 Task: Look for properties house in Lake Tahoe with waterfront access.
Action: Mouse moved to (76, 258)
Screenshot: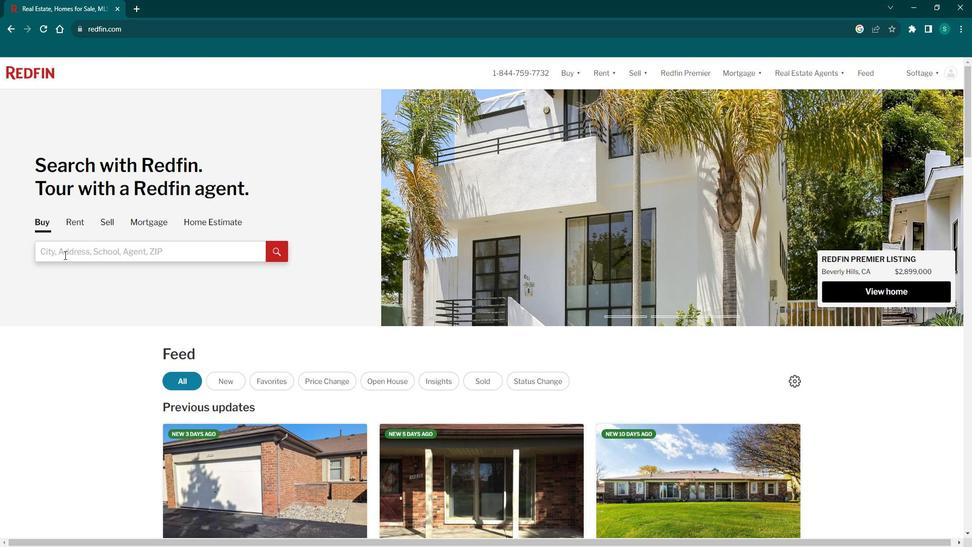 
Action: Mouse pressed left at (76, 258)
Screenshot: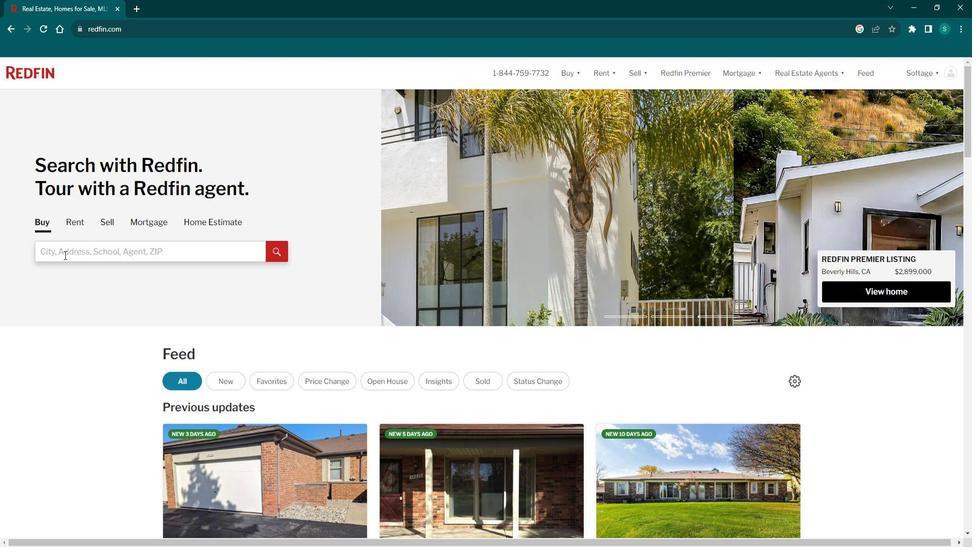 
Action: Key pressed <Key.caps_lock>L<Key.caps_lock>ake<Key.space><Key.caps_lock>T<Key.caps_lock>ahoe
Screenshot: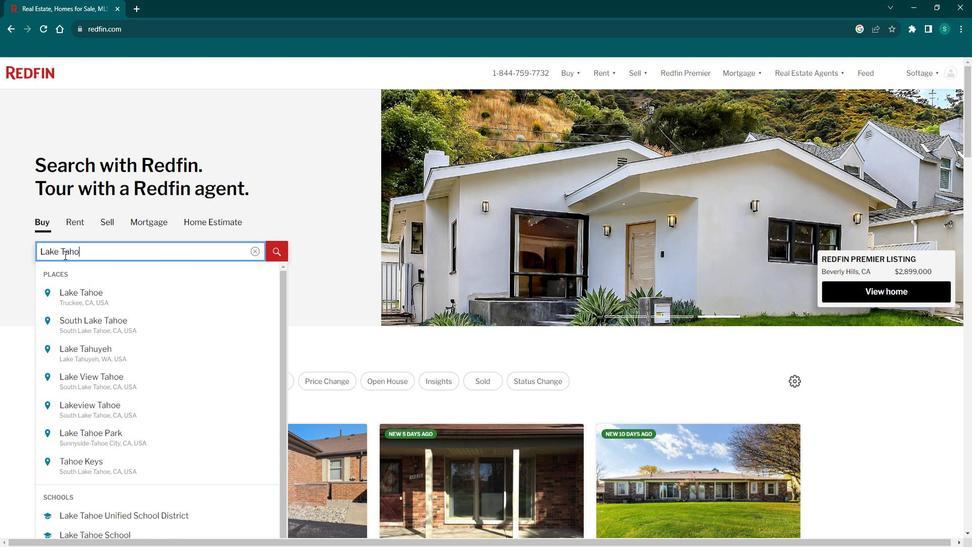 
Action: Mouse moved to (77, 300)
Screenshot: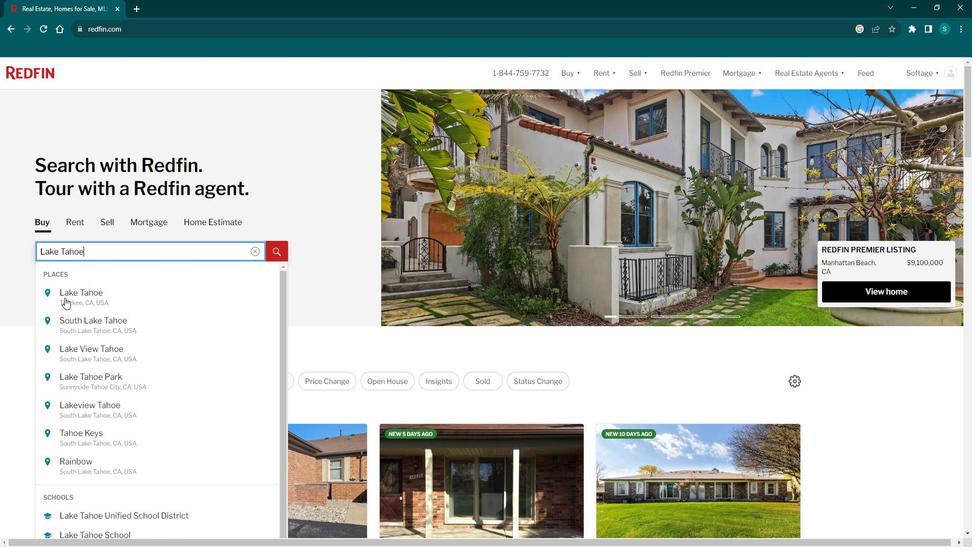 
Action: Mouse pressed left at (77, 300)
Screenshot: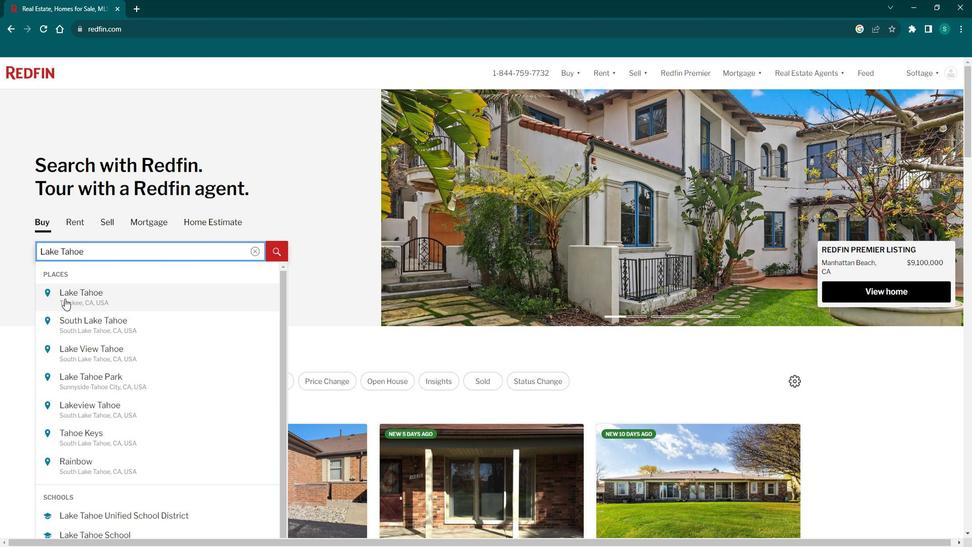 
Action: Mouse moved to (865, 151)
Screenshot: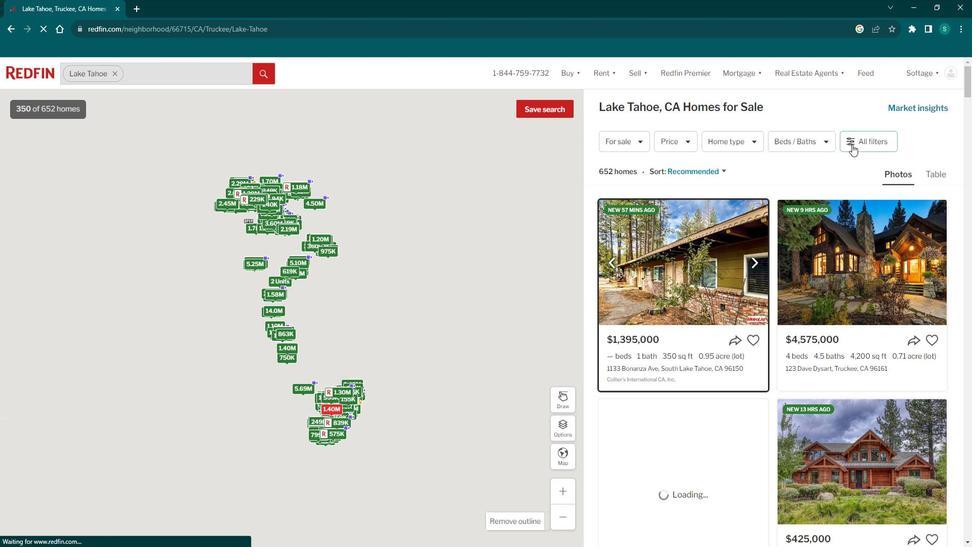 
Action: Mouse pressed left at (865, 151)
Screenshot: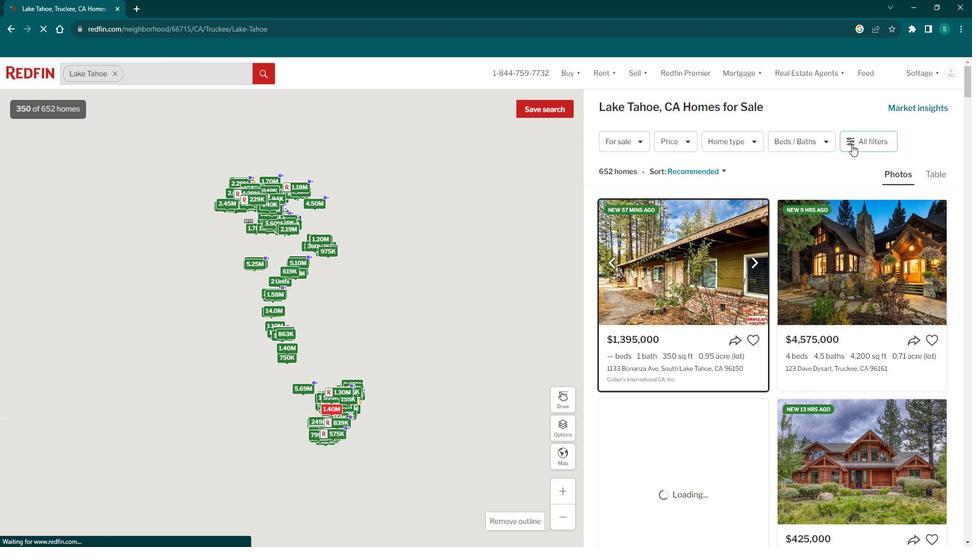 
Action: Mouse pressed left at (865, 151)
Screenshot: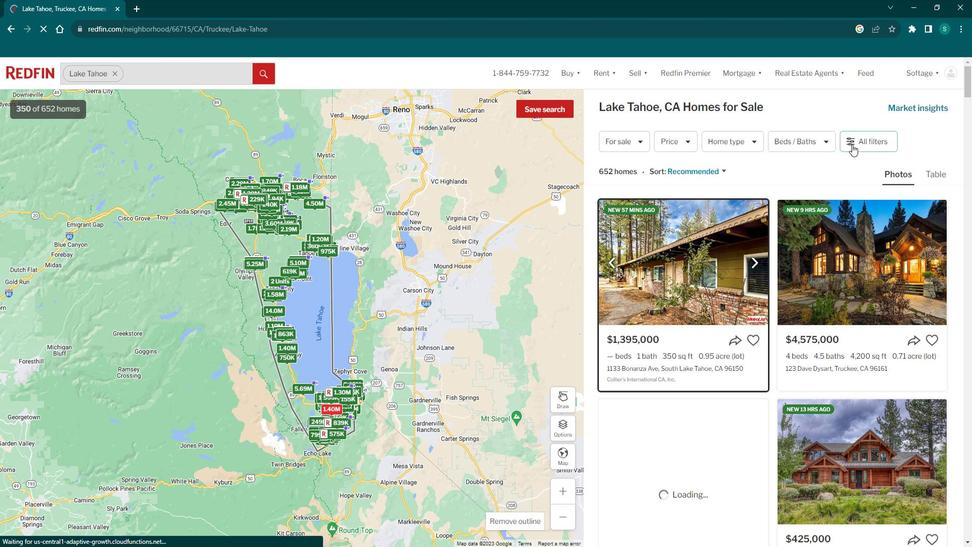 
Action: Mouse pressed left at (865, 151)
Screenshot: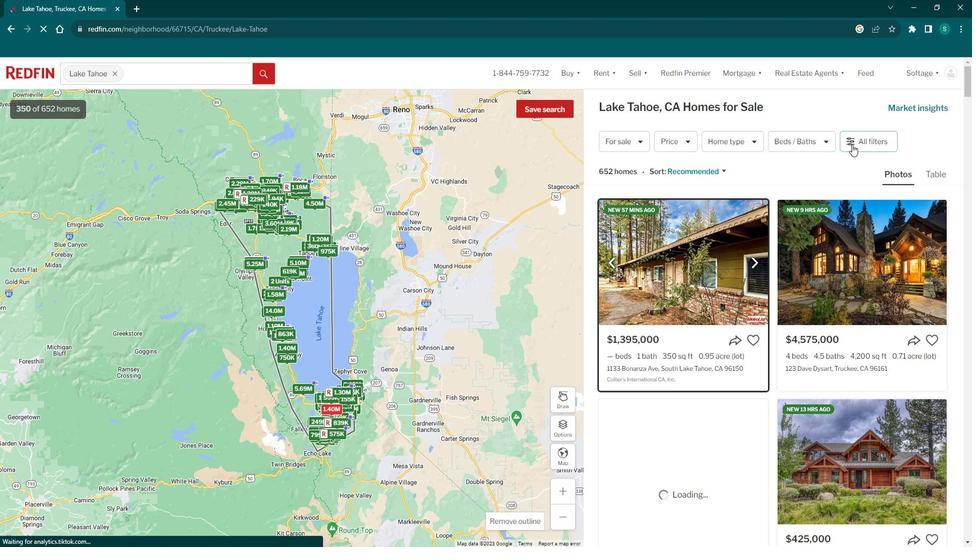 
Action: Mouse moved to (874, 148)
Screenshot: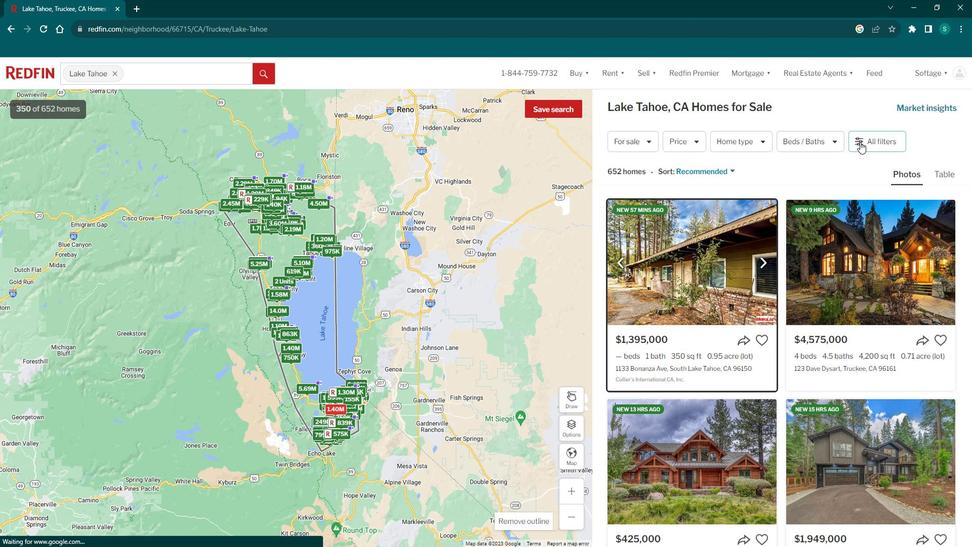
Action: Mouse pressed left at (874, 148)
Screenshot: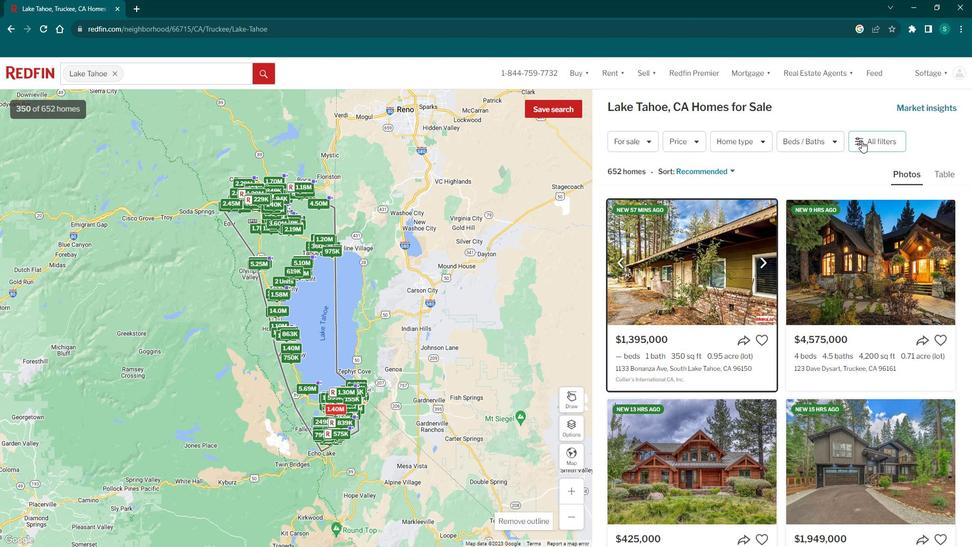 
Action: Mouse moved to (741, 348)
Screenshot: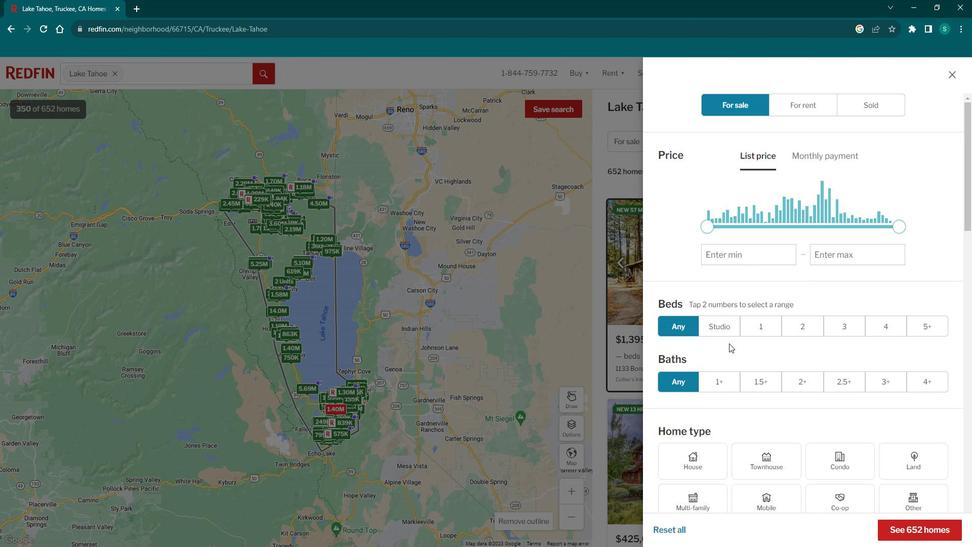 
Action: Mouse scrolled (741, 348) with delta (0, 0)
Screenshot: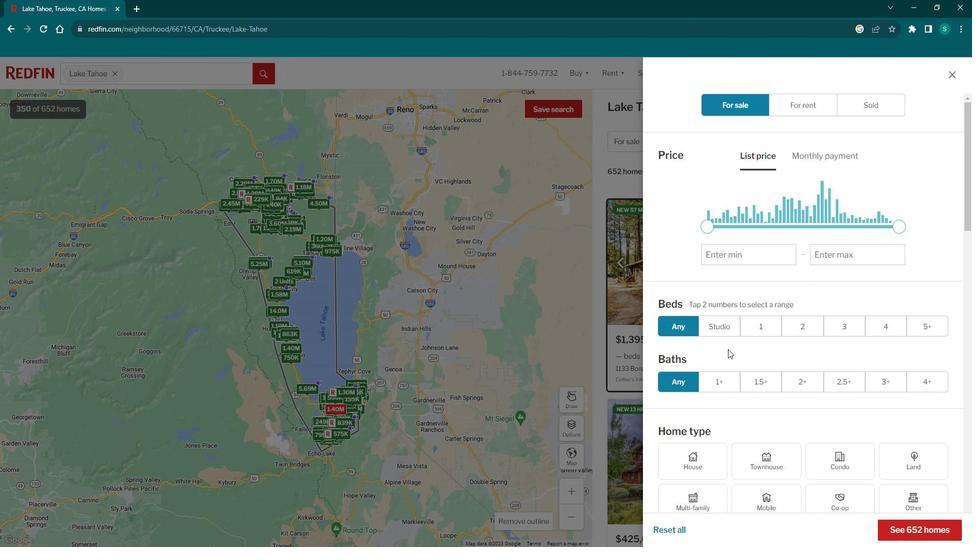 
Action: Mouse scrolled (741, 348) with delta (0, 0)
Screenshot: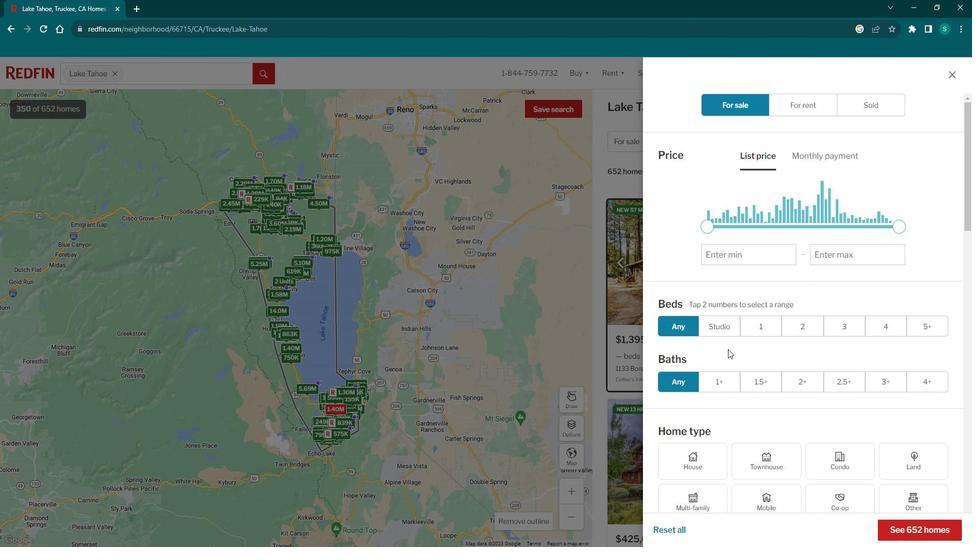 
Action: Mouse moved to (692, 355)
Screenshot: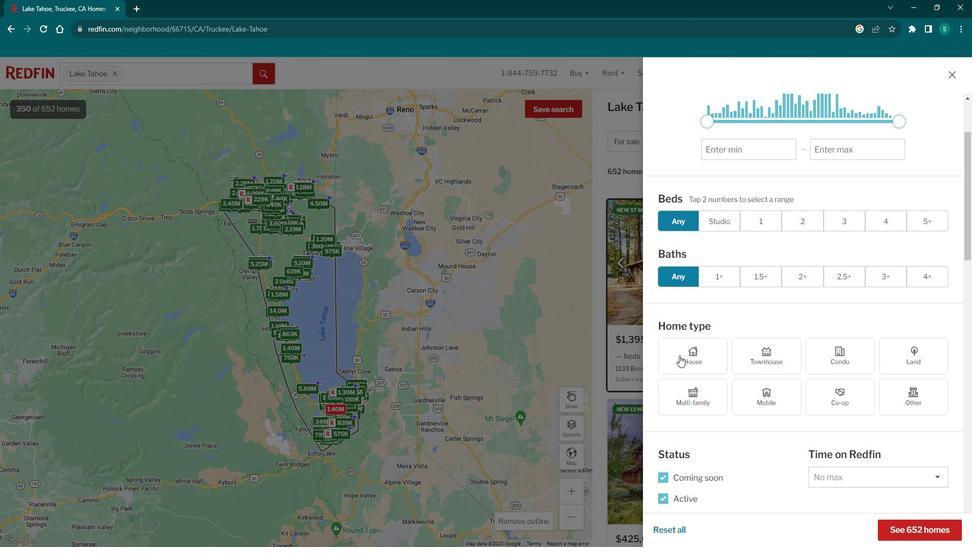 
Action: Mouse pressed left at (692, 355)
Screenshot: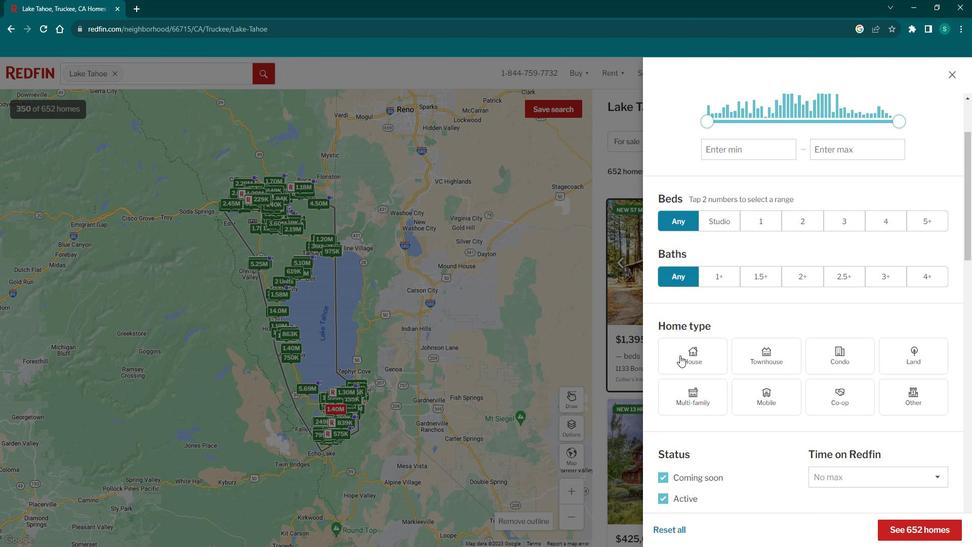 
Action: Mouse scrolled (692, 354) with delta (0, 0)
Screenshot: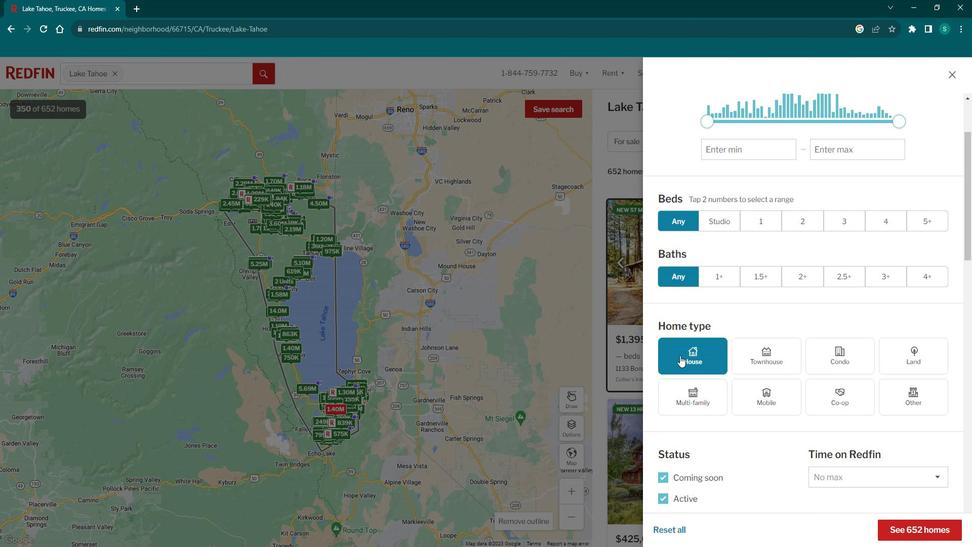 
Action: Mouse scrolled (692, 354) with delta (0, 0)
Screenshot: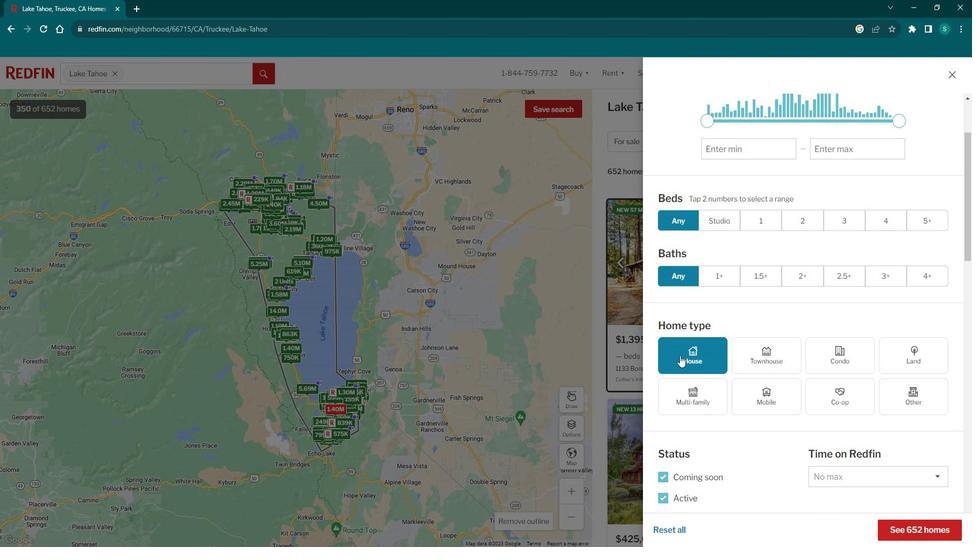 
Action: Mouse scrolled (692, 354) with delta (0, 0)
Screenshot: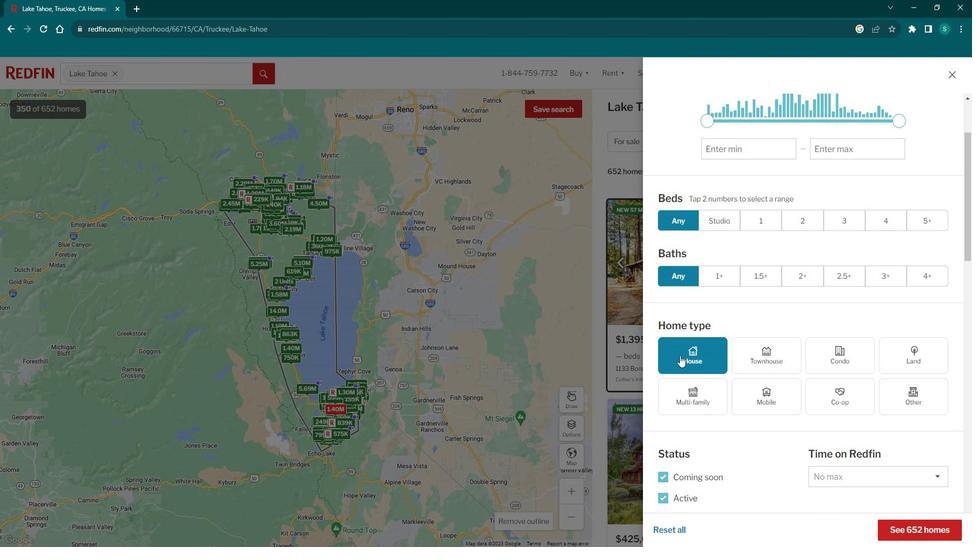 
Action: Mouse scrolled (692, 354) with delta (0, 0)
Screenshot: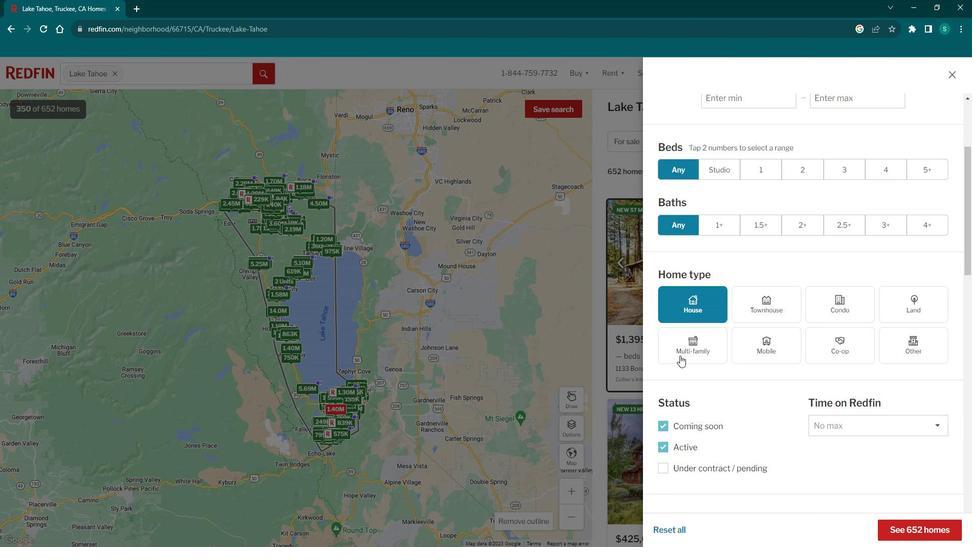 
Action: Mouse scrolled (692, 354) with delta (0, 0)
Screenshot: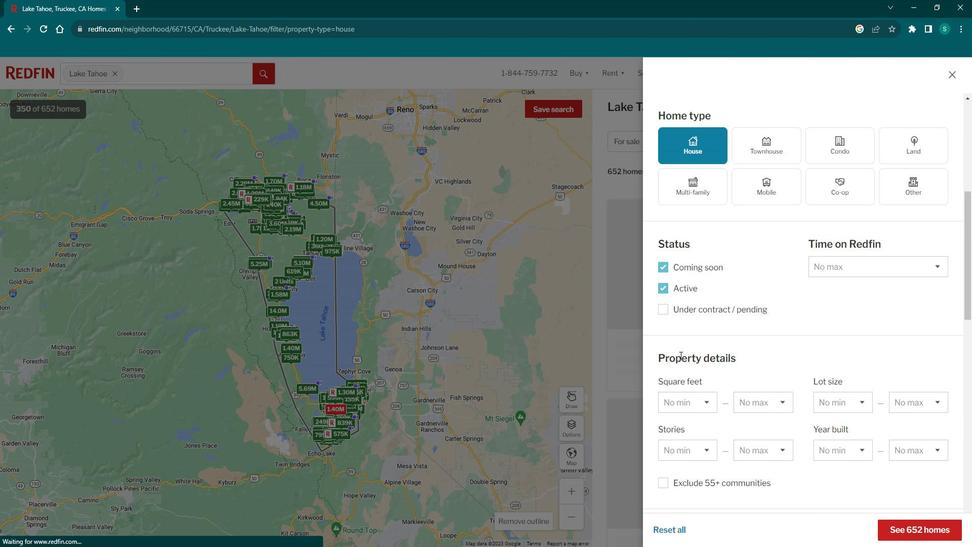 
Action: Mouse scrolled (692, 354) with delta (0, 0)
Screenshot: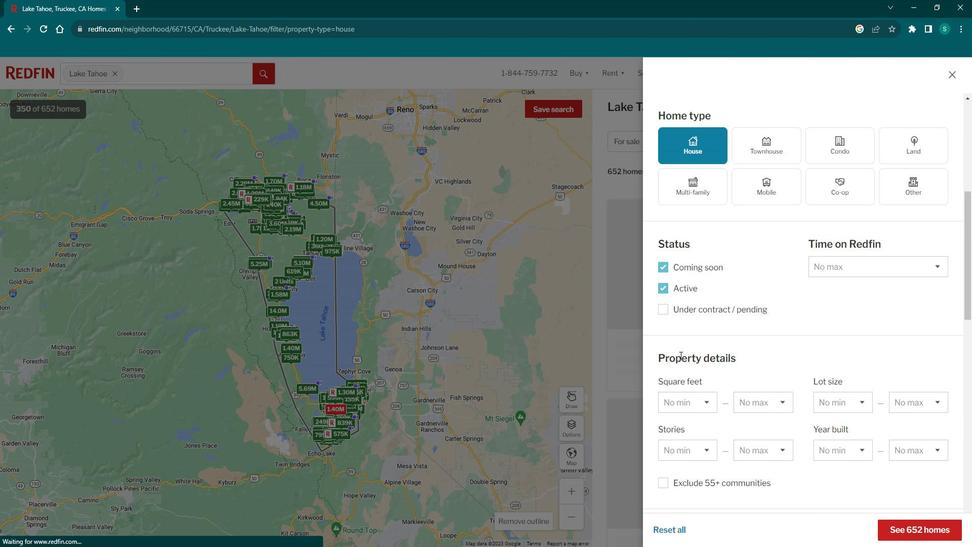 
Action: Mouse scrolled (692, 354) with delta (0, 0)
Screenshot: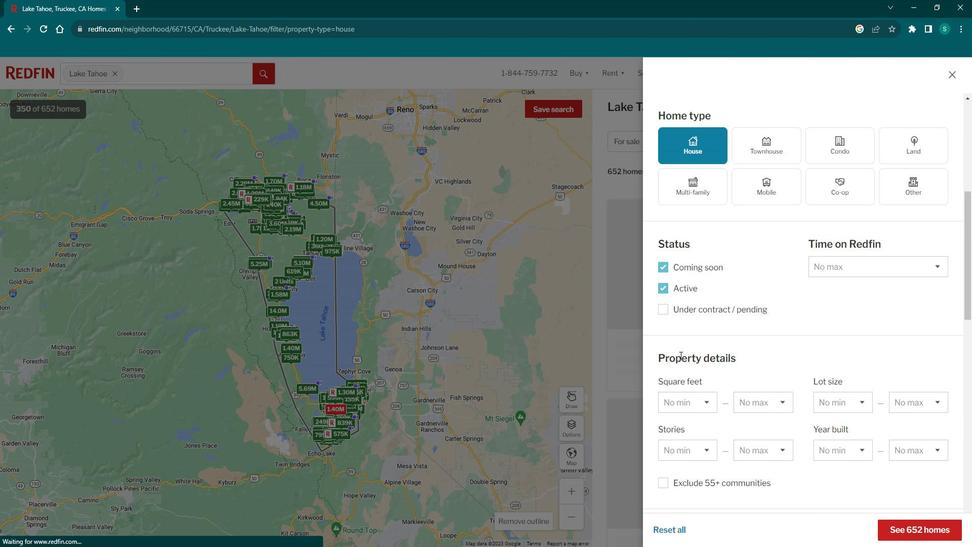 
Action: Mouse scrolled (692, 354) with delta (0, 0)
Screenshot: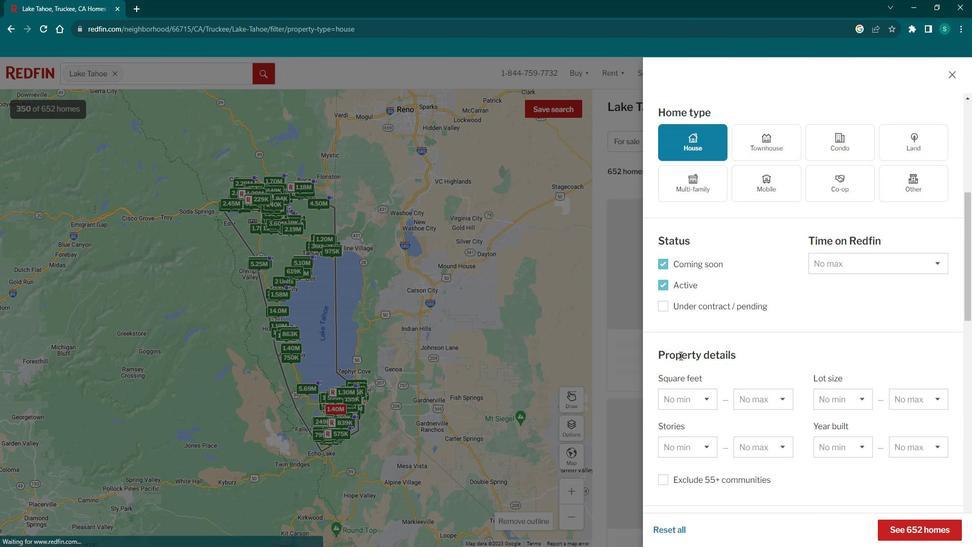 
Action: Mouse scrolled (692, 354) with delta (0, 0)
Screenshot: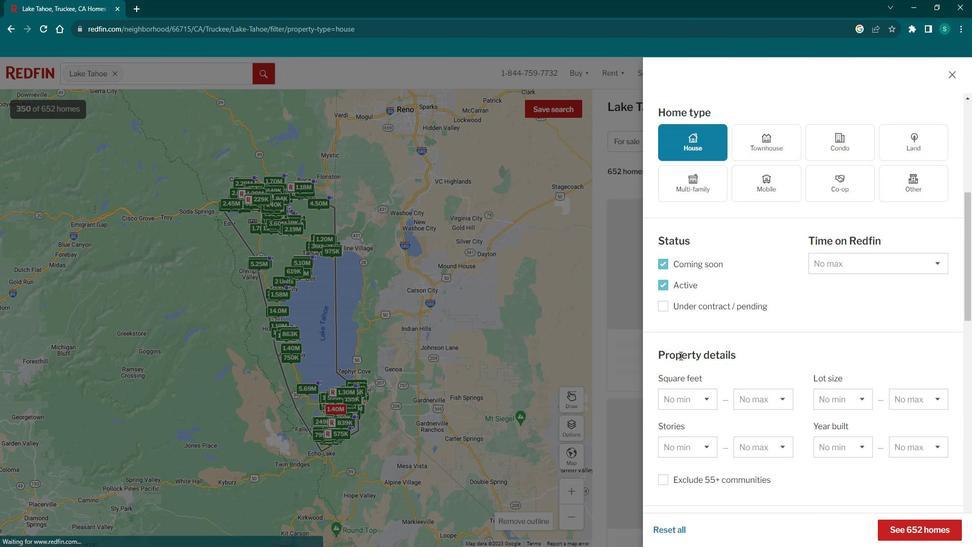
Action: Mouse scrolled (692, 354) with delta (0, 0)
Screenshot: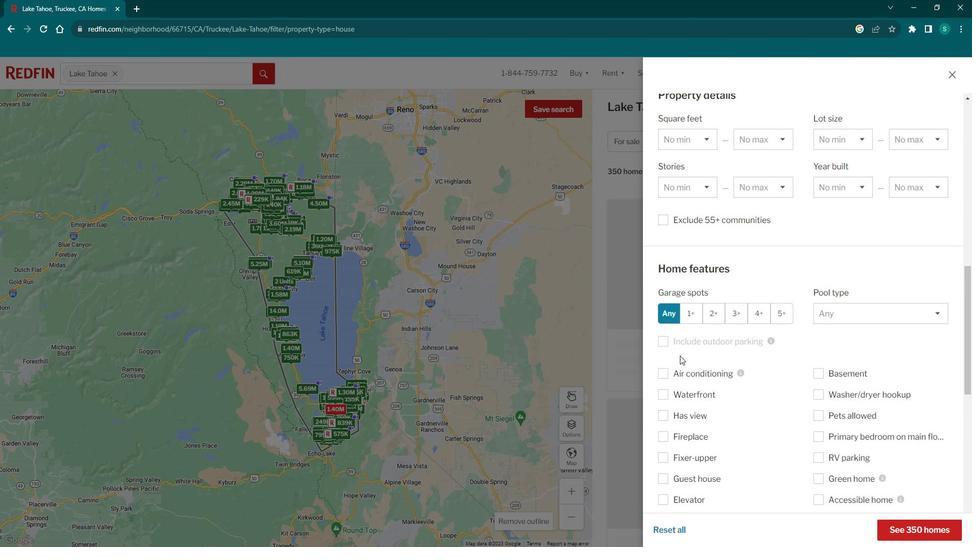 
Action: Mouse moved to (696, 342)
Screenshot: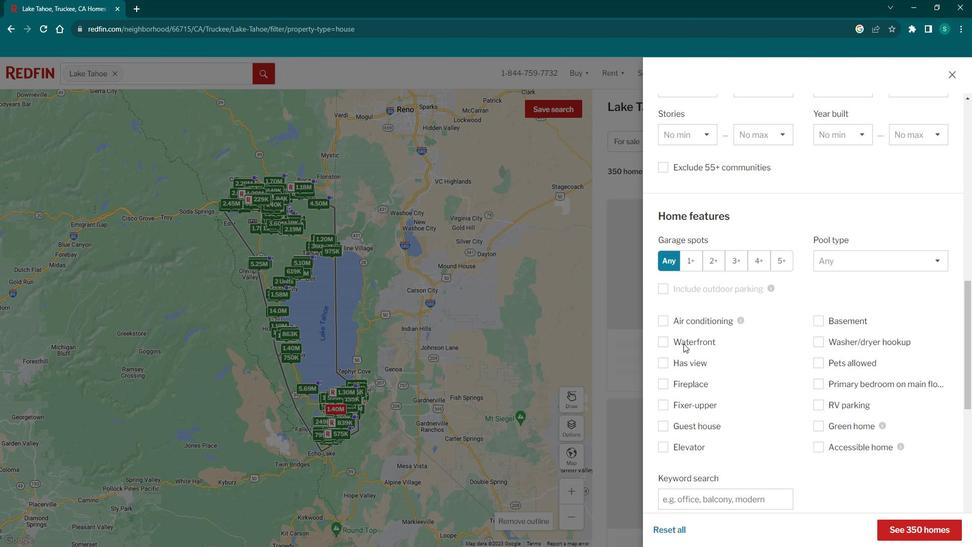 
Action: Mouse pressed left at (696, 342)
Screenshot: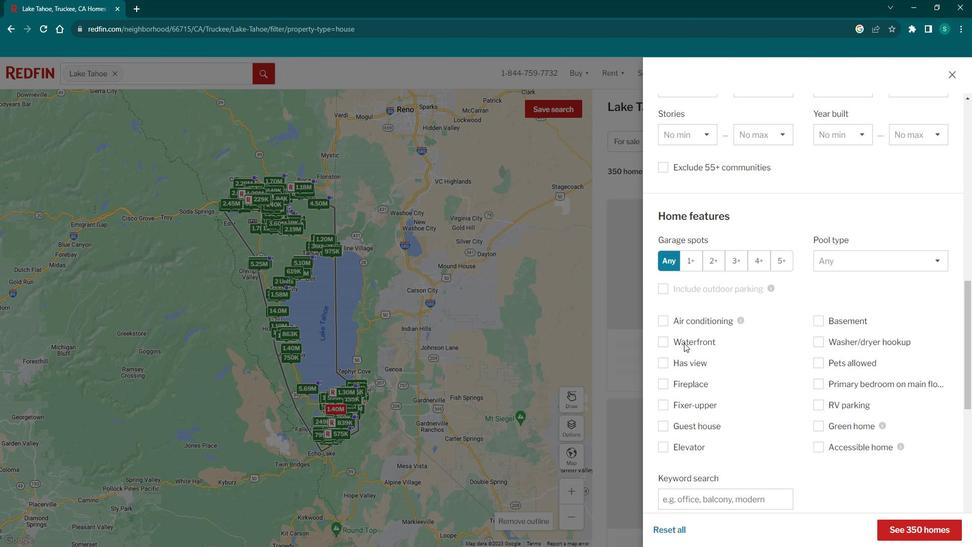 
Action: Mouse scrolled (696, 342) with delta (0, 0)
Screenshot: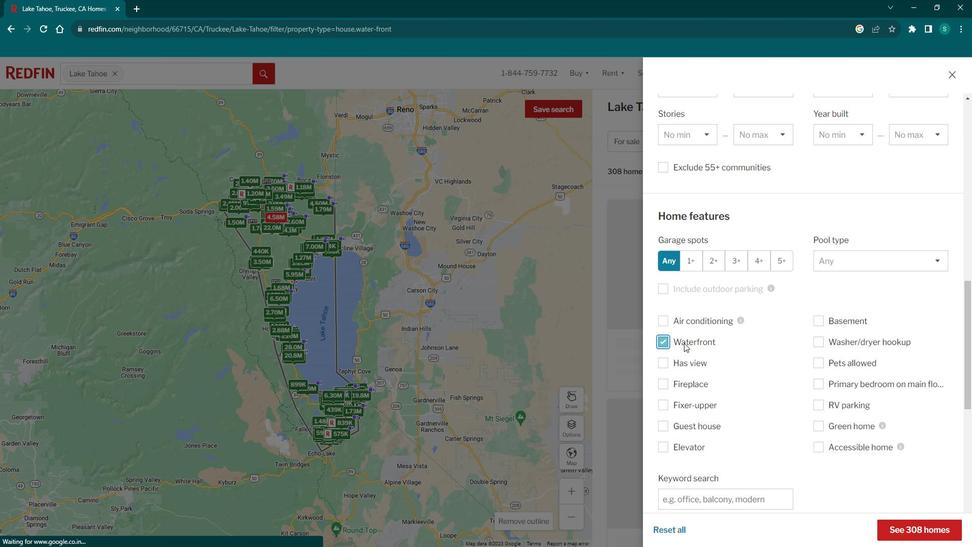 
Action: Mouse scrolled (696, 342) with delta (0, 0)
Screenshot: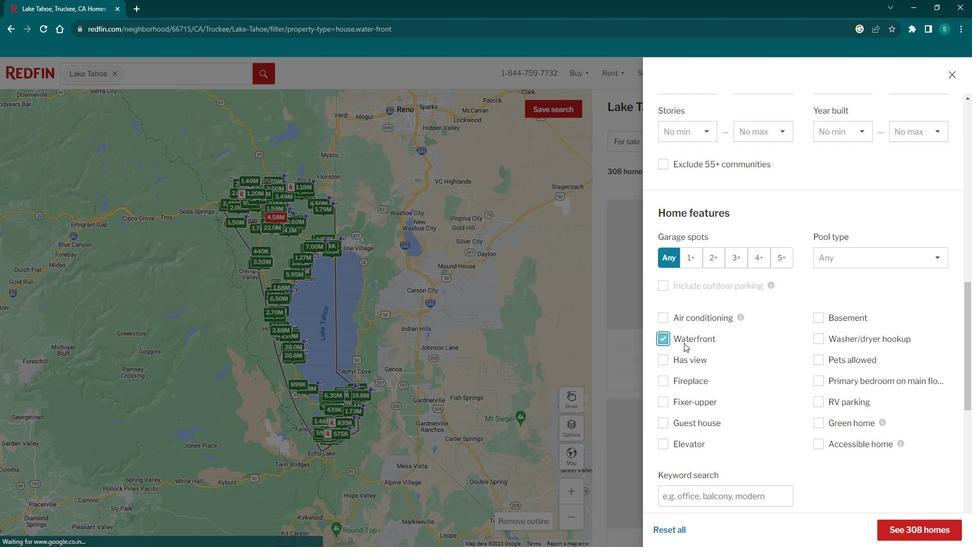 
Action: Mouse scrolled (696, 342) with delta (0, 0)
Screenshot: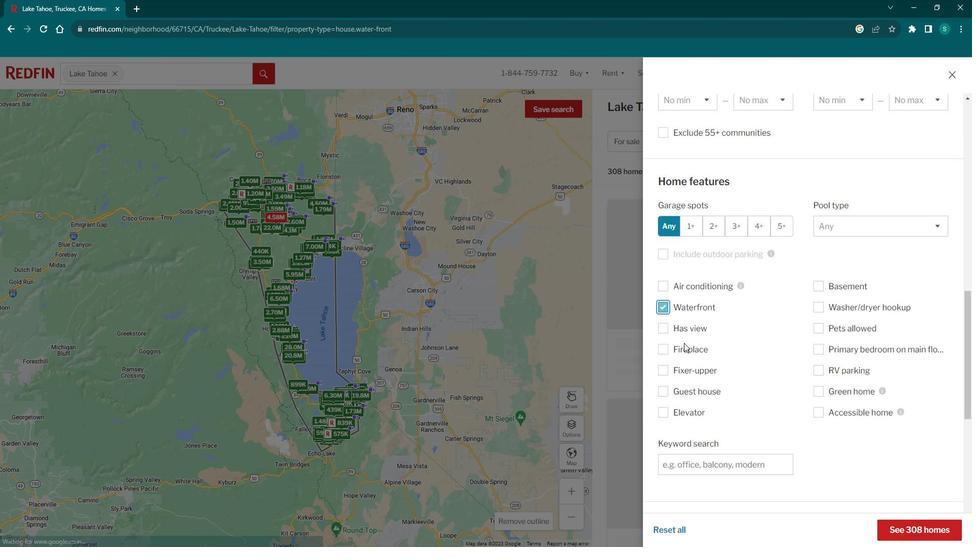 
Action: Mouse scrolled (696, 342) with delta (0, 0)
Screenshot: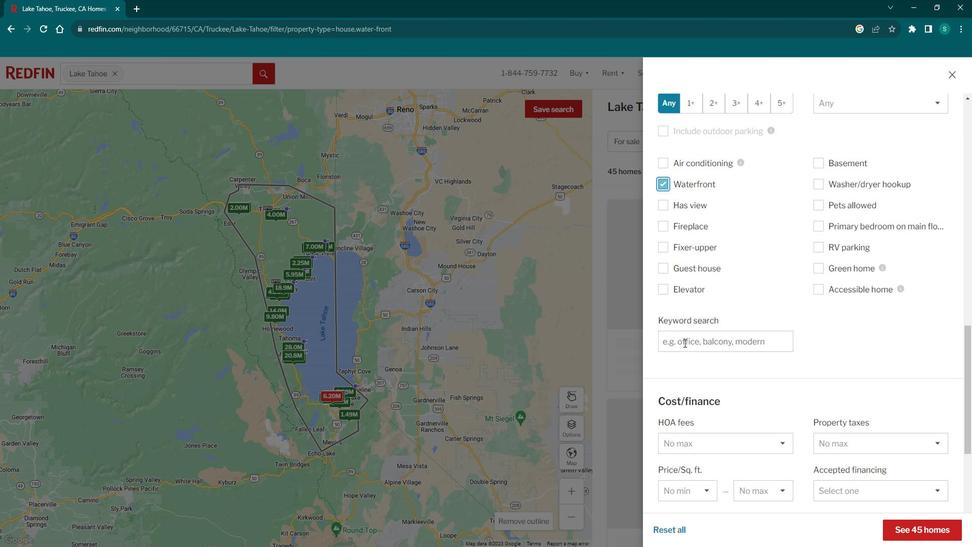 
Action: Mouse scrolled (696, 342) with delta (0, 0)
Screenshot: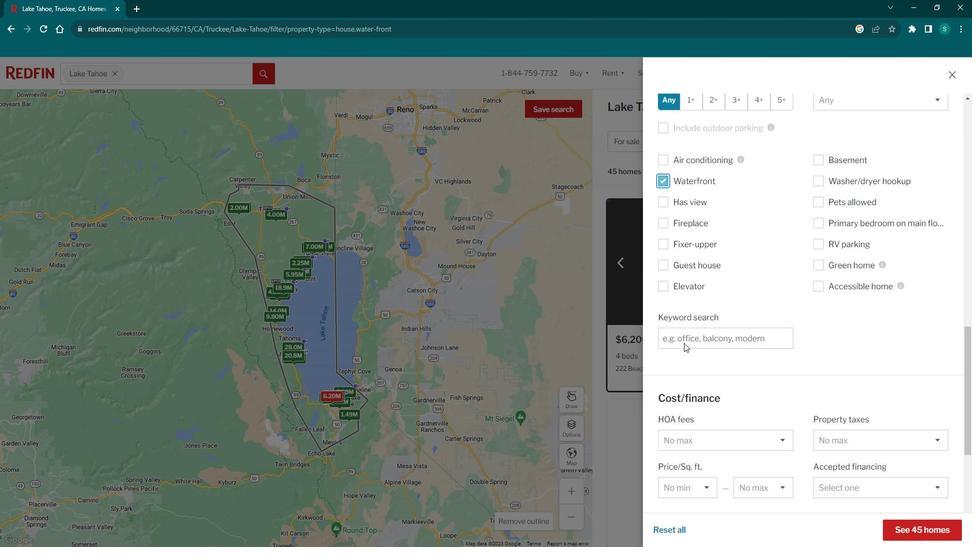 
Action: Mouse moved to (945, 523)
Screenshot: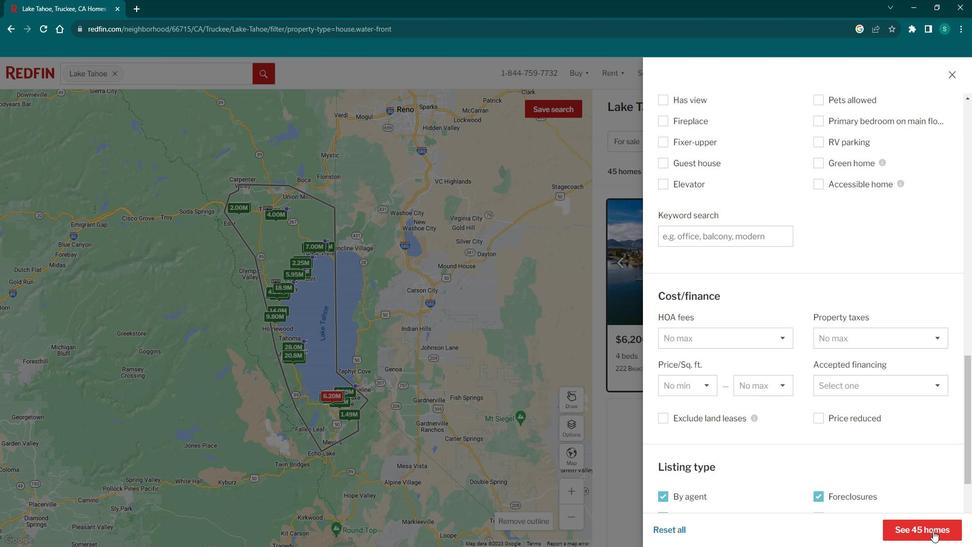 
Action: Mouse pressed left at (945, 523)
Screenshot: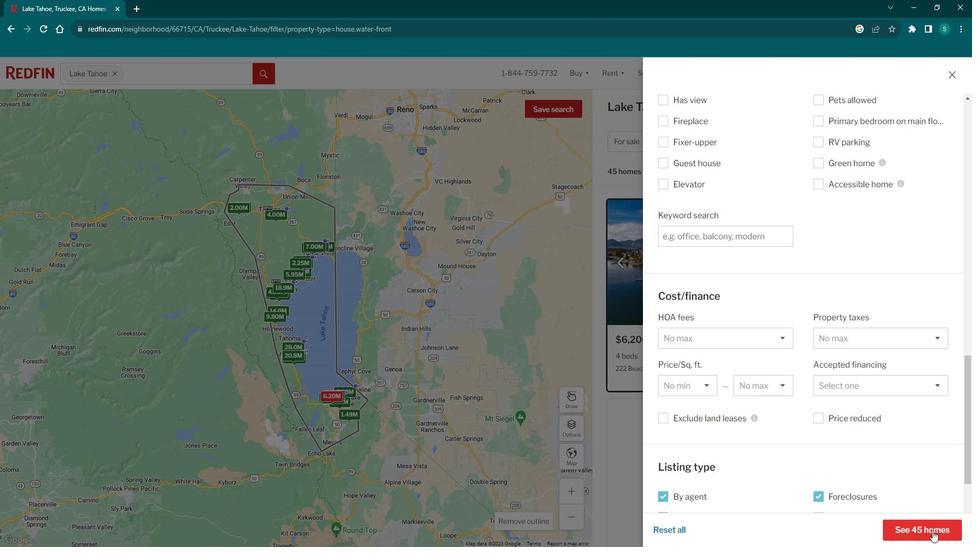 
Action: Mouse moved to (674, 321)
Screenshot: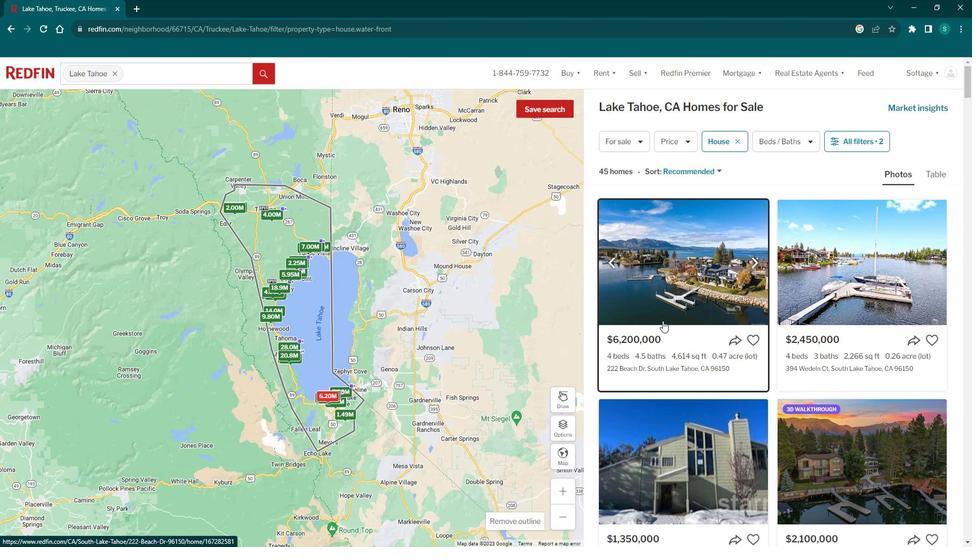
Action: Mouse pressed left at (674, 321)
Screenshot: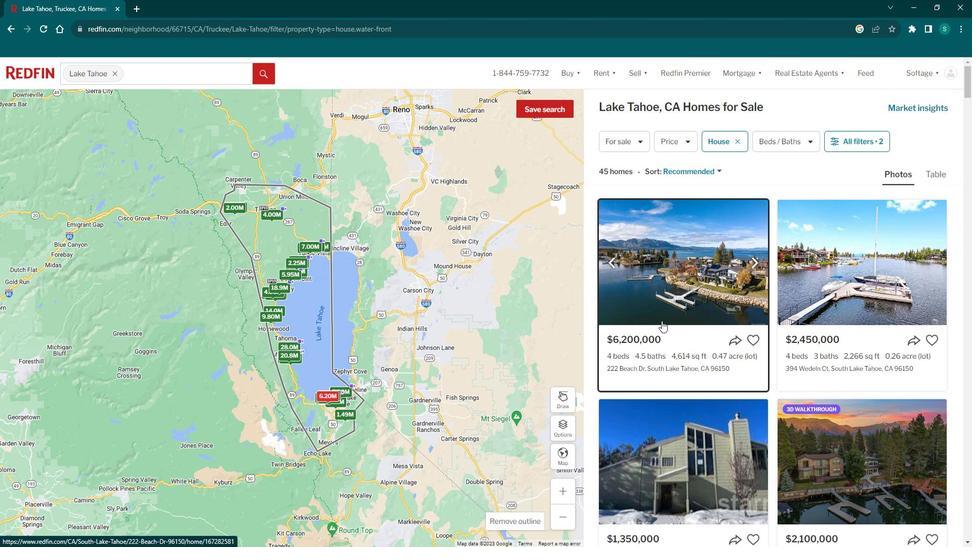 
Action: Mouse moved to (344, 396)
Screenshot: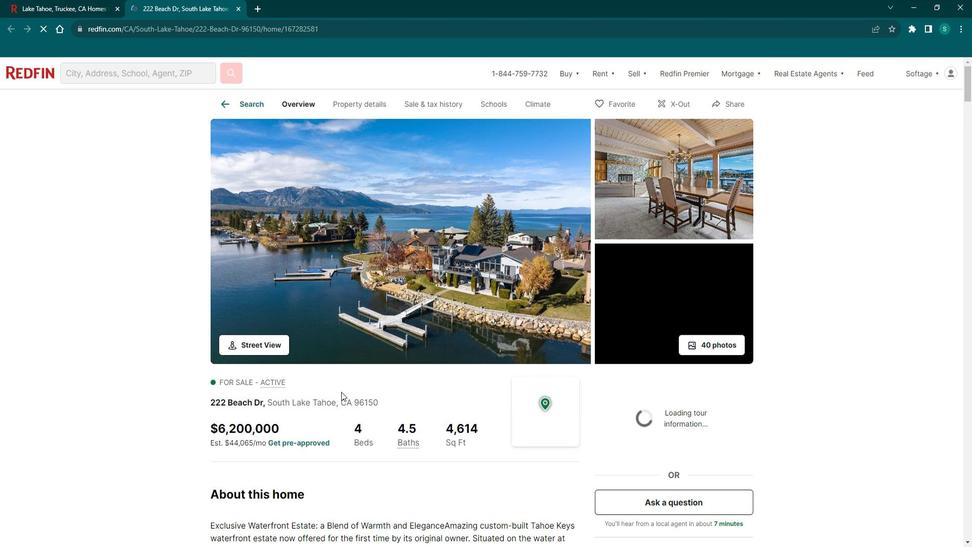 
Action: Mouse scrolled (344, 396) with delta (0, 0)
Screenshot: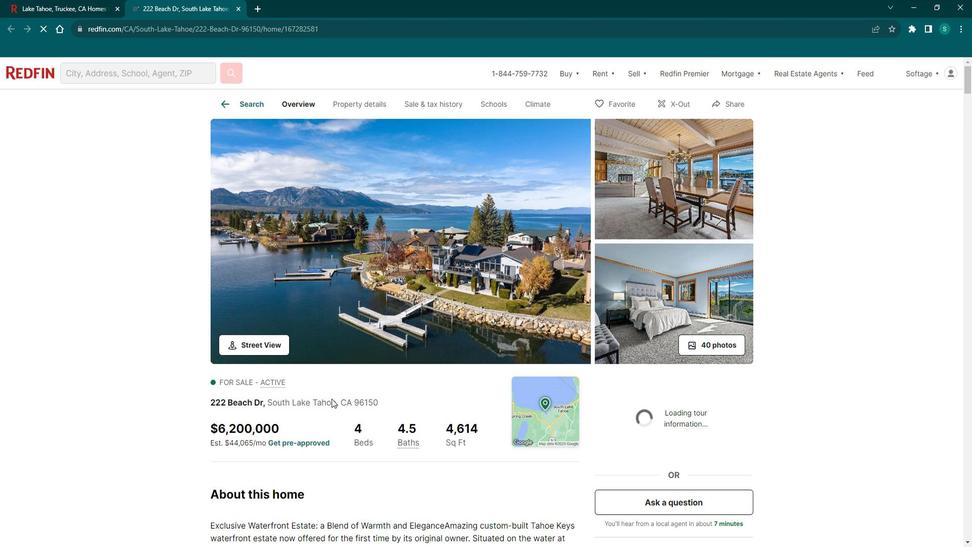 
Action: Mouse scrolled (344, 396) with delta (0, 0)
Screenshot: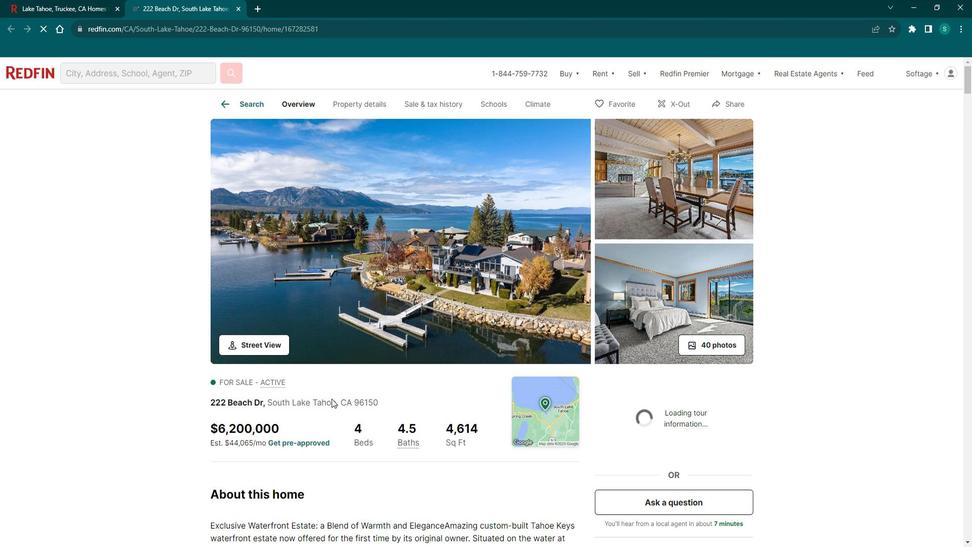 
Action: Mouse scrolled (344, 396) with delta (0, 0)
Screenshot: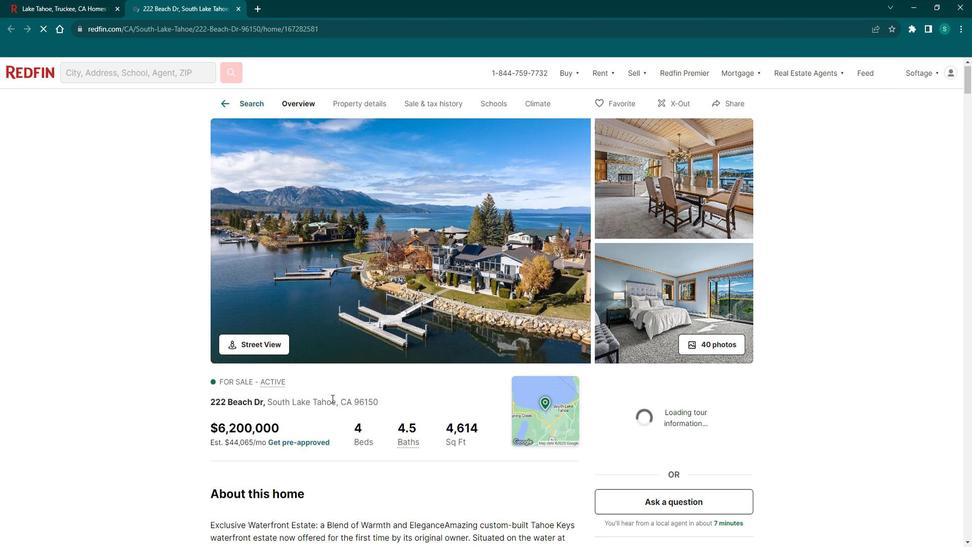 
Action: Mouse scrolled (344, 396) with delta (0, 0)
Screenshot: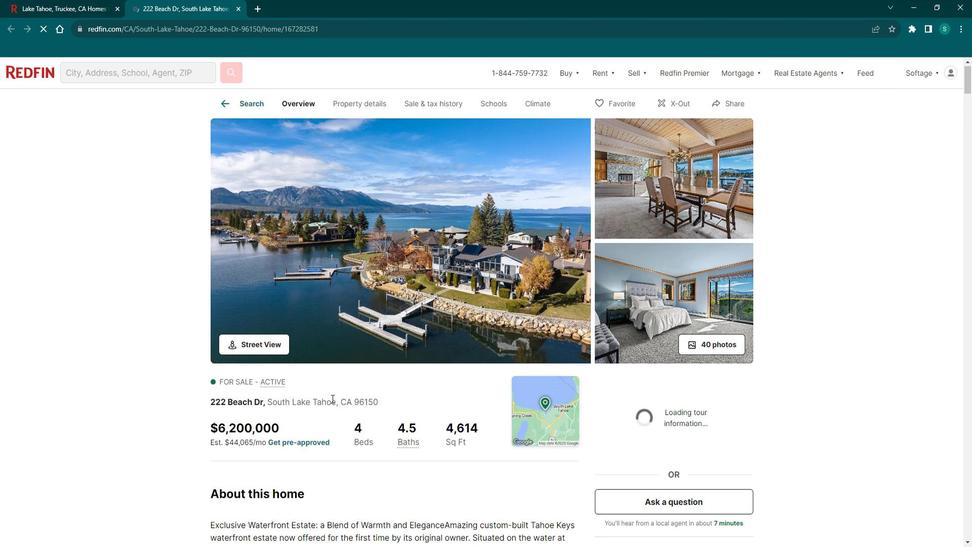 
Action: Mouse scrolled (344, 396) with delta (0, 0)
Screenshot: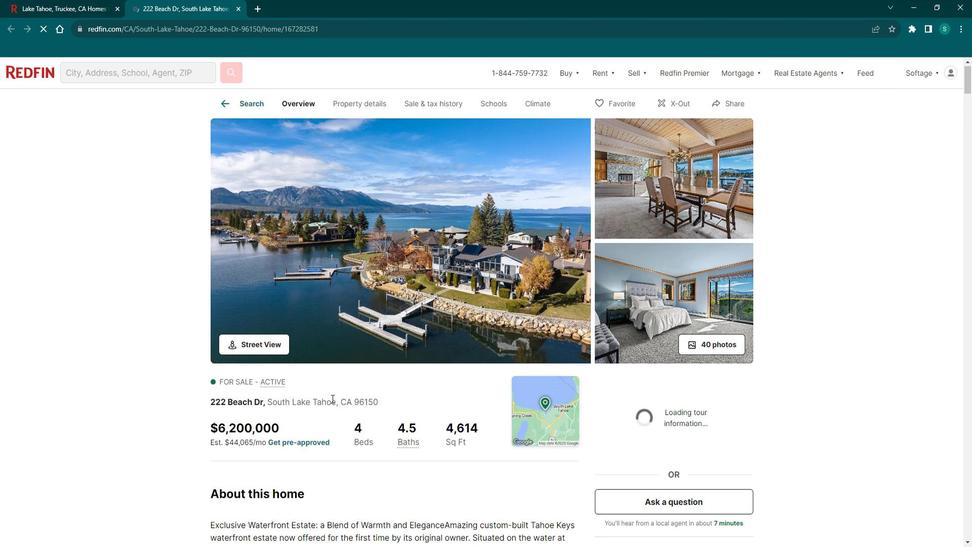 
Action: Mouse moved to (268, 307)
Screenshot: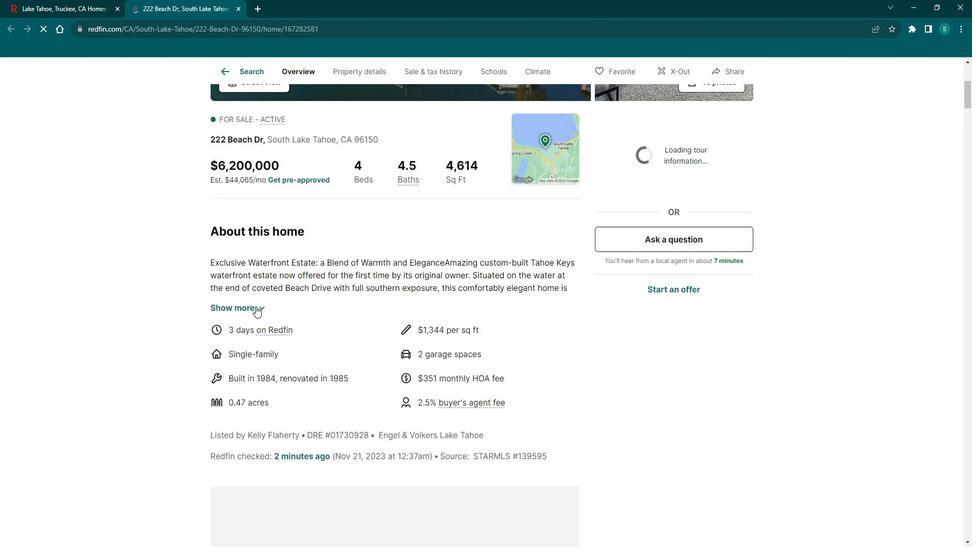 
Action: Mouse pressed left at (268, 307)
Screenshot: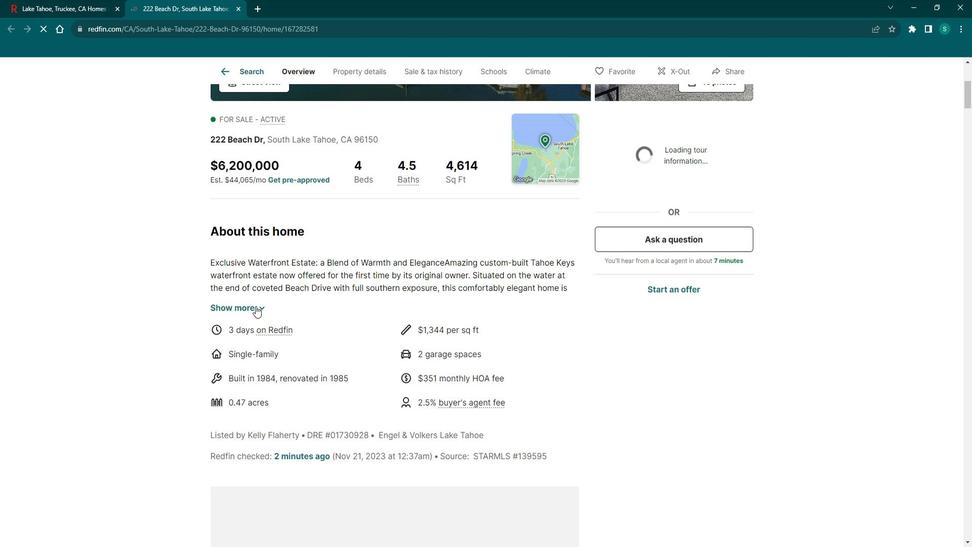 
Action: Mouse moved to (222, 348)
Screenshot: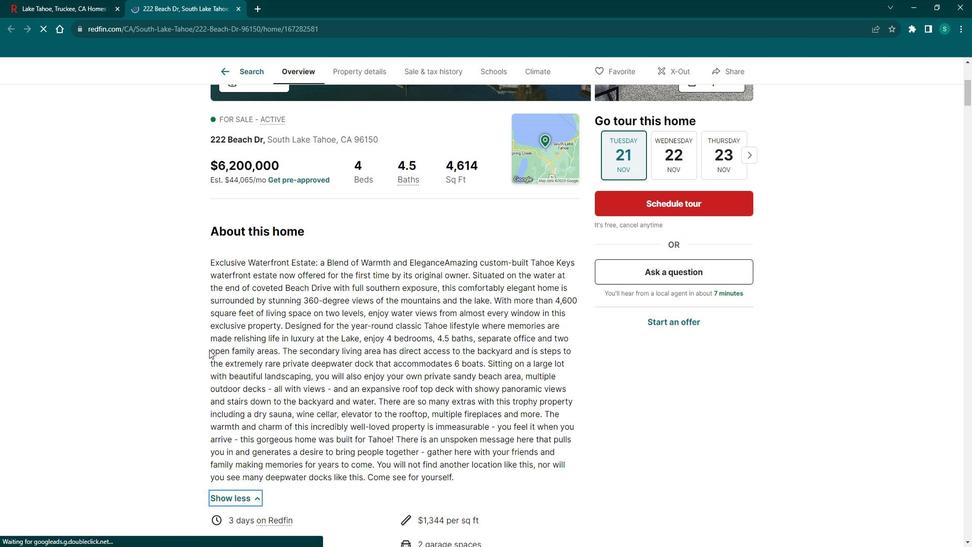 
Action: Mouse scrolled (222, 348) with delta (0, 0)
Screenshot: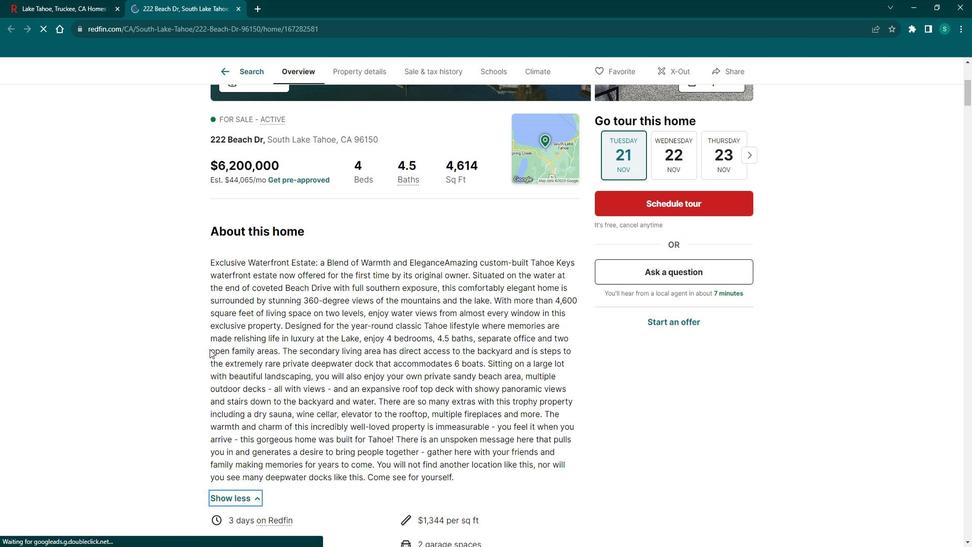 
Action: Mouse scrolled (222, 348) with delta (0, 0)
Screenshot: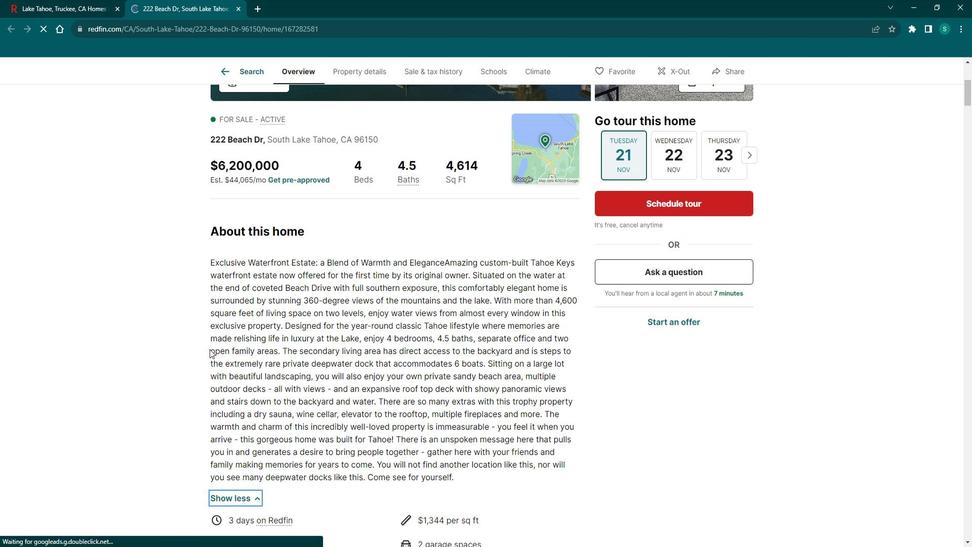 
Action: Mouse scrolled (222, 348) with delta (0, 0)
Screenshot: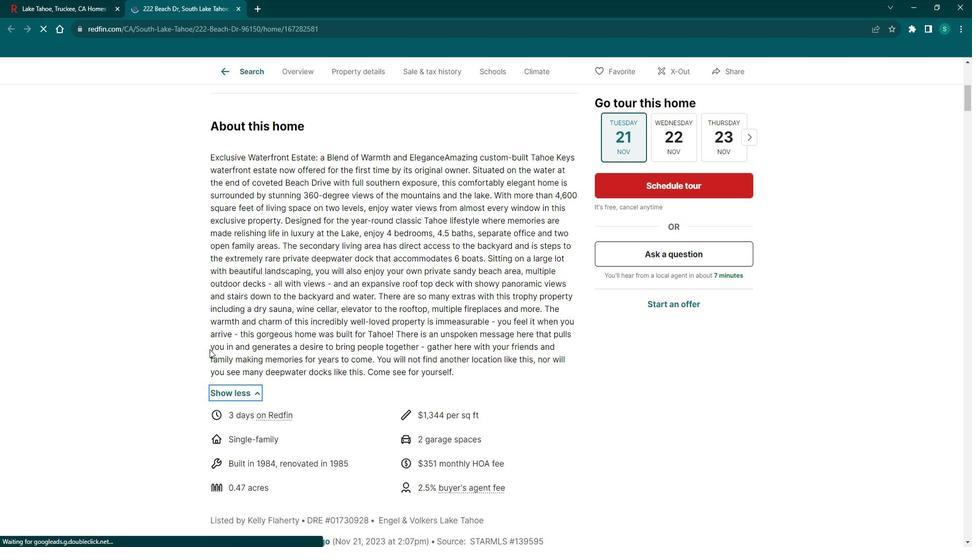 
Action: Mouse scrolled (222, 348) with delta (0, 0)
Screenshot: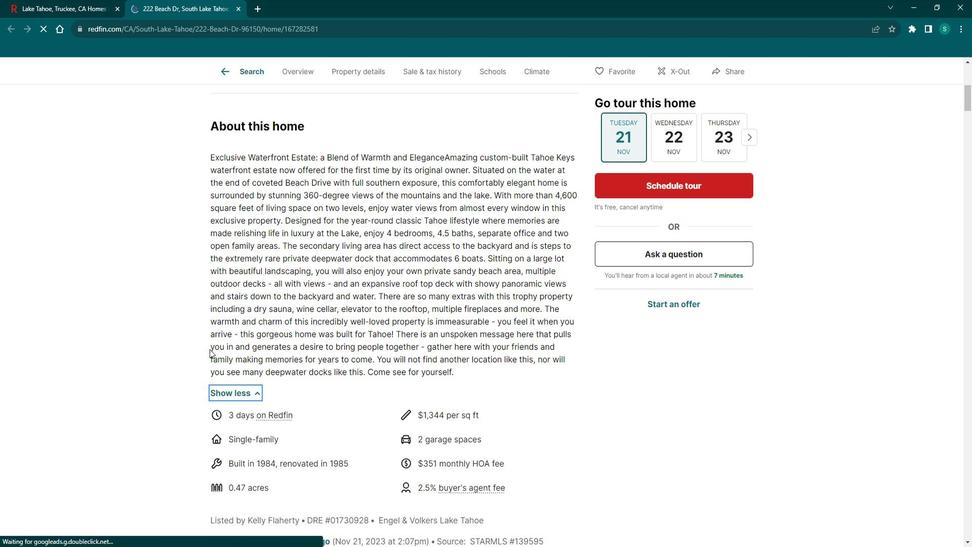 
Action: Mouse scrolled (222, 348) with delta (0, 0)
Screenshot: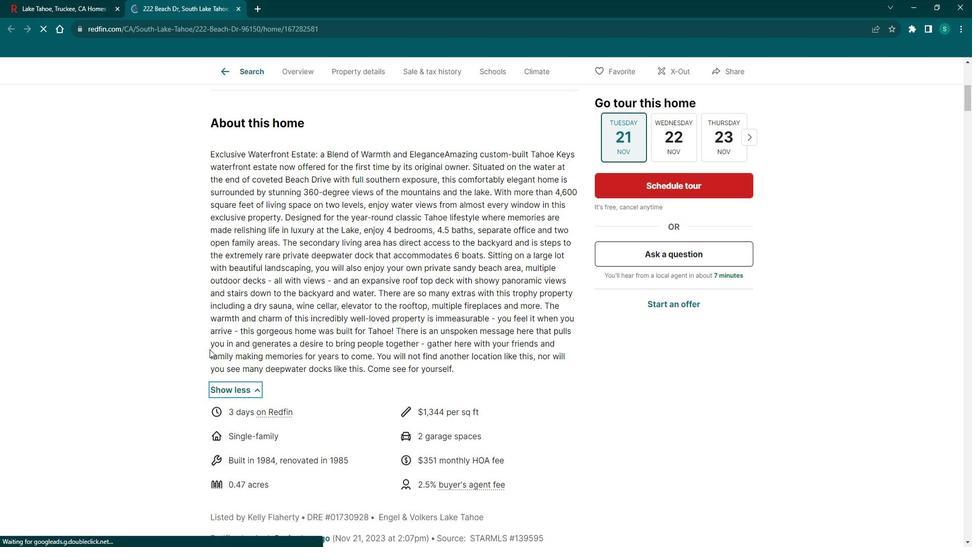 
Action: Mouse scrolled (222, 348) with delta (0, 0)
Screenshot: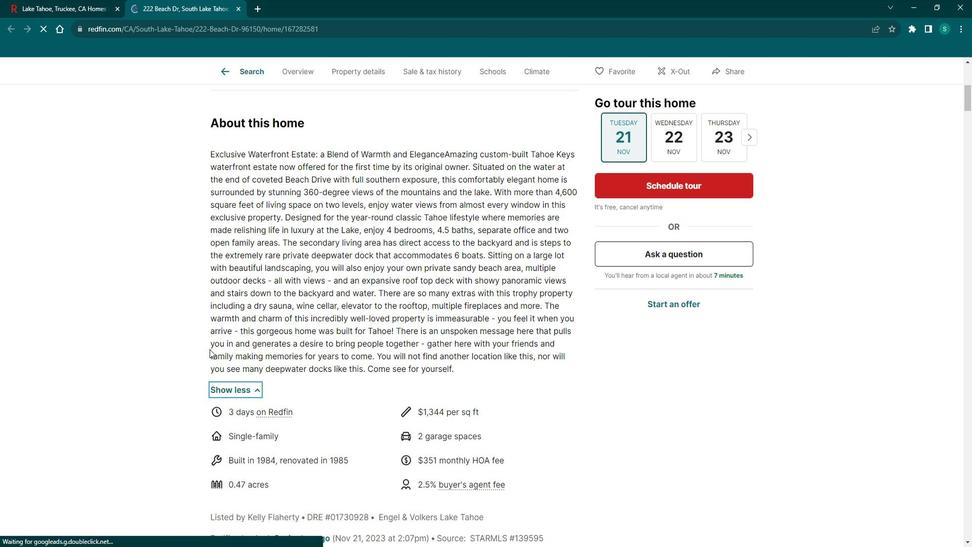 
Action: Mouse scrolled (222, 348) with delta (0, 0)
Screenshot: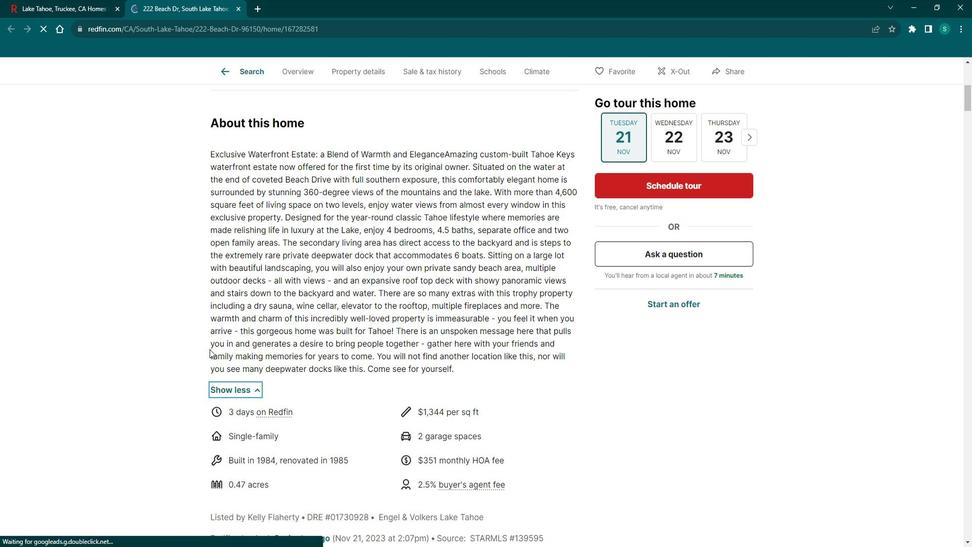 
Action: Mouse scrolled (222, 348) with delta (0, 0)
Screenshot: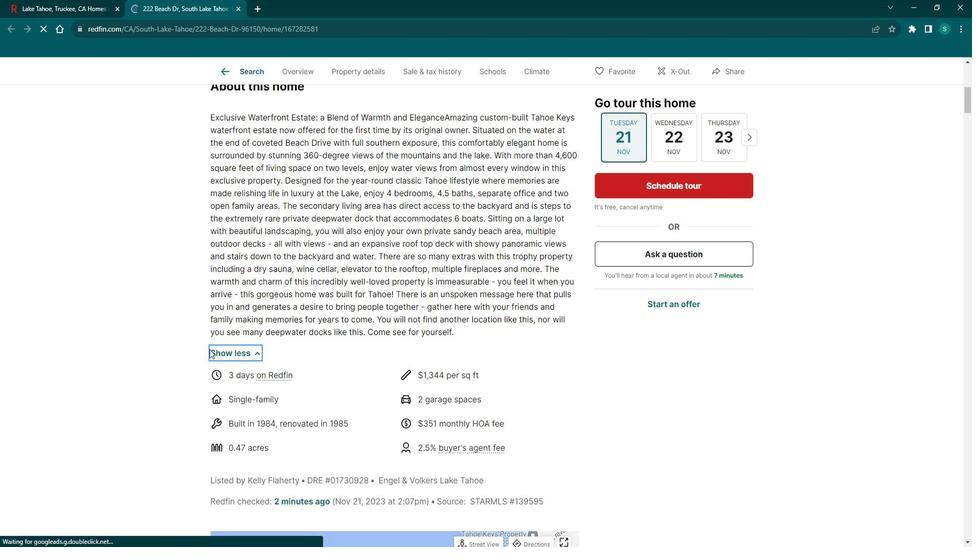 
Action: Mouse scrolled (222, 348) with delta (0, 0)
Screenshot: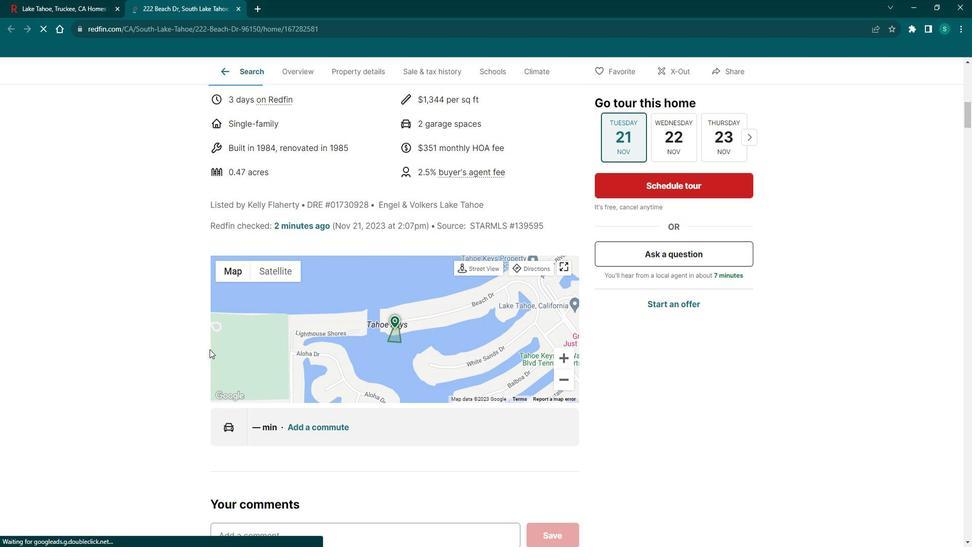 
Action: Mouse scrolled (222, 348) with delta (0, 0)
Screenshot: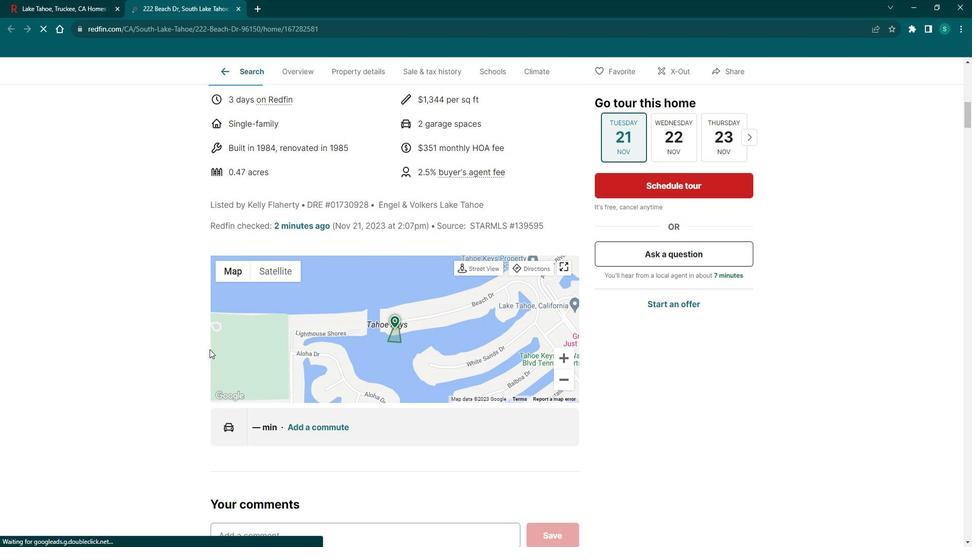 
Action: Mouse scrolled (222, 348) with delta (0, 0)
Screenshot: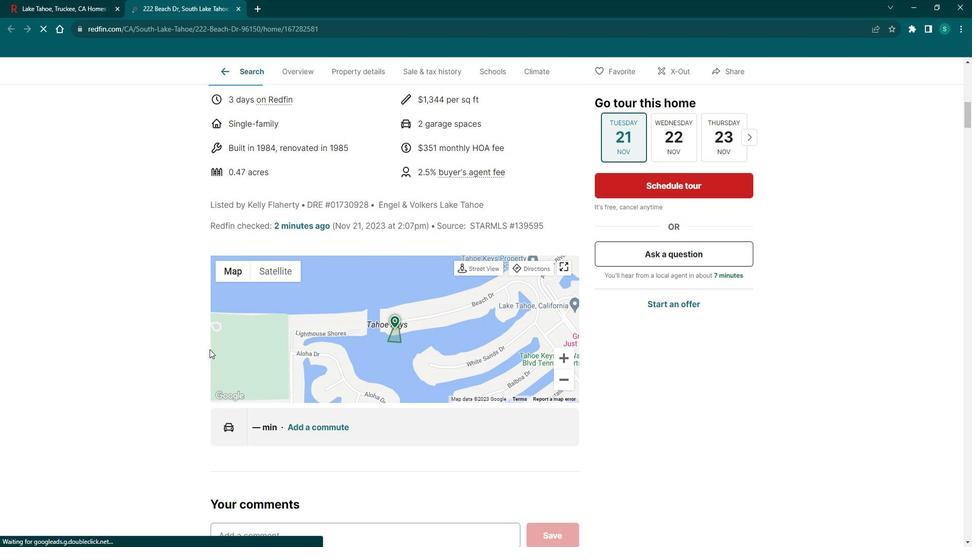 
Action: Mouse scrolled (222, 348) with delta (0, 0)
Screenshot: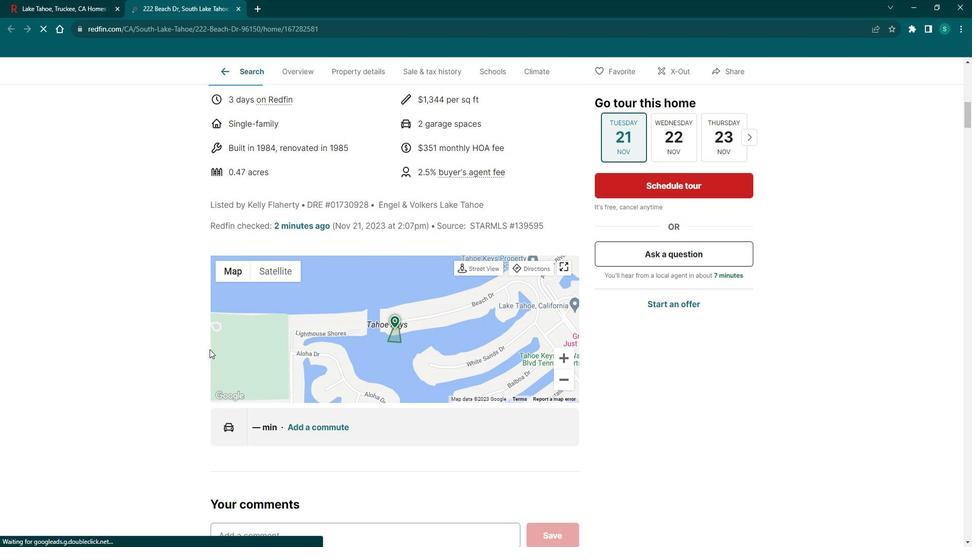 
Action: Mouse scrolled (222, 348) with delta (0, 0)
Screenshot: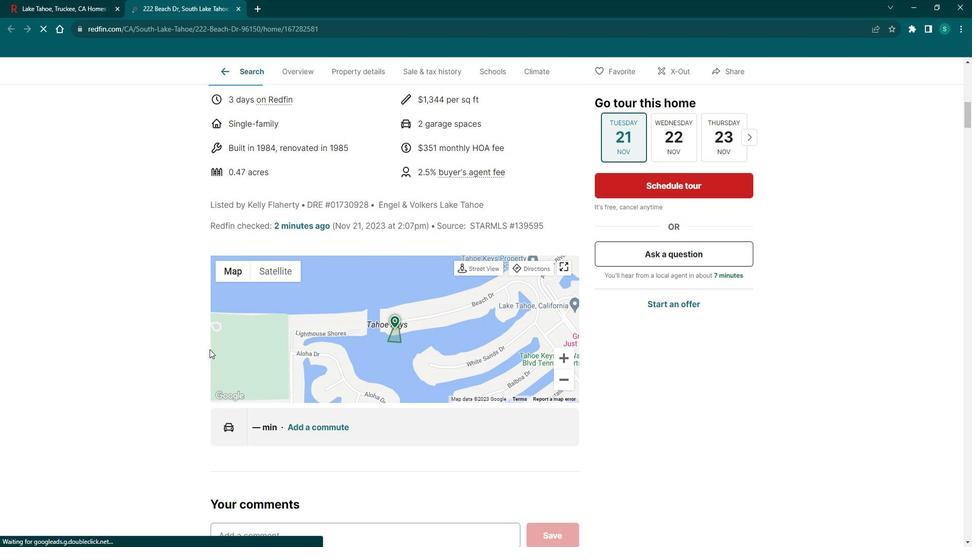 
Action: Mouse scrolled (222, 348) with delta (0, 0)
Screenshot: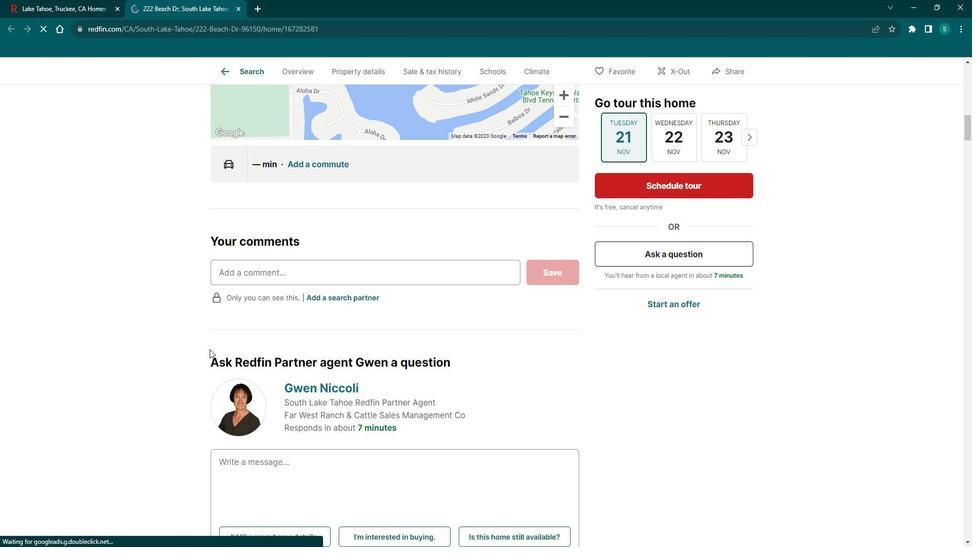 
Action: Mouse scrolled (222, 348) with delta (0, 0)
Screenshot: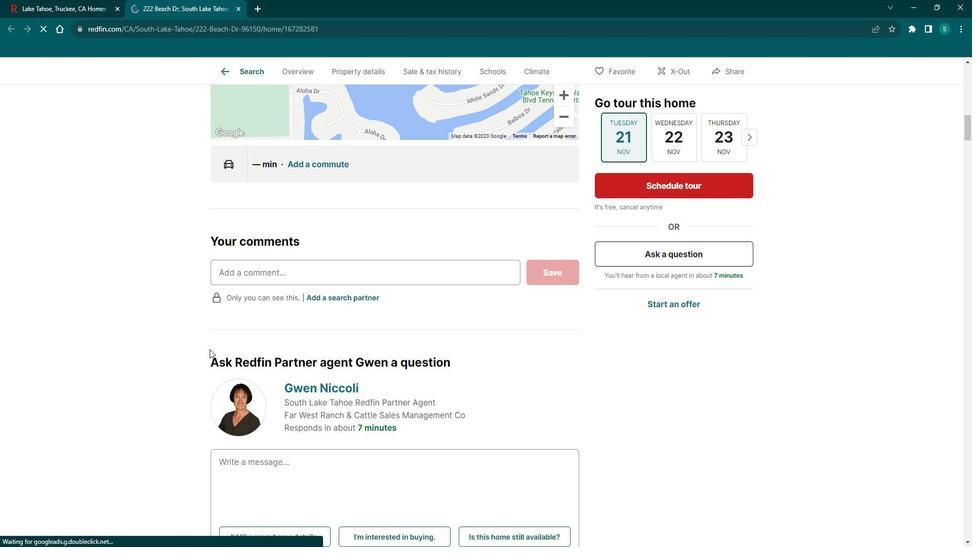 
Action: Mouse scrolled (222, 348) with delta (0, 0)
Screenshot: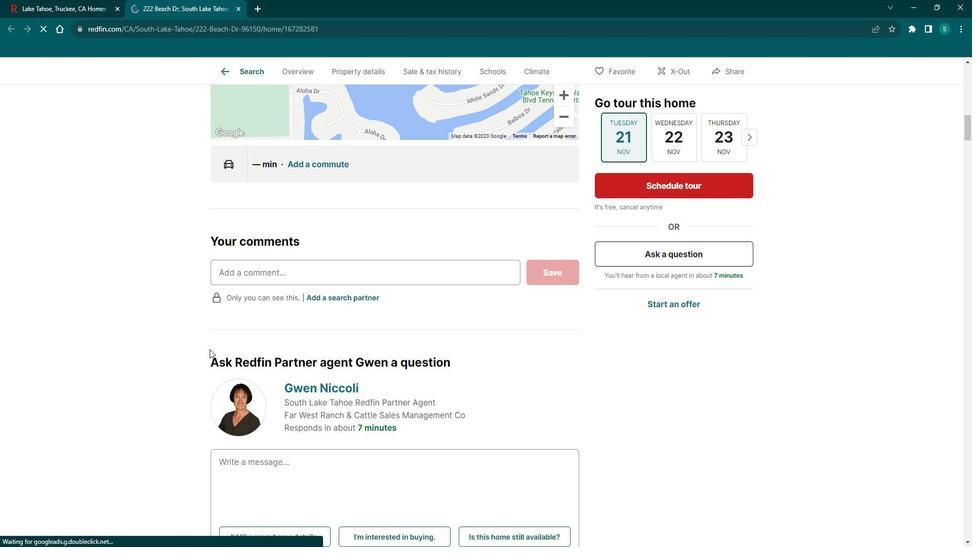 
Action: Mouse scrolled (222, 348) with delta (0, 0)
Screenshot: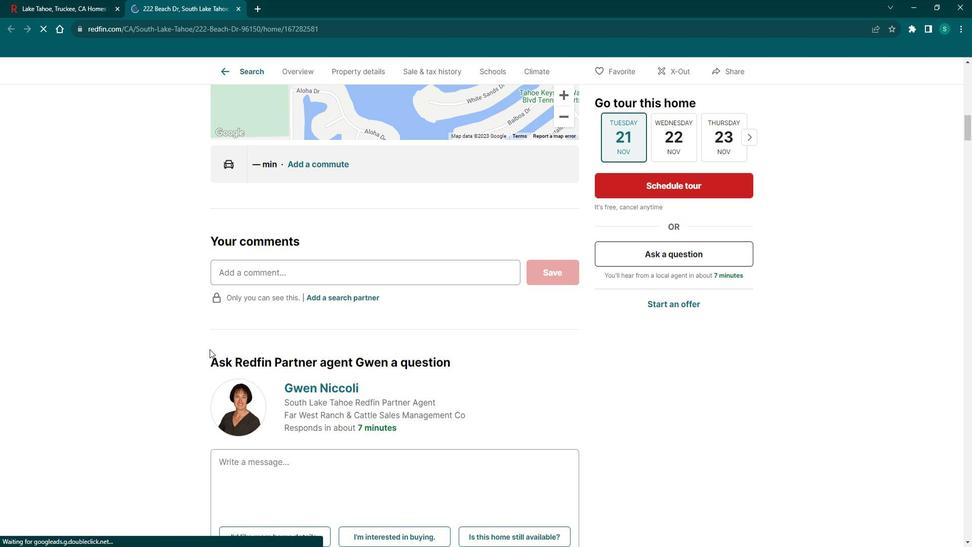 
Action: Mouse scrolled (222, 348) with delta (0, 0)
Screenshot: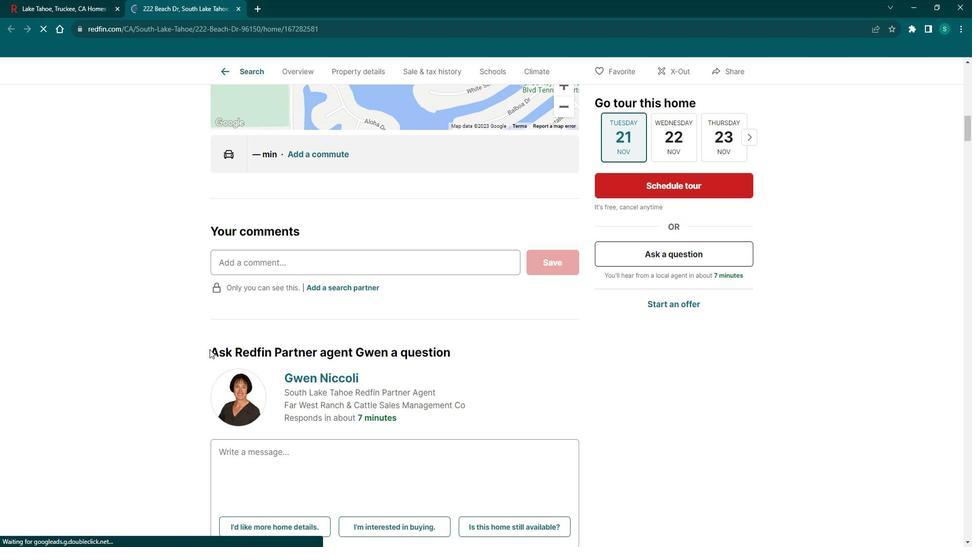 
Action: Mouse scrolled (222, 348) with delta (0, 0)
Screenshot: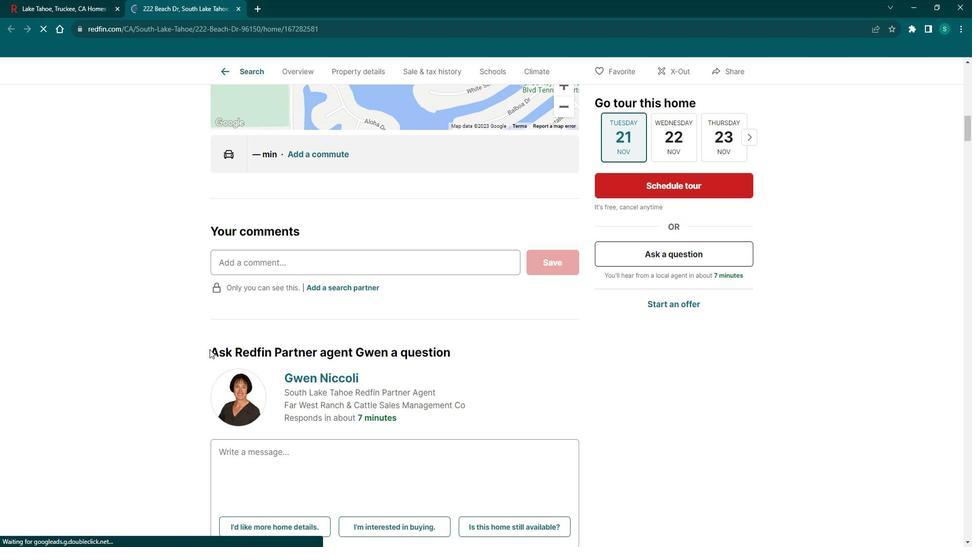 
Action: Mouse scrolled (222, 349) with delta (0, 0)
Screenshot: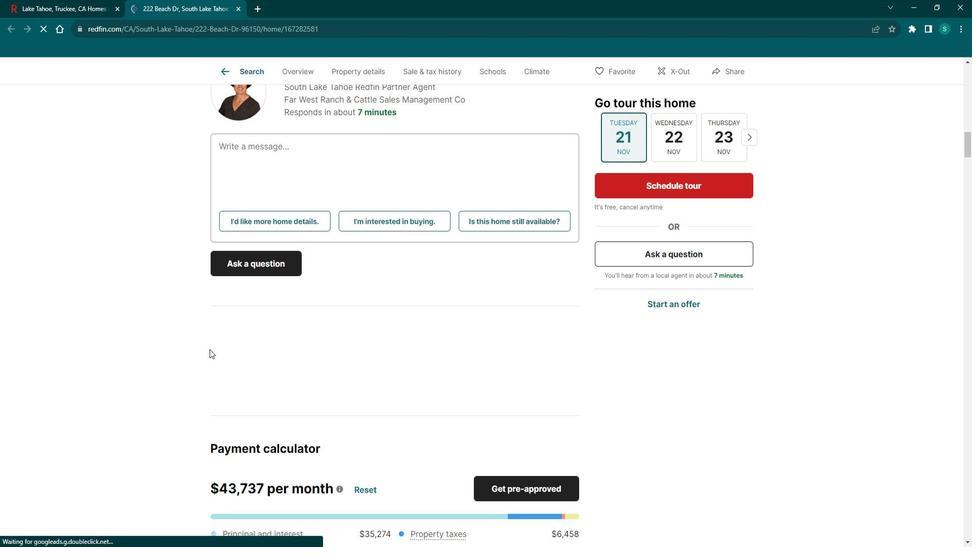 
Action: Mouse scrolled (222, 348) with delta (0, 0)
Screenshot: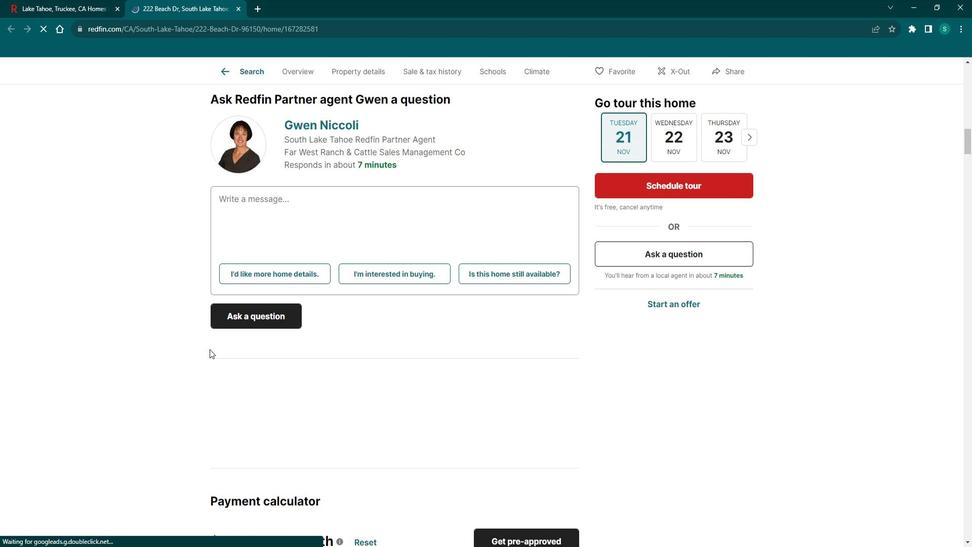
Action: Mouse scrolled (222, 348) with delta (0, 0)
Screenshot: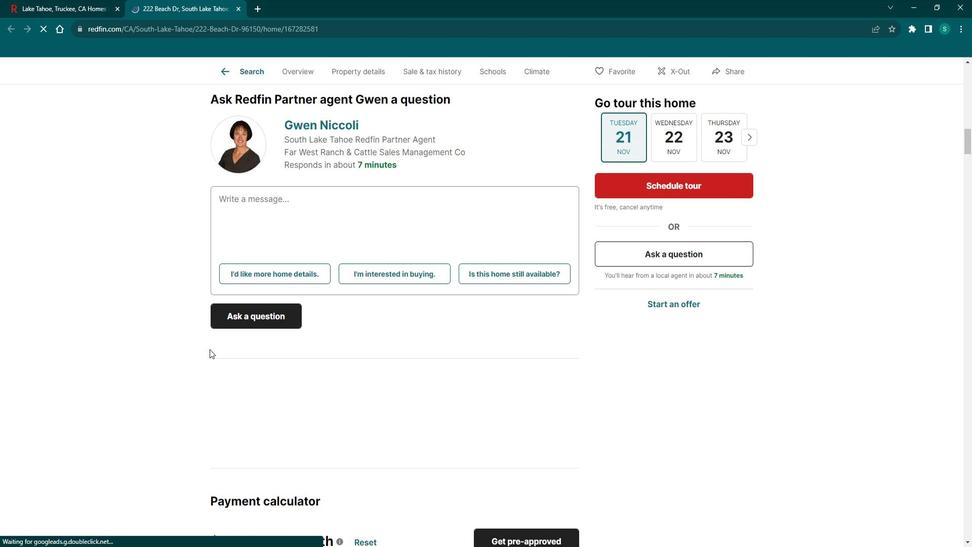 
Action: Mouse scrolled (222, 348) with delta (0, 0)
Screenshot: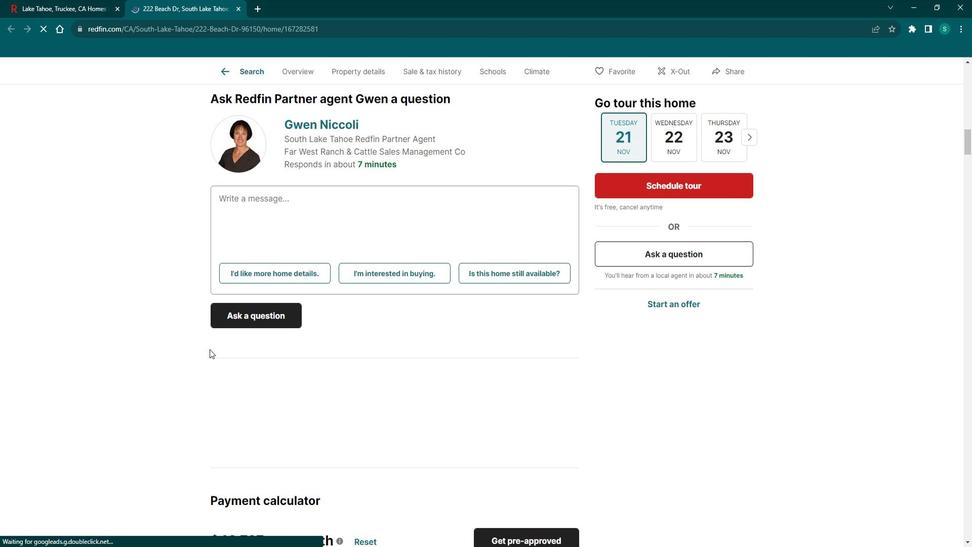 
Action: Mouse scrolled (222, 348) with delta (0, 0)
Screenshot: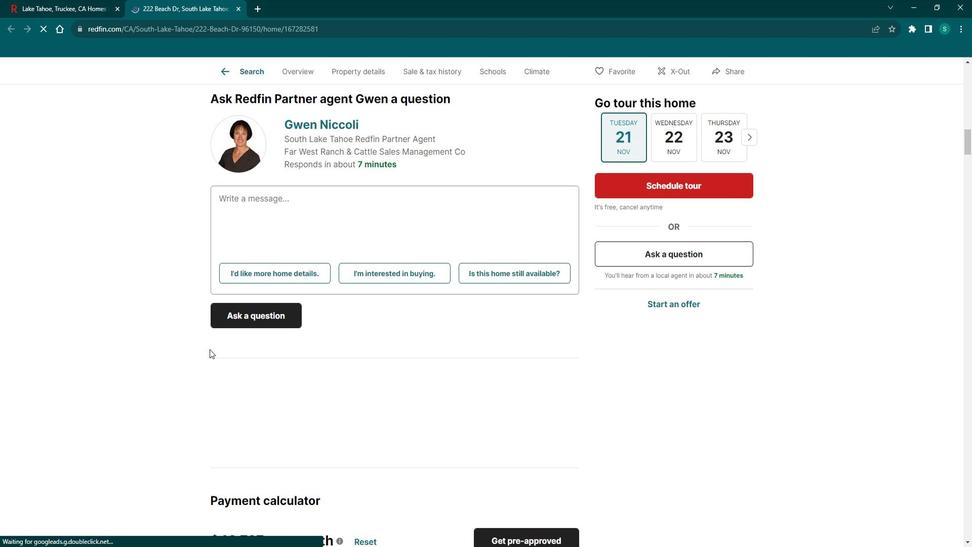 
Action: Mouse scrolled (222, 348) with delta (0, 0)
Screenshot: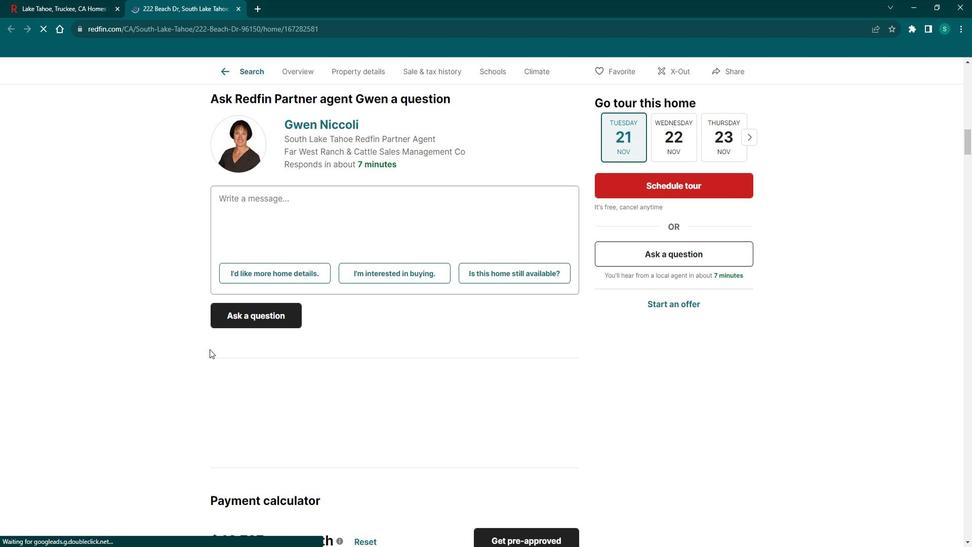 
Action: Mouse scrolled (222, 348) with delta (0, 0)
Screenshot: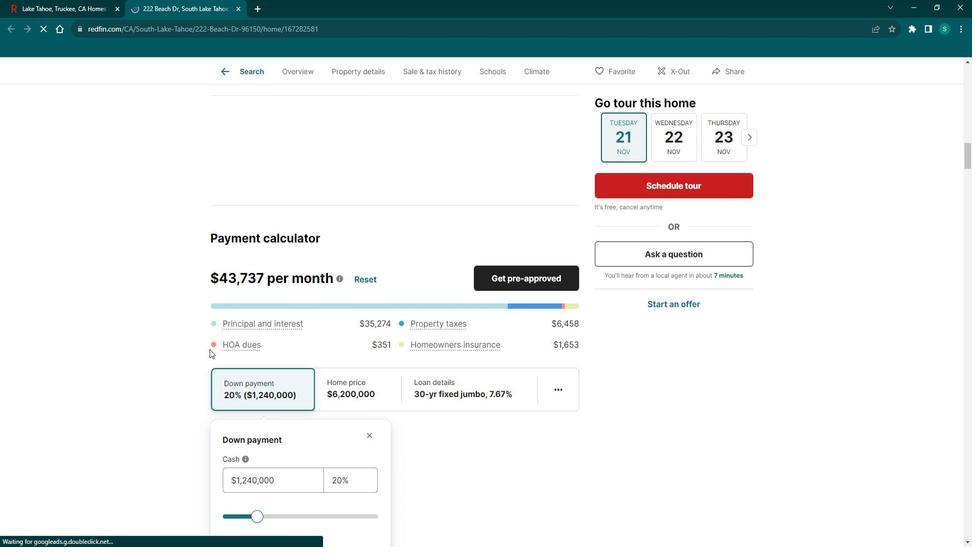 
Action: Mouse scrolled (222, 348) with delta (0, 0)
Screenshot: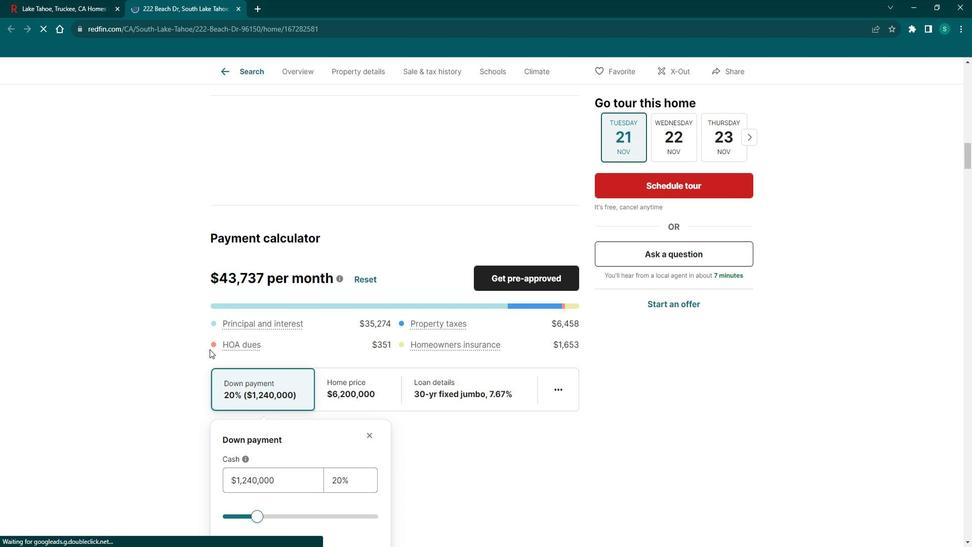 
Action: Mouse scrolled (222, 348) with delta (0, 0)
Screenshot: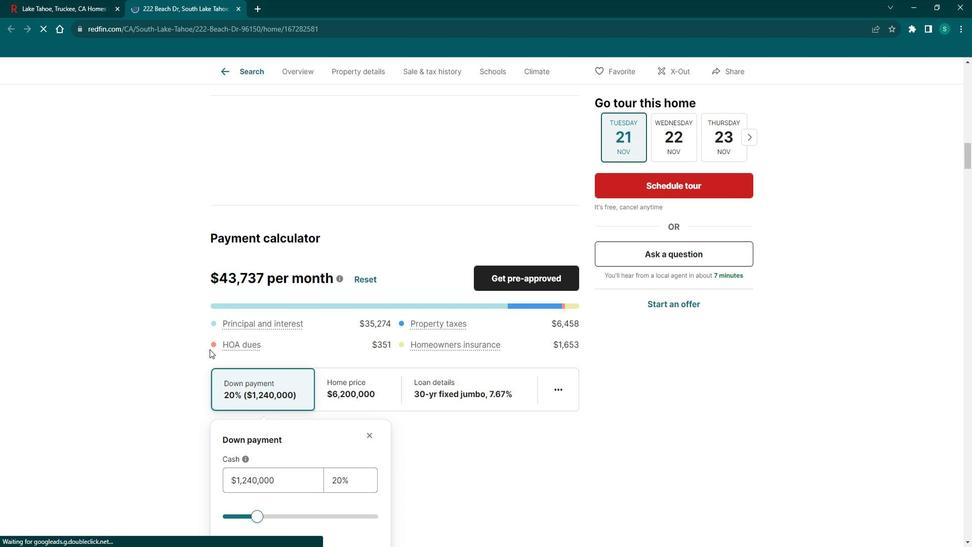 
Action: Mouse scrolled (222, 348) with delta (0, 0)
Screenshot: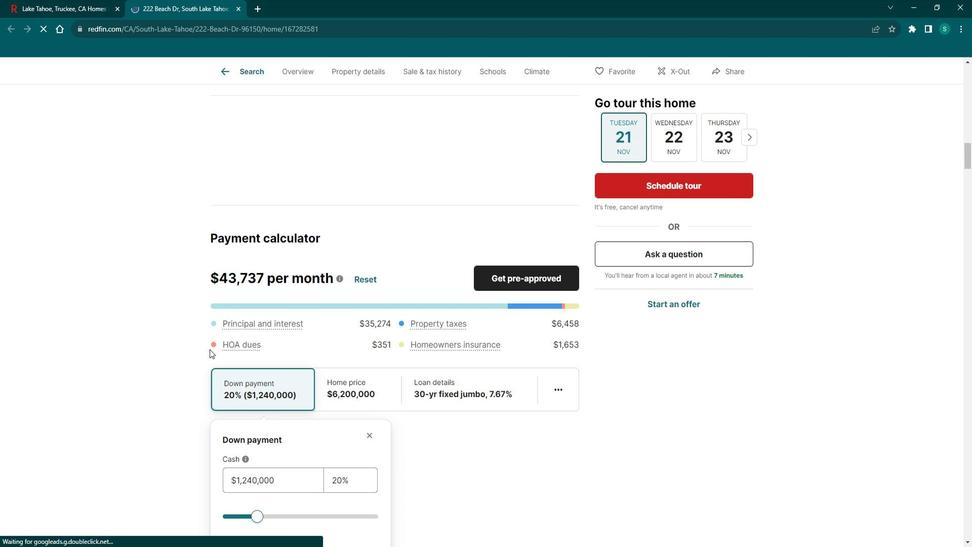 
Action: Mouse scrolled (222, 348) with delta (0, 0)
Screenshot: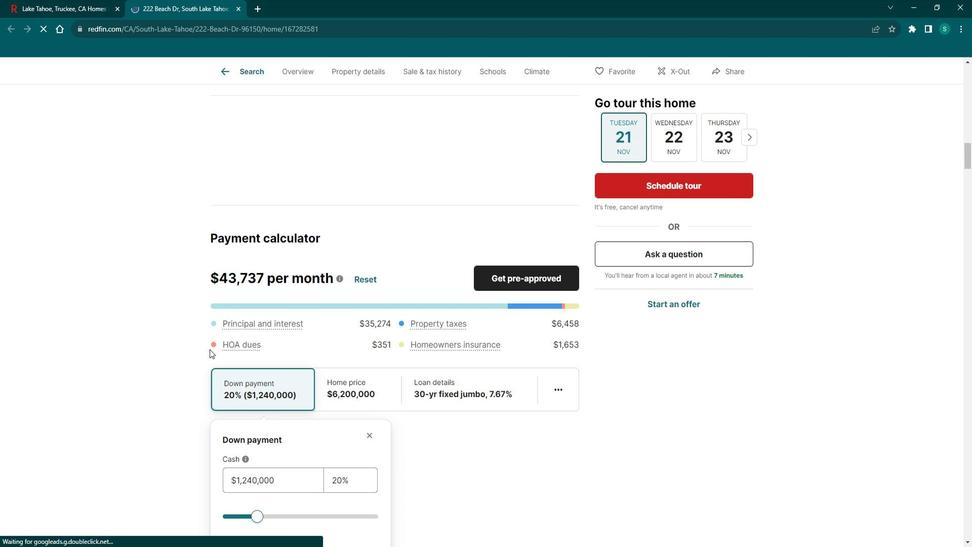 
Action: Mouse scrolled (222, 348) with delta (0, 0)
Screenshot: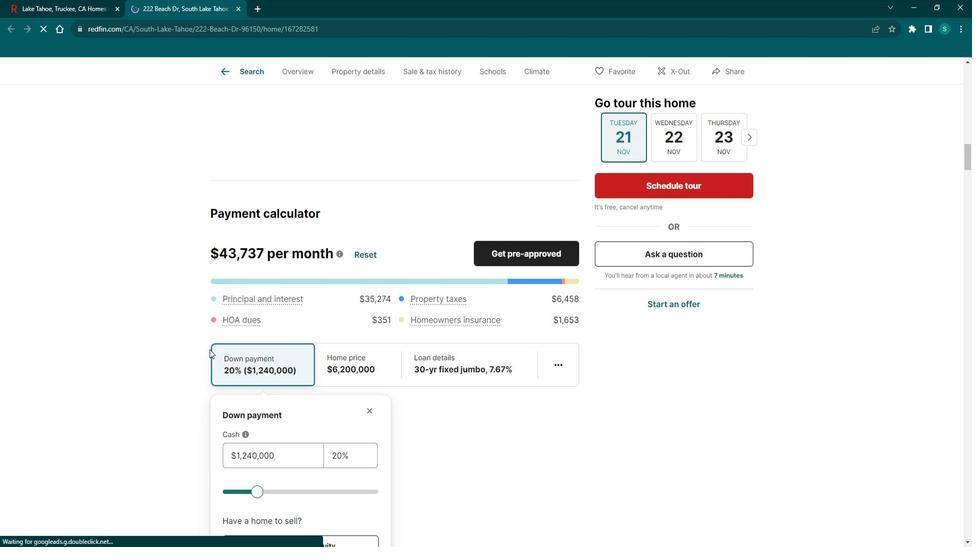 
Action: Mouse scrolled (222, 348) with delta (0, 0)
Screenshot: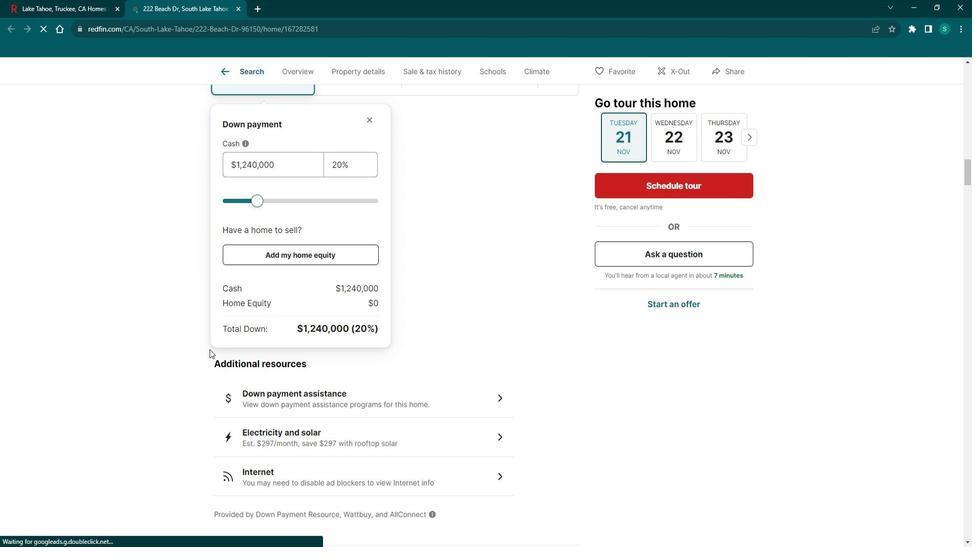 
Action: Mouse scrolled (222, 348) with delta (0, 0)
Screenshot: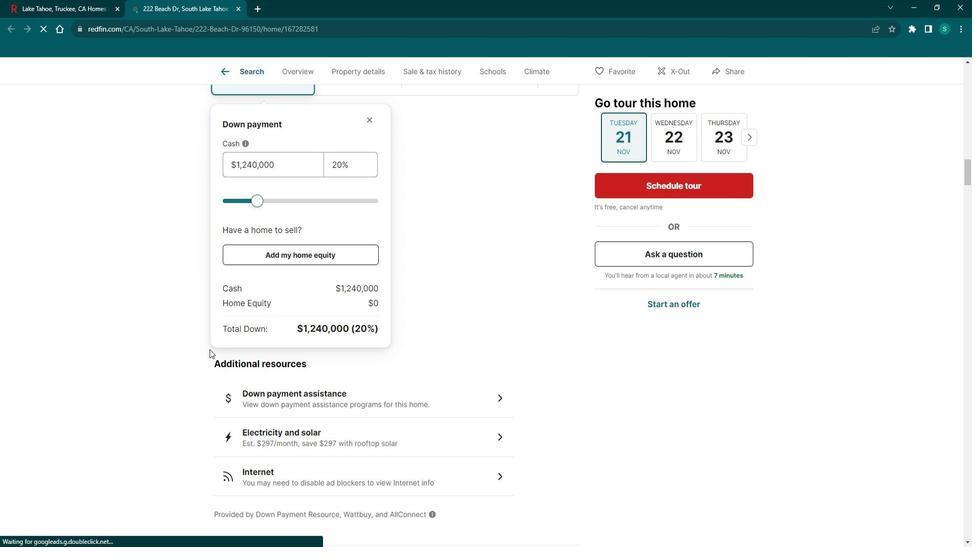 
Action: Mouse scrolled (222, 348) with delta (0, 0)
Screenshot: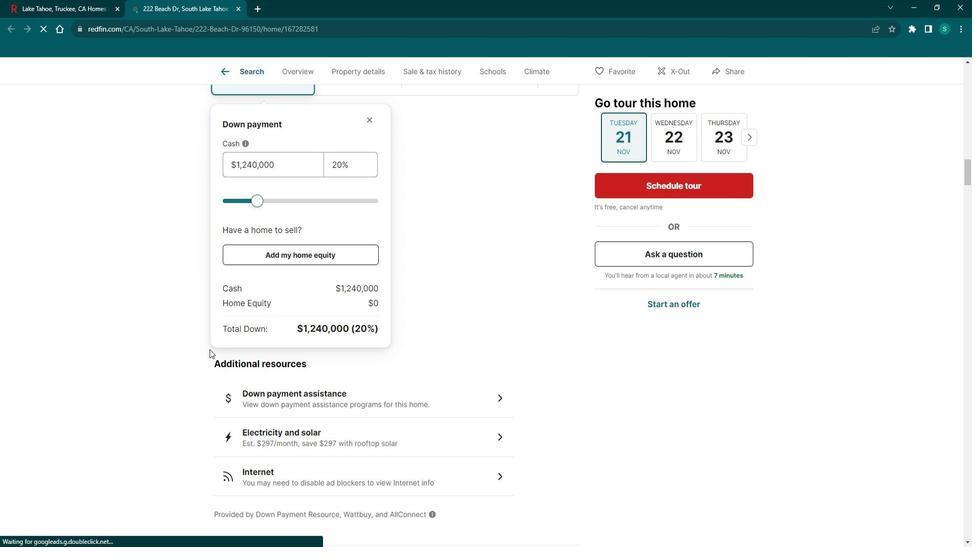 
Action: Mouse scrolled (222, 348) with delta (0, 0)
Screenshot: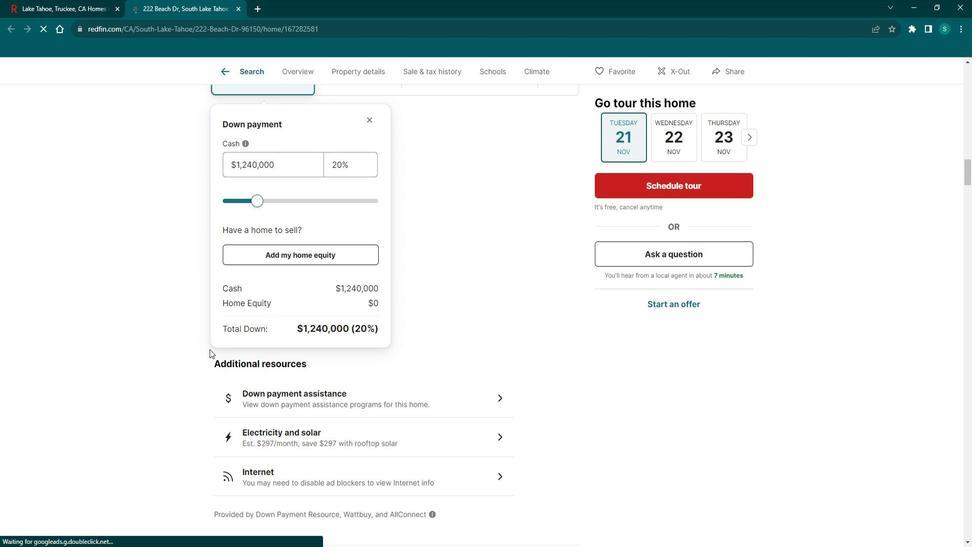
Action: Mouse scrolled (222, 348) with delta (0, 0)
Screenshot: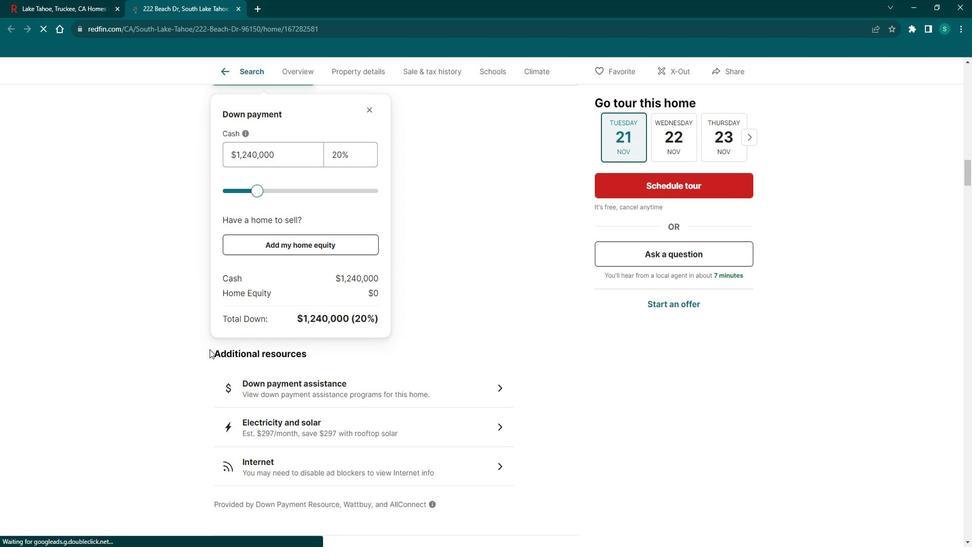 
Action: Mouse scrolled (222, 348) with delta (0, 0)
Screenshot: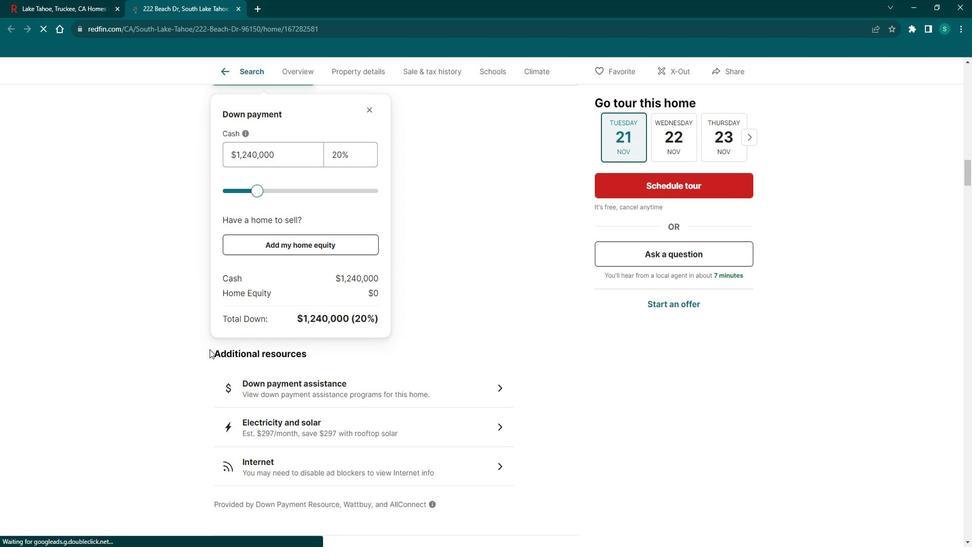 
Action: Mouse scrolled (222, 348) with delta (0, 0)
Screenshot: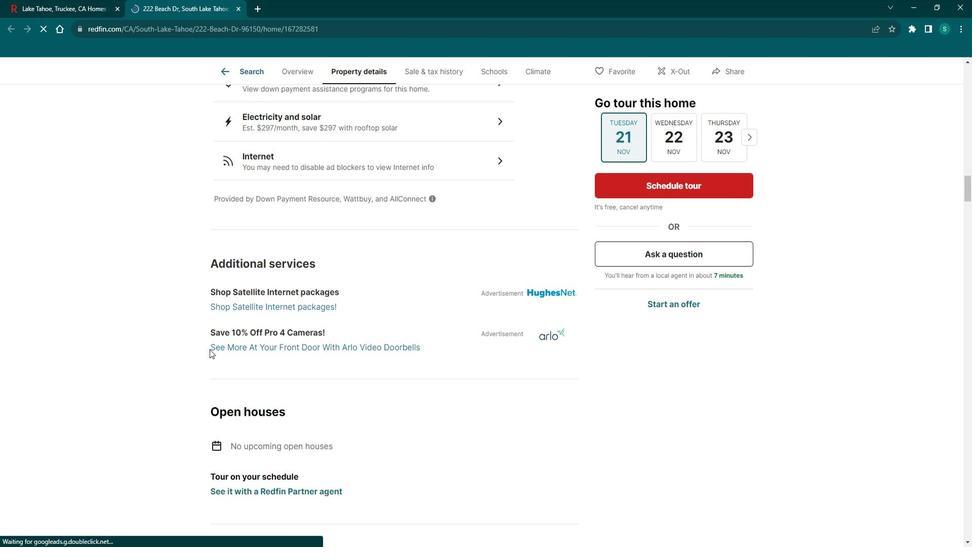 
Action: Mouse scrolled (222, 348) with delta (0, 0)
Screenshot: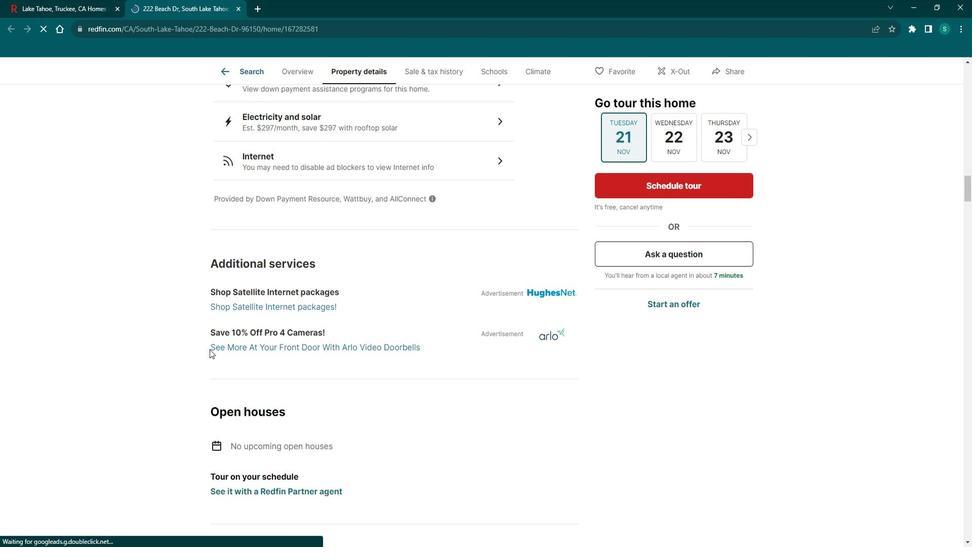 
Action: Mouse scrolled (222, 348) with delta (0, 0)
Screenshot: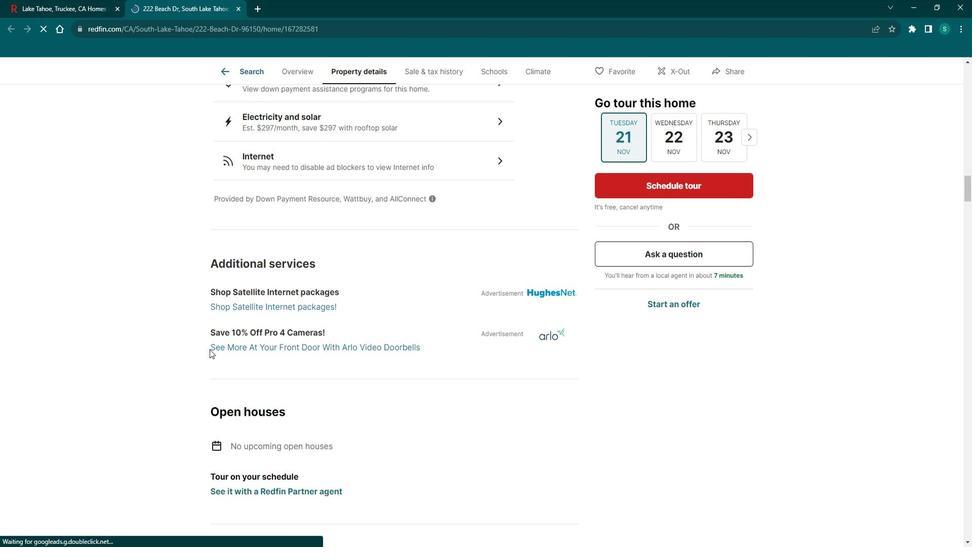 
Action: Mouse scrolled (222, 348) with delta (0, 0)
Screenshot: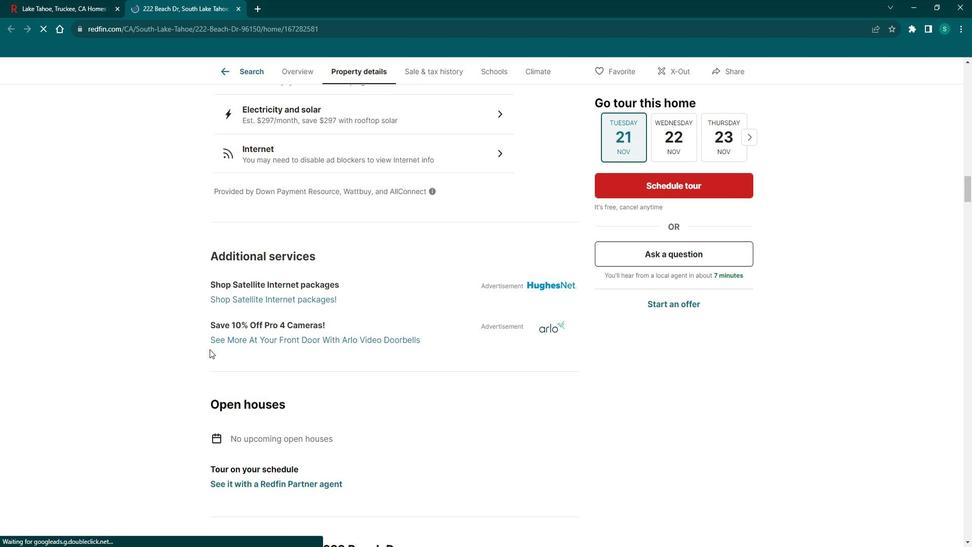 
Action: Mouse scrolled (222, 348) with delta (0, 0)
Screenshot: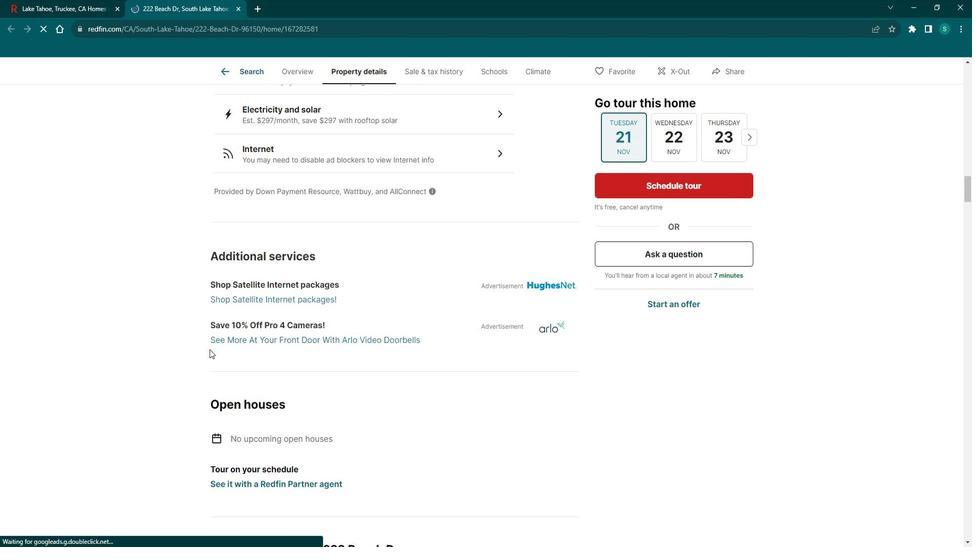 
Action: Mouse scrolled (222, 348) with delta (0, 0)
Screenshot: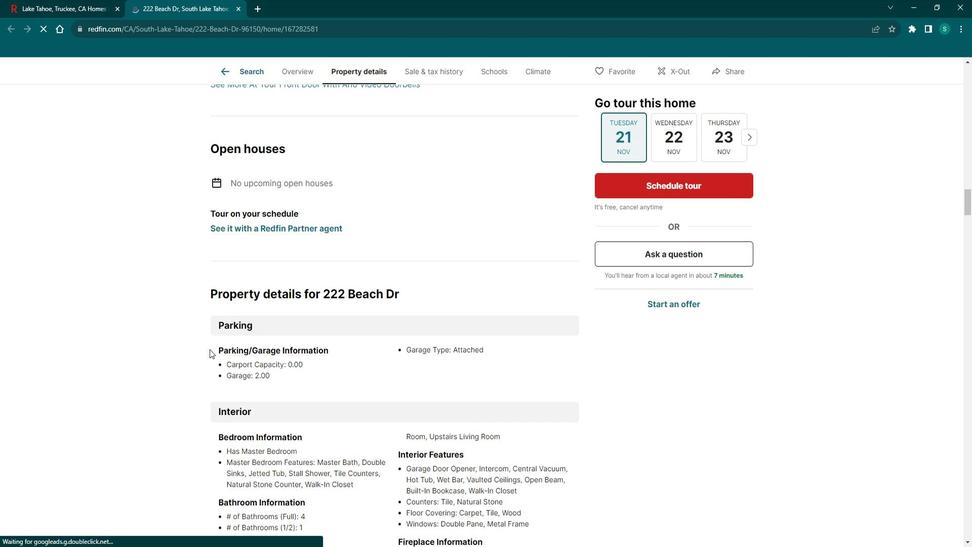 
Action: Mouse scrolled (222, 348) with delta (0, 0)
Screenshot: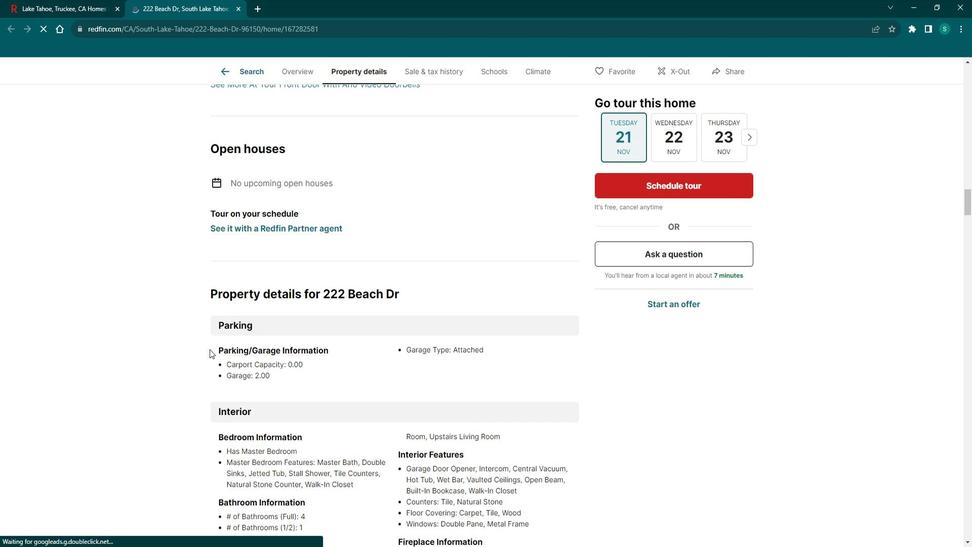 
Action: Mouse scrolled (222, 348) with delta (0, 0)
Screenshot: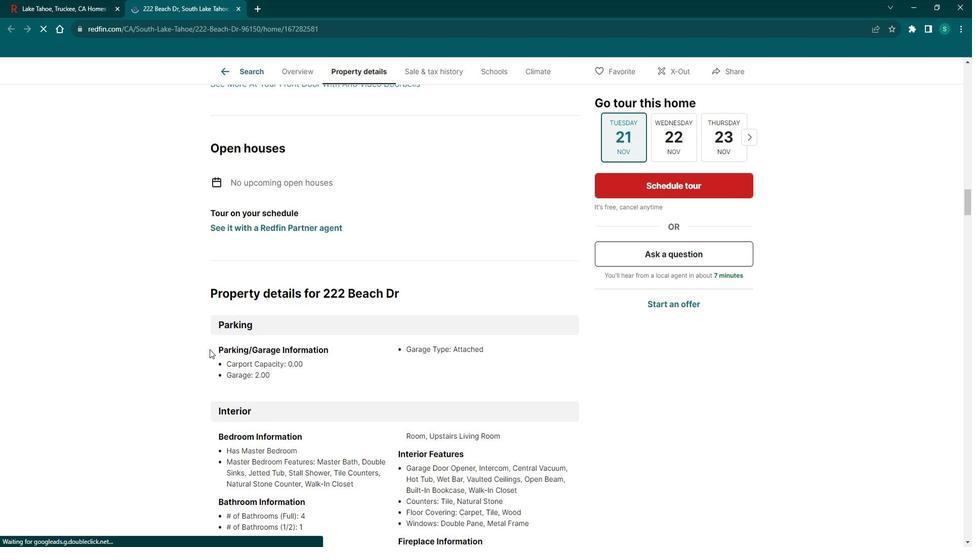 
Action: Mouse scrolled (222, 348) with delta (0, 0)
Screenshot: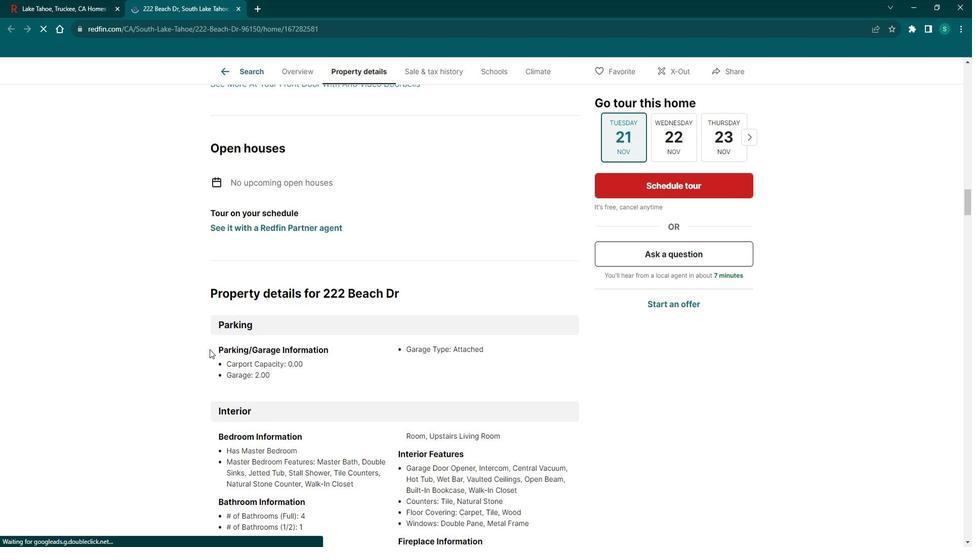 
Action: Mouse scrolled (222, 348) with delta (0, 0)
Screenshot: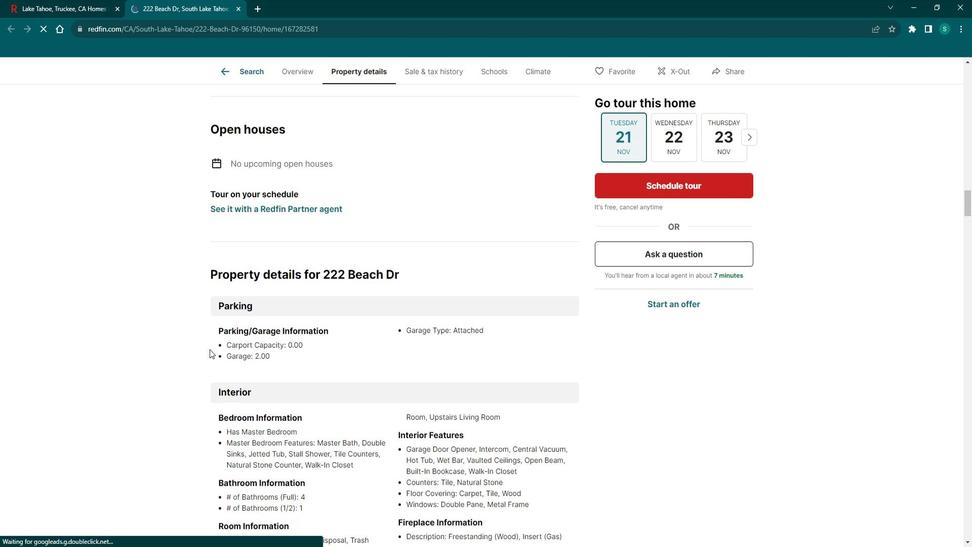 
Action: Mouse scrolled (222, 348) with delta (0, 0)
Screenshot: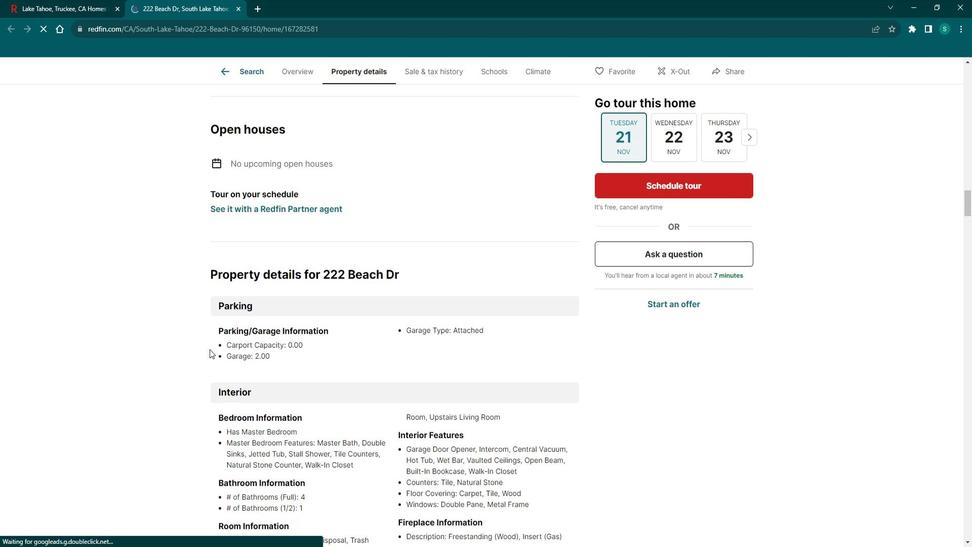 
Action: Mouse scrolled (222, 348) with delta (0, 0)
Screenshot: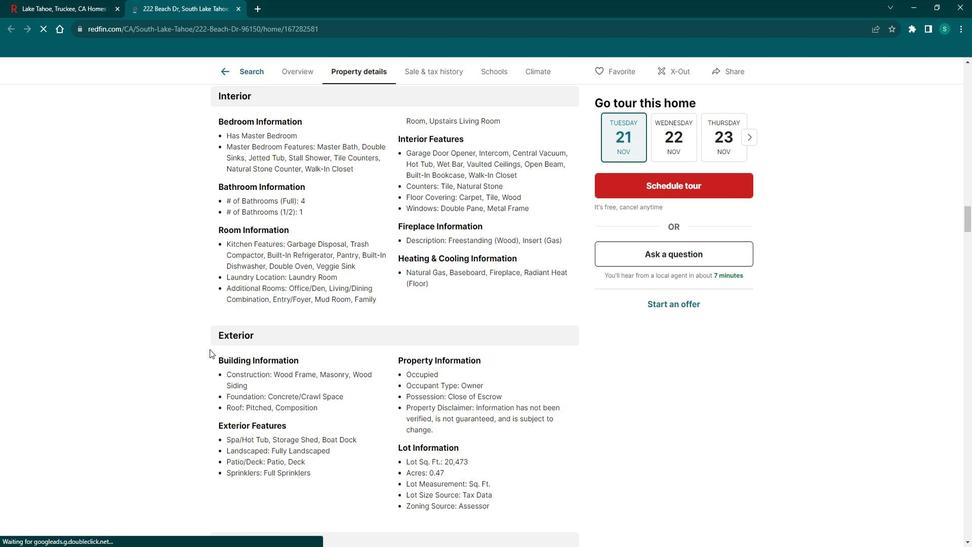 
Action: Mouse scrolled (222, 348) with delta (0, 0)
Screenshot: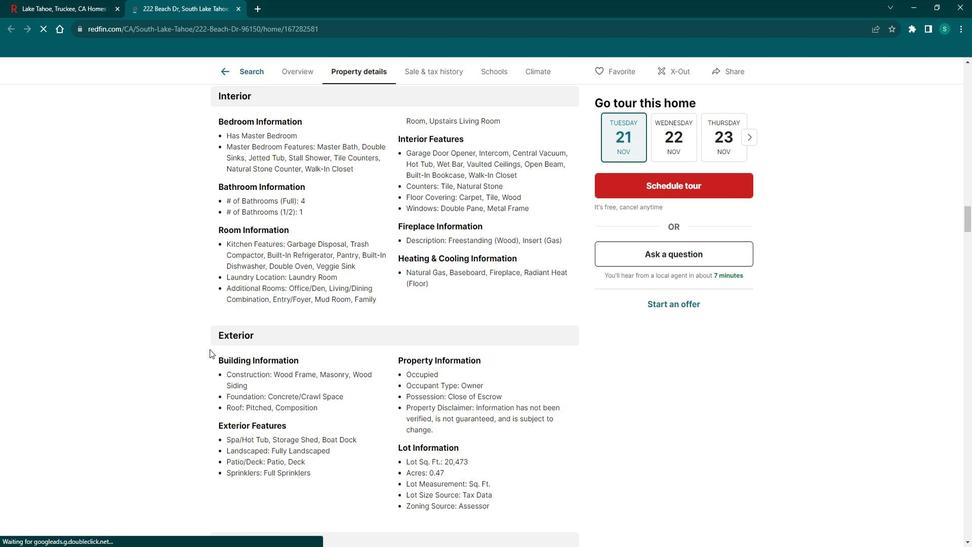 
Action: Mouse scrolled (222, 348) with delta (0, 0)
Screenshot: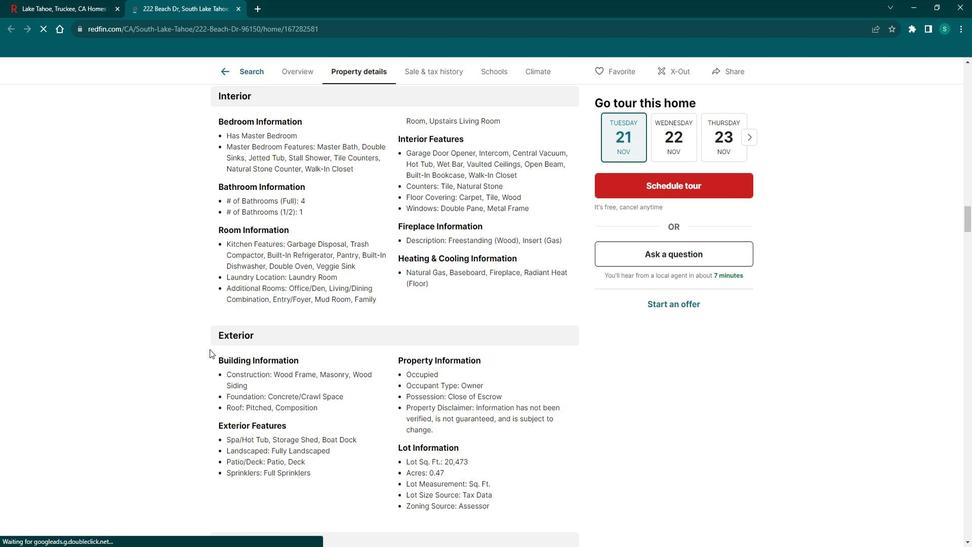
Action: Mouse scrolled (222, 348) with delta (0, 0)
Screenshot: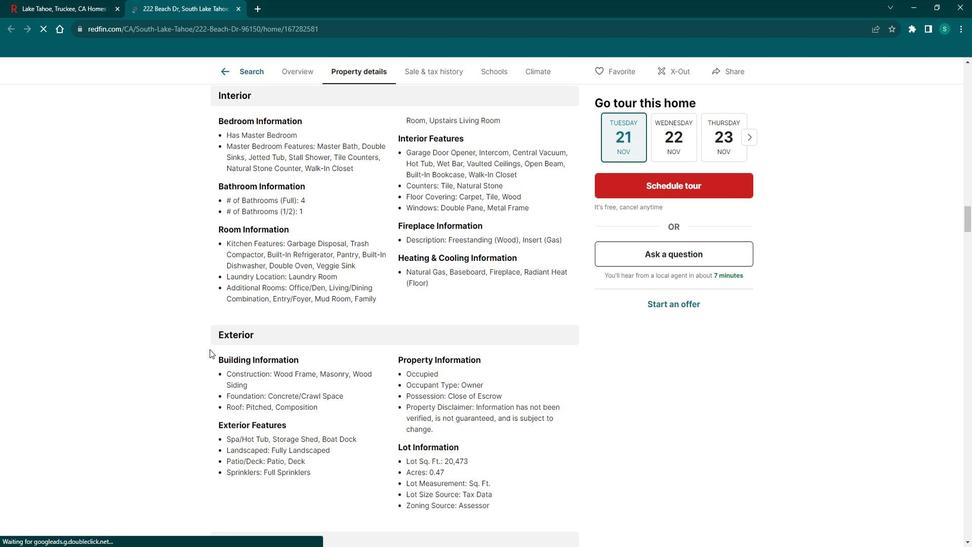 
Action: Mouse scrolled (222, 348) with delta (0, 0)
Screenshot: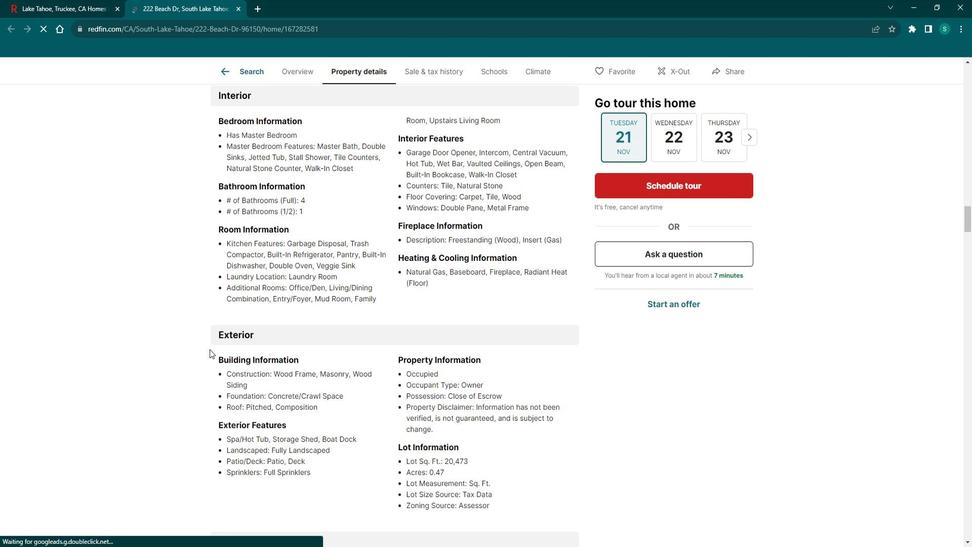 
Action: Mouse scrolled (222, 348) with delta (0, 0)
Screenshot: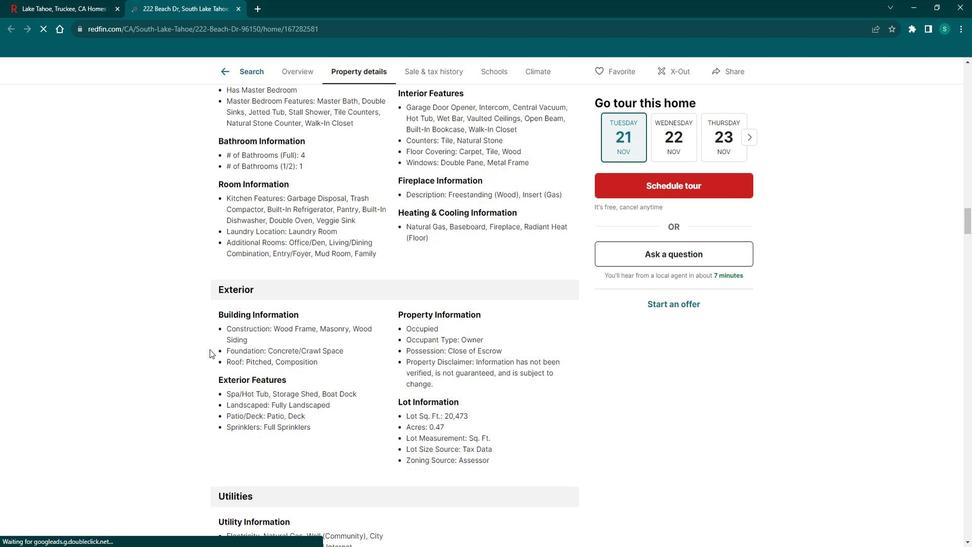 
Action: Mouse scrolled (222, 348) with delta (0, 0)
Screenshot: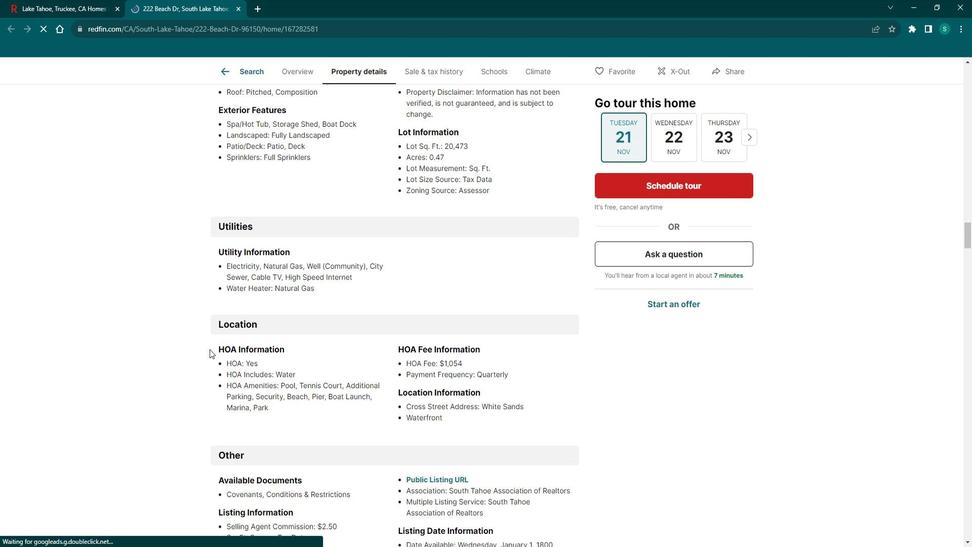 
Action: Mouse scrolled (222, 348) with delta (0, 0)
Screenshot: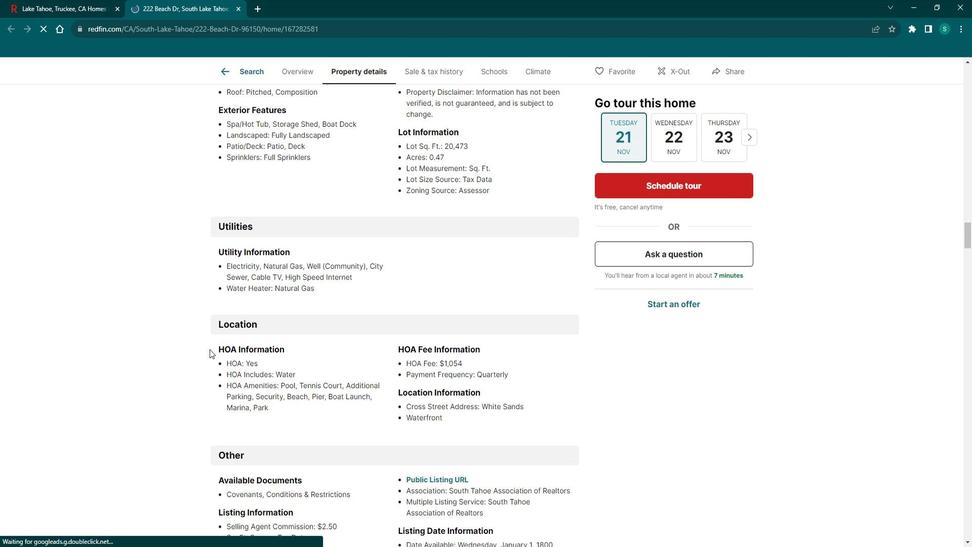 
Action: Mouse scrolled (222, 348) with delta (0, 0)
Screenshot: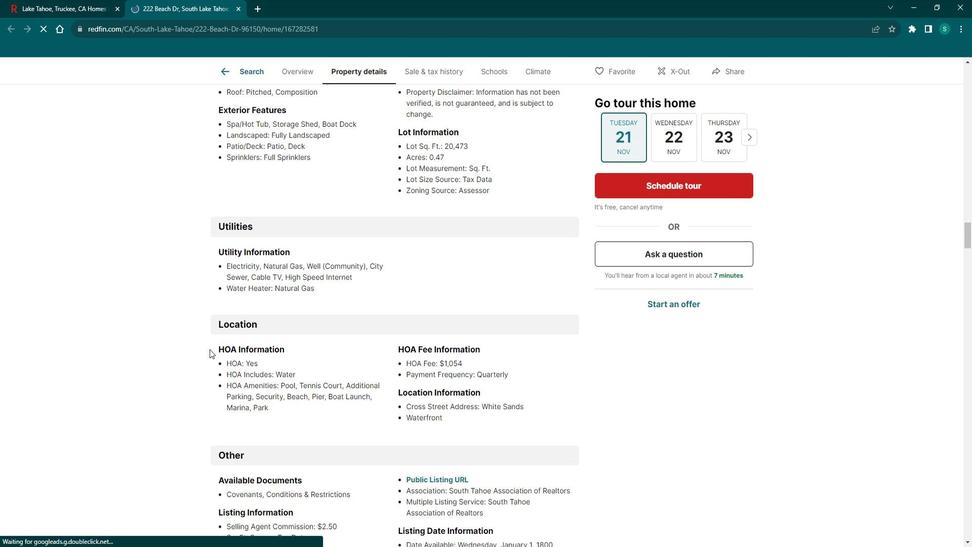 
Action: Mouse scrolled (222, 348) with delta (0, 0)
Screenshot: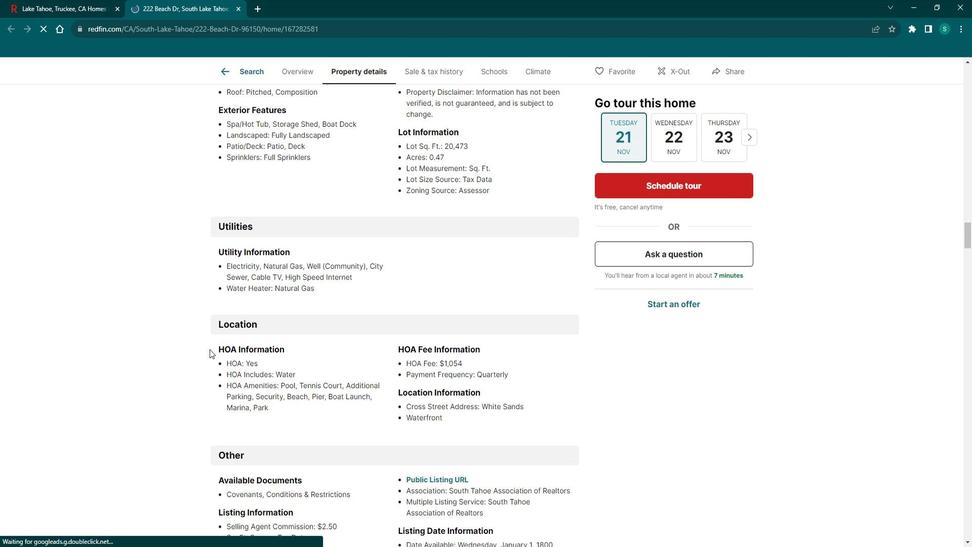 
Action: Mouse scrolled (222, 348) with delta (0, 0)
Screenshot: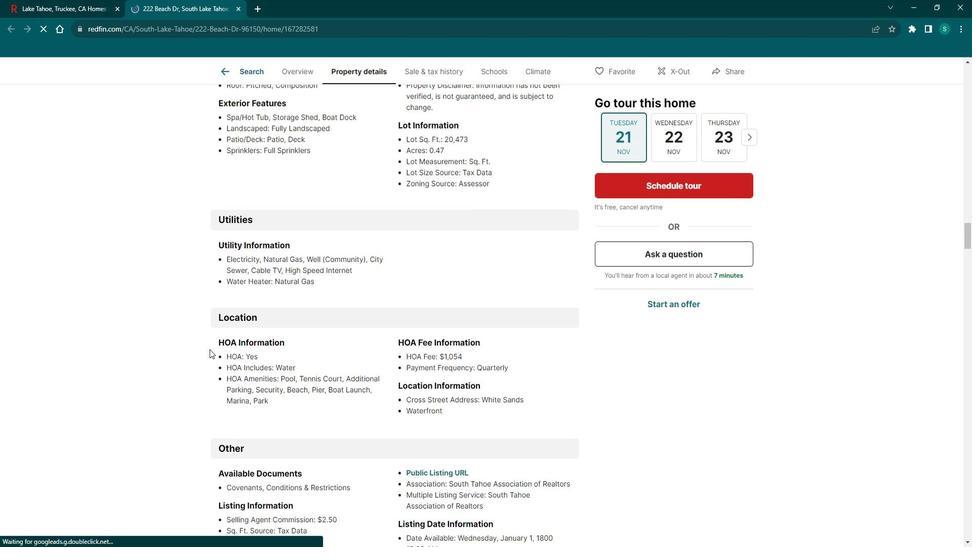 
Action: Mouse scrolled (222, 348) with delta (0, 0)
Screenshot: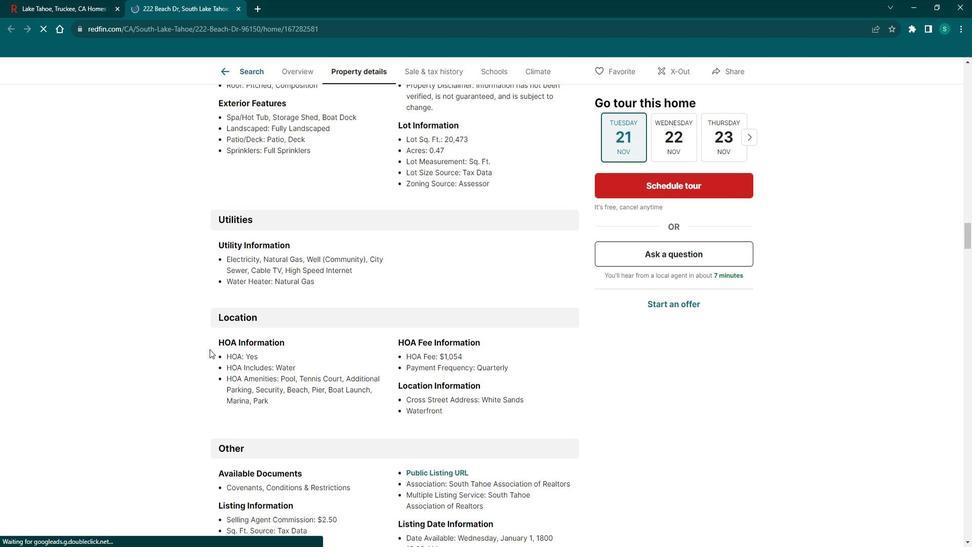 
Action: Mouse scrolled (222, 348) with delta (0, 0)
Screenshot: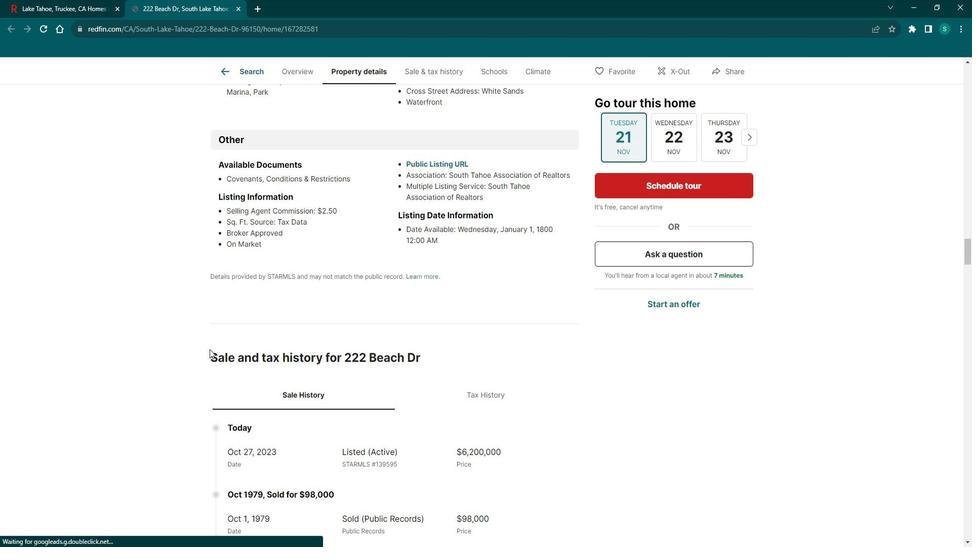 
Action: Mouse scrolled (222, 348) with delta (0, 0)
Screenshot: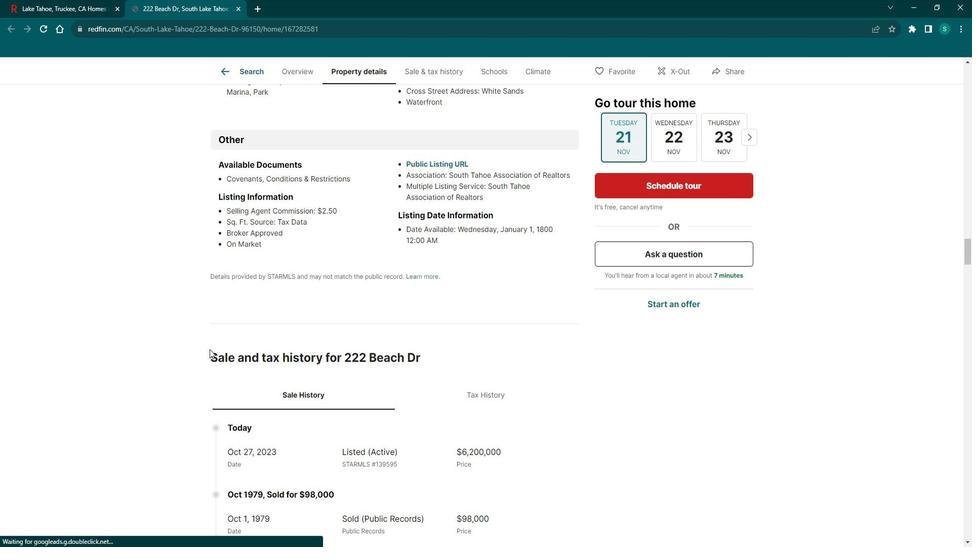 
Action: Mouse scrolled (222, 348) with delta (0, 0)
Screenshot: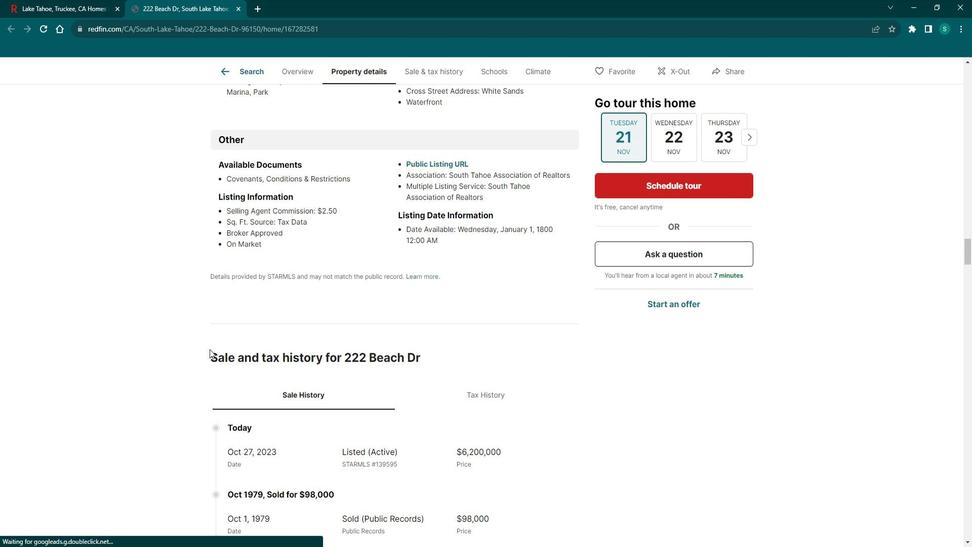 
Action: Mouse scrolled (222, 348) with delta (0, 0)
Screenshot: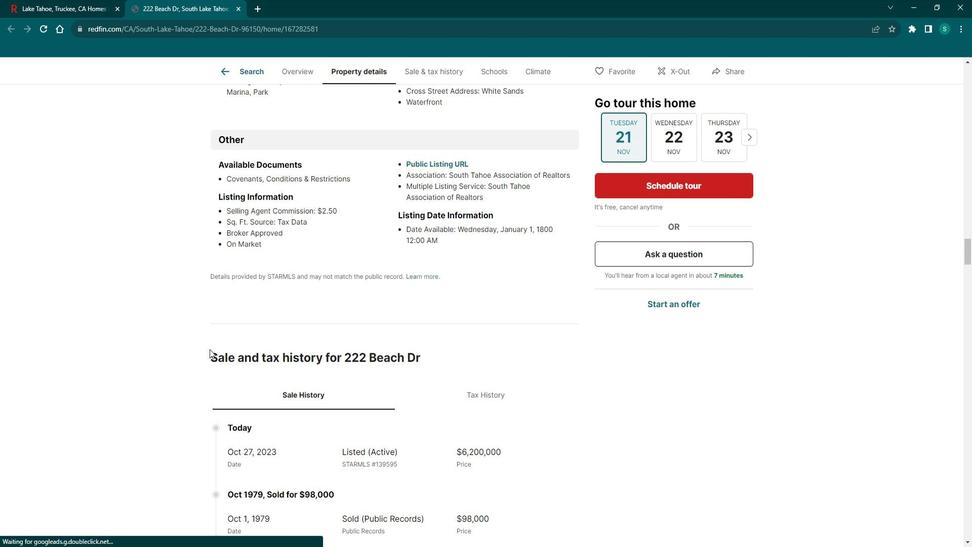 
Action: Mouse scrolled (222, 348) with delta (0, 0)
Screenshot: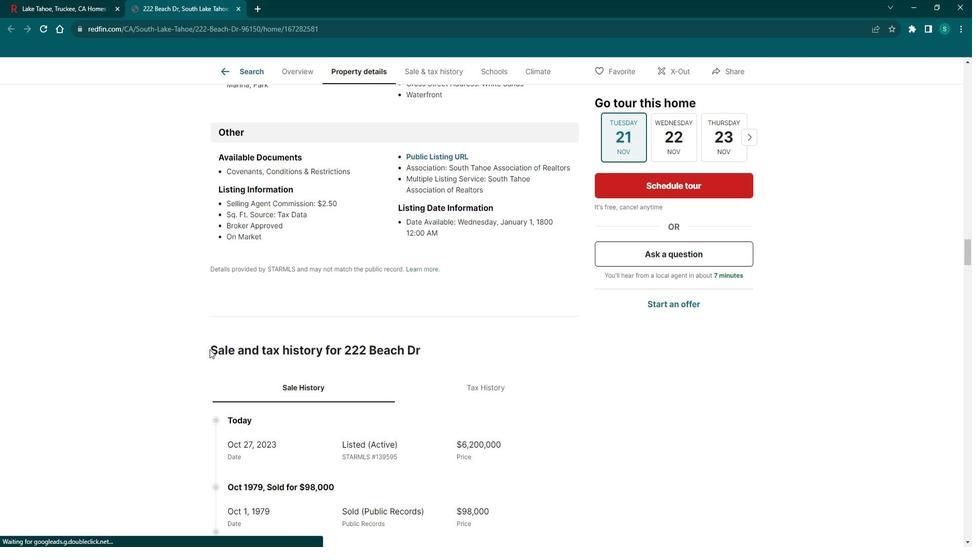 
Action: Mouse scrolled (222, 348) with delta (0, 0)
Screenshot: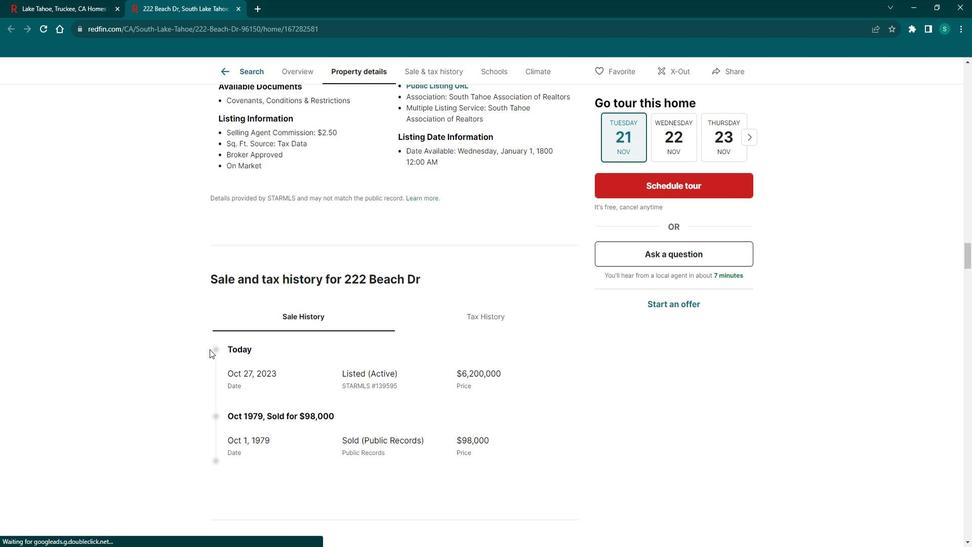 
Action: Mouse scrolled (222, 349) with delta (0, 0)
Screenshot: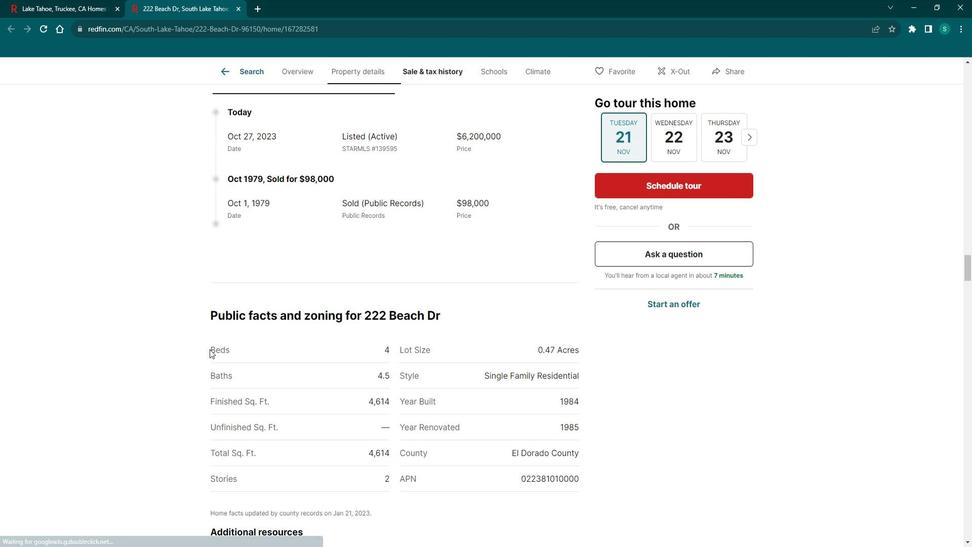 
Action: Mouse scrolled (222, 348) with delta (0, 0)
Screenshot: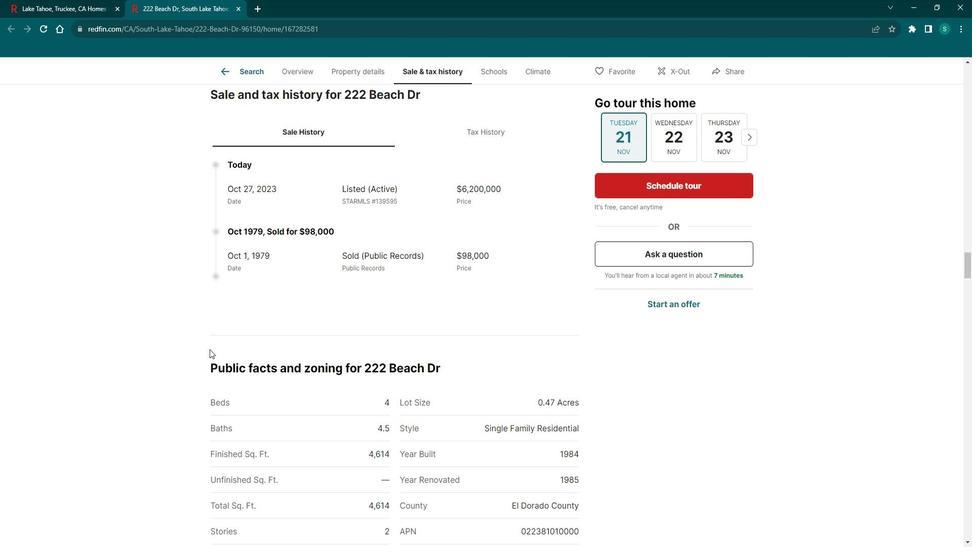 
Action: Mouse scrolled (222, 348) with delta (0, 0)
Screenshot: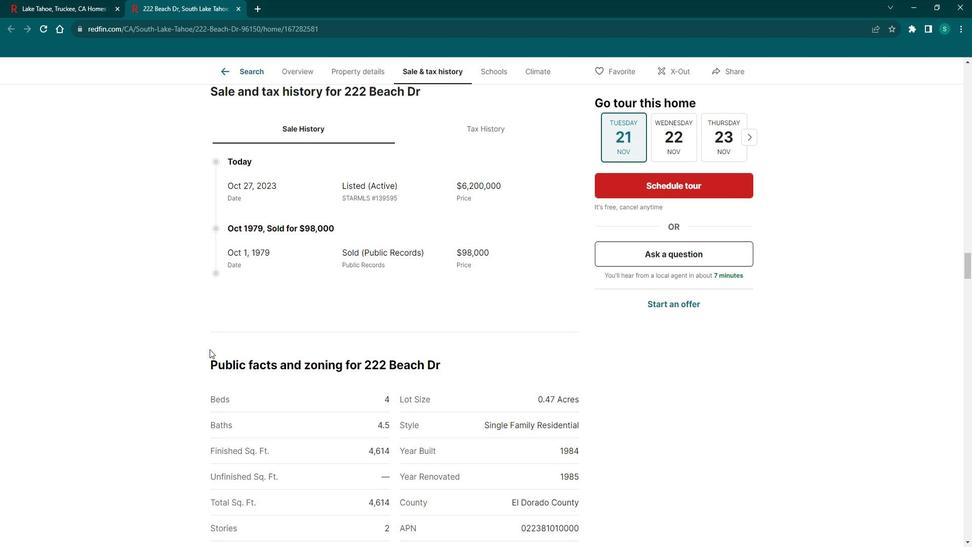 
Action: Mouse scrolled (222, 348) with delta (0, 0)
Screenshot: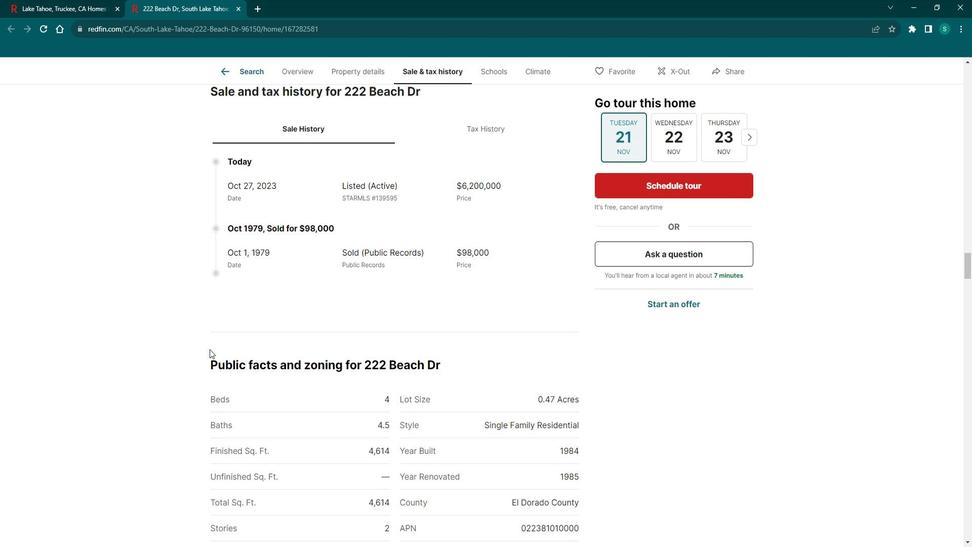 
Action: Mouse scrolled (222, 348) with delta (0, 0)
Screenshot: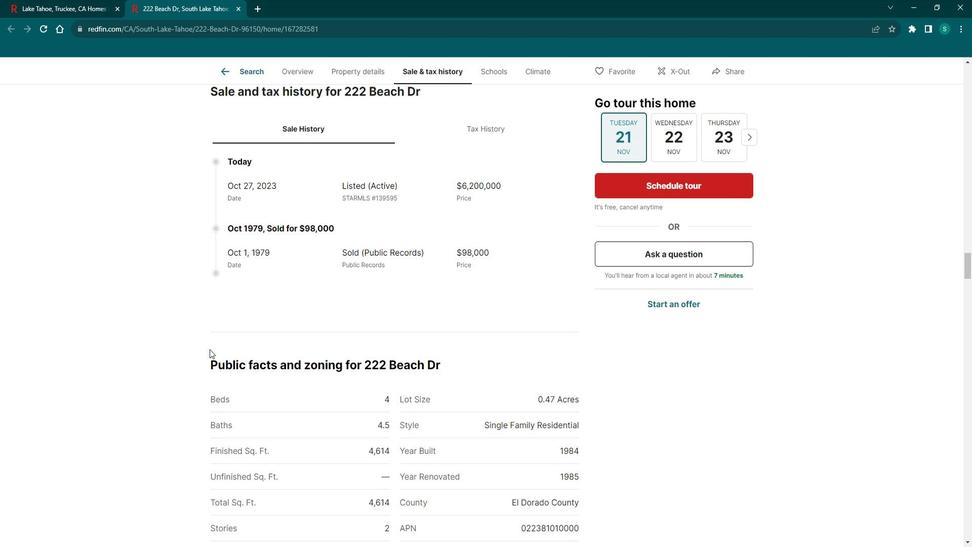 
Action: Mouse scrolled (222, 348) with delta (0, 0)
Screenshot: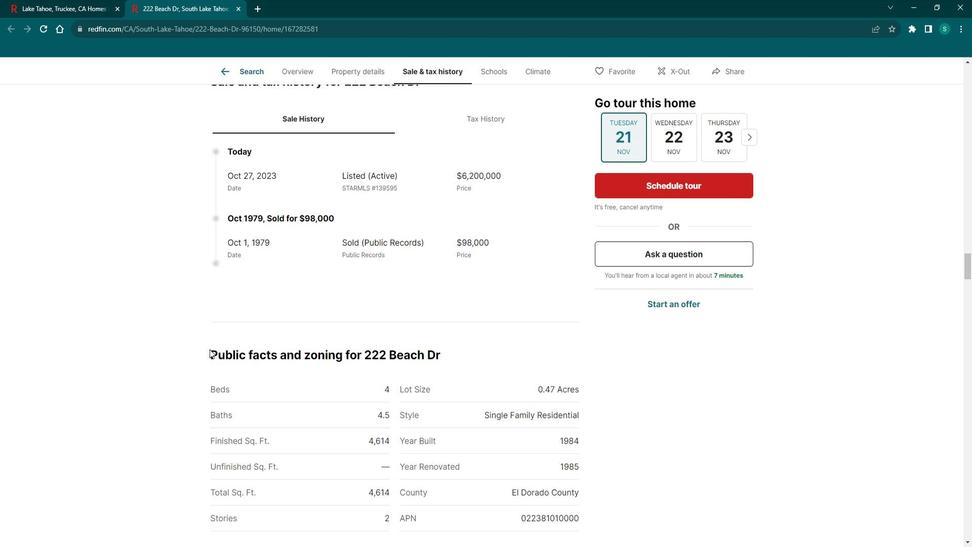 
Action: Mouse scrolled (222, 348) with delta (0, 0)
Screenshot: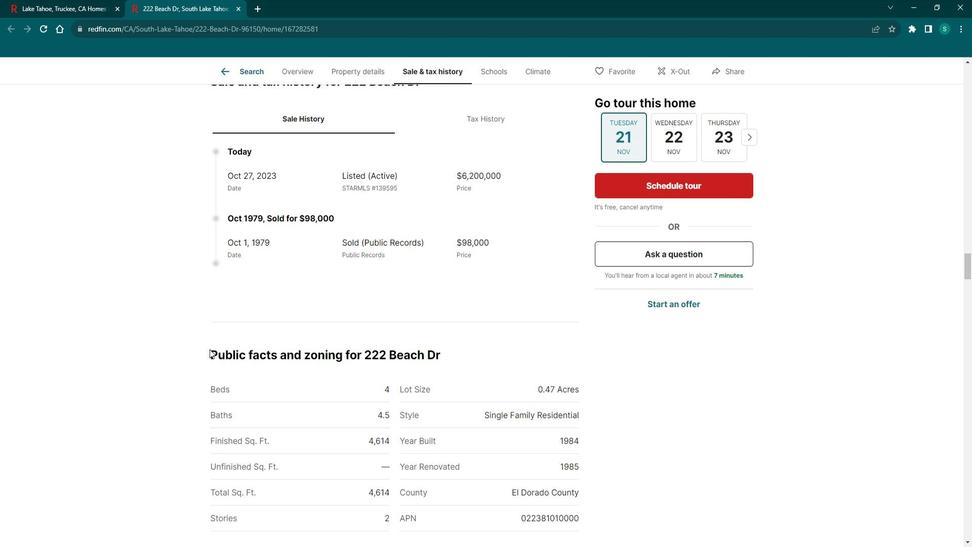 
Action: Mouse scrolled (222, 348) with delta (0, 0)
Screenshot: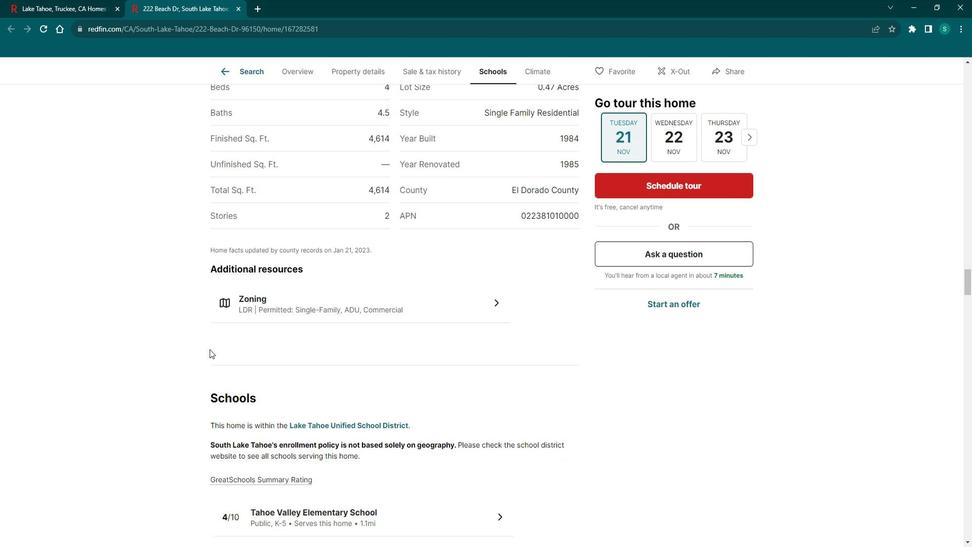 
Action: Mouse scrolled (222, 348) with delta (0, 0)
Screenshot: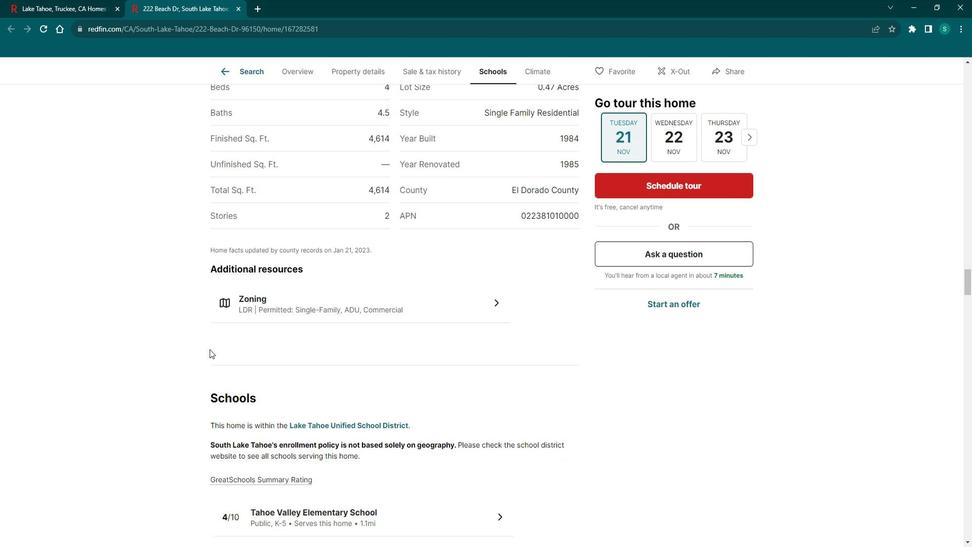 
Action: Mouse scrolled (222, 348) with delta (0, 0)
Screenshot: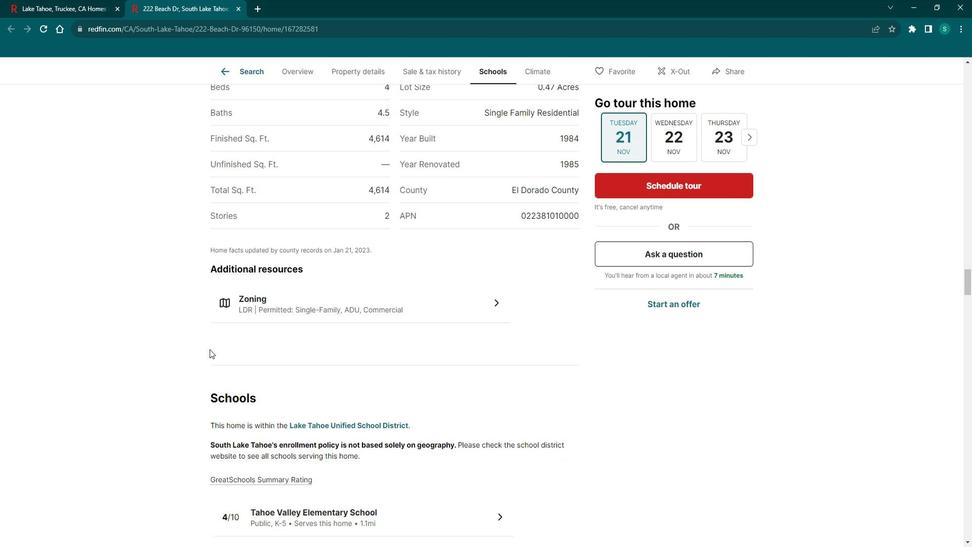 
Action: Mouse scrolled (222, 348) with delta (0, 0)
Screenshot: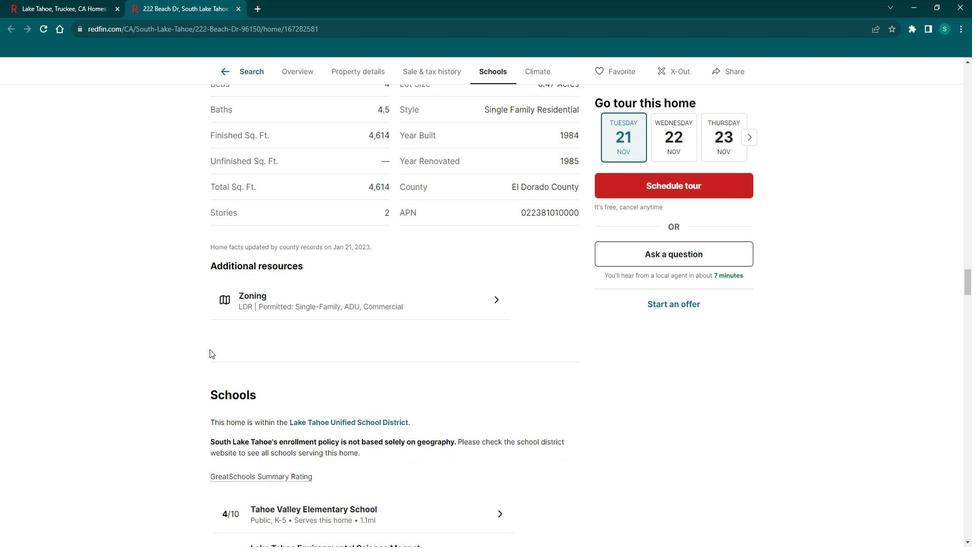 
Action: Mouse scrolled (222, 348) with delta (0, 0)
Screenshot: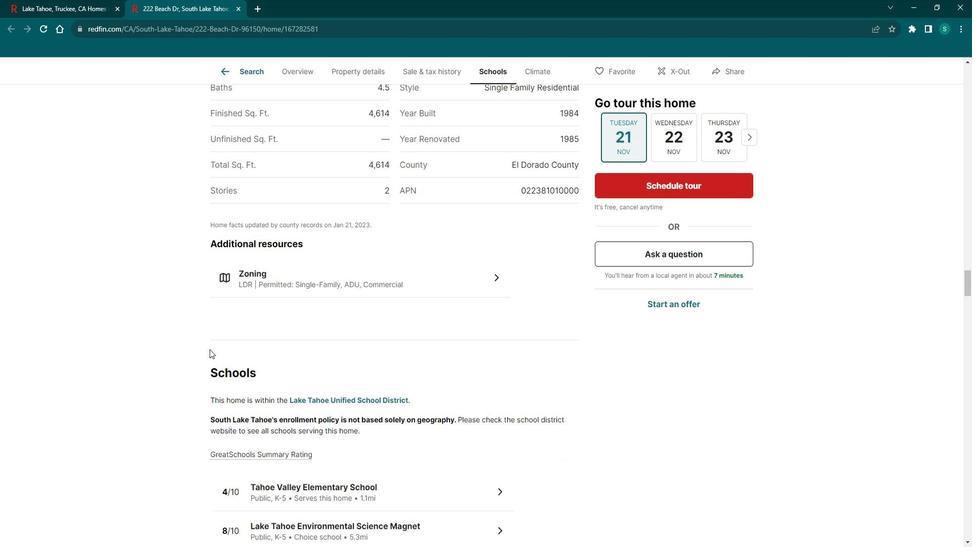 
Action: Mouse scrolled (222, 348) with delta (0, 0)
Screenshot: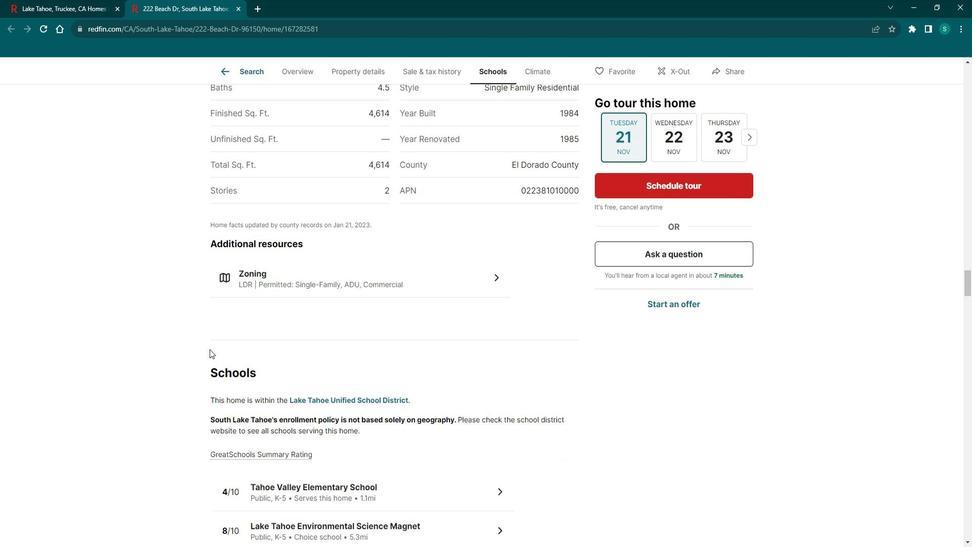 
Action: Mouse scrolled (222, 348) with delta (0, 0)
Screenshot: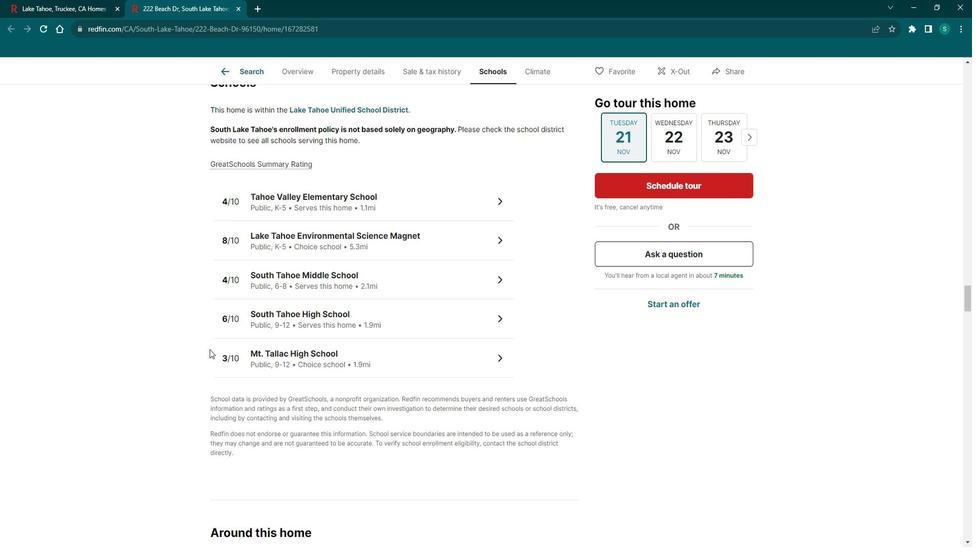 
Action: Mouse scrolled (222, 348) with delta (0, 0)
Screenshot: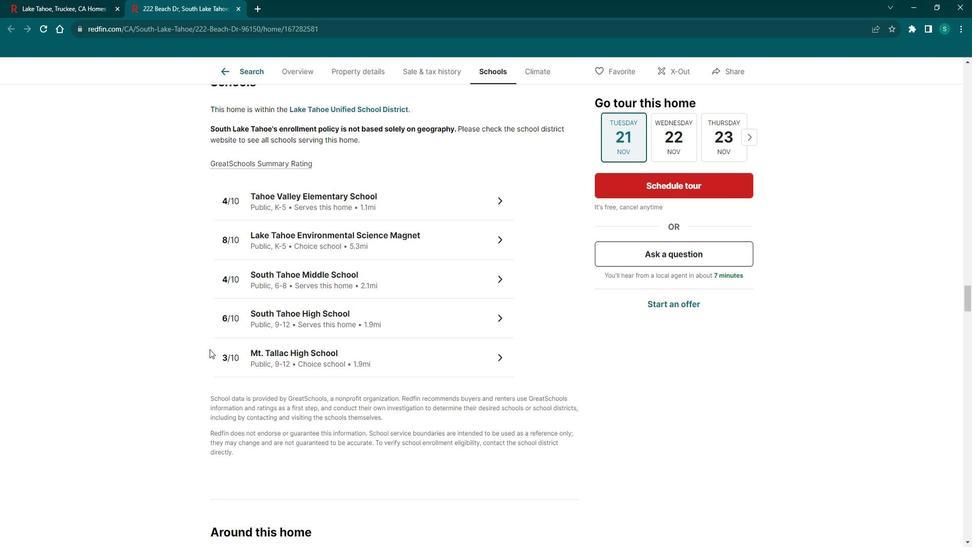 
Action: Mouse scrolled (222, 348) with delta (0, 0)
Screenshot: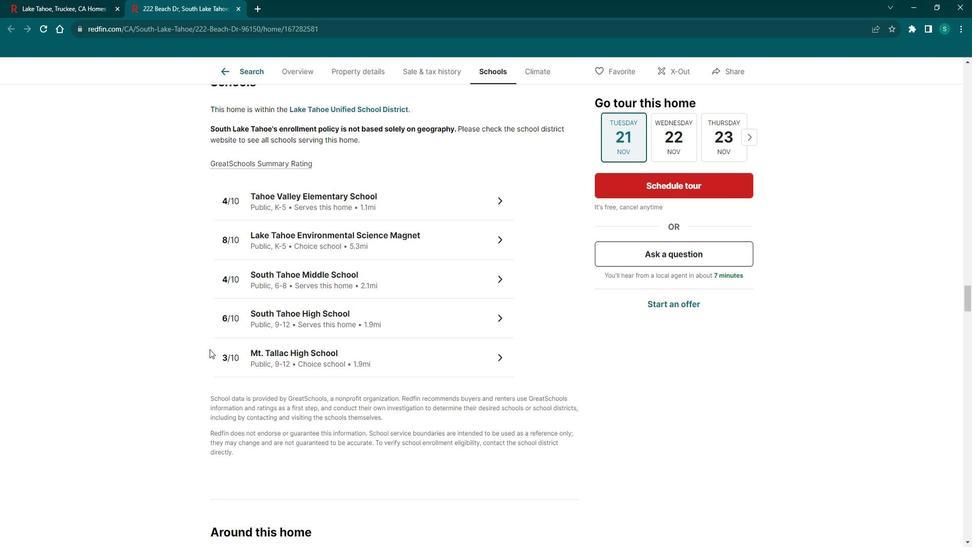 
Action: Mouse scrolled (222, 348) with delta (0, 0)
Screenshot: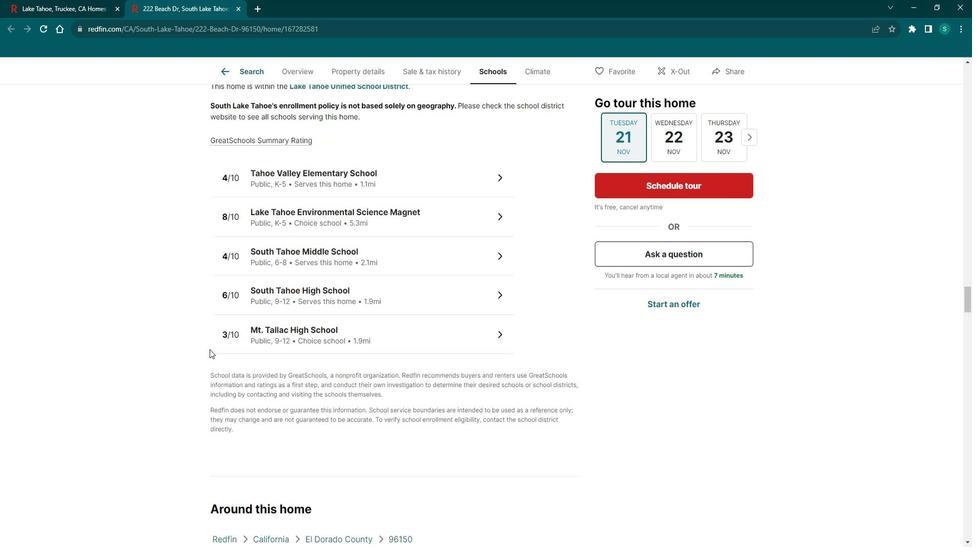 
Action: Mouse scrolled (222, 348) with delta (0, 0)
Screenshot: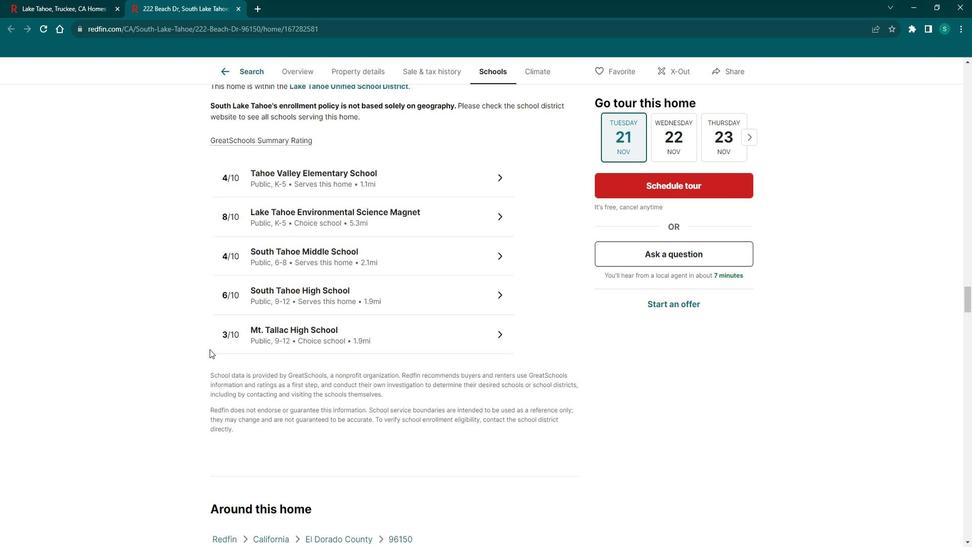
Action: Mouse scrolled (222, 348) with delta (0, 0)
Screenshot: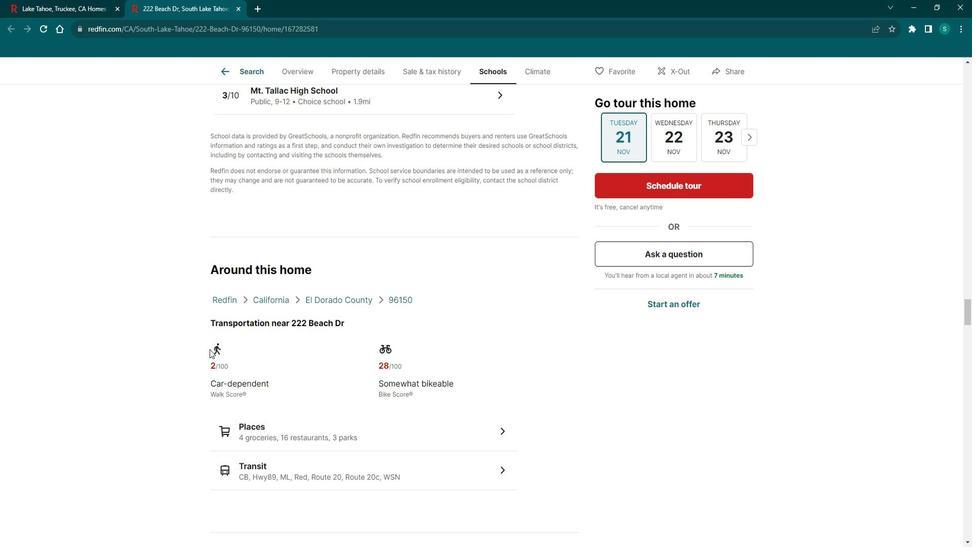 
Action: Mouse scrolled (222, 348) with delta (0, 0)
Screenshot: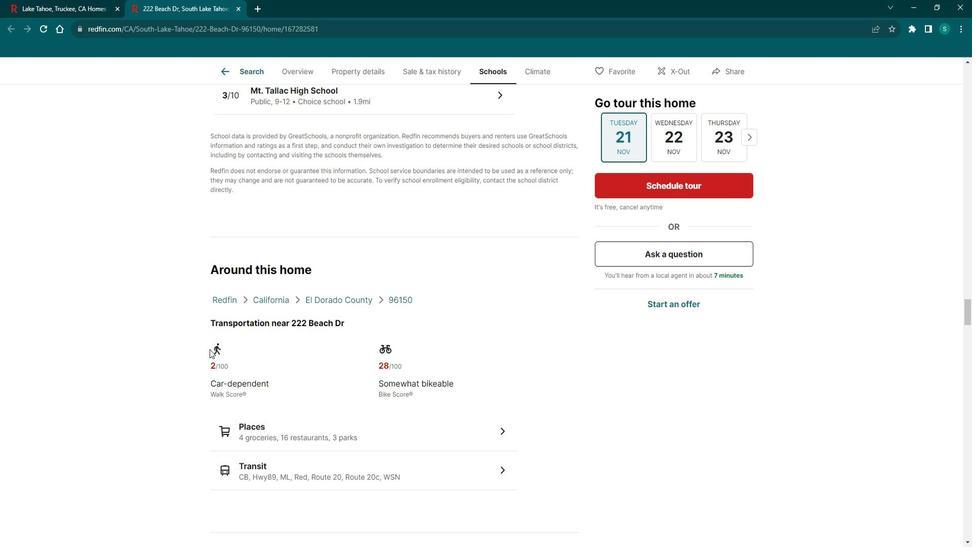 
Action: Mouse scrolled (222, 348) with delta (0, 0)
Screenshot: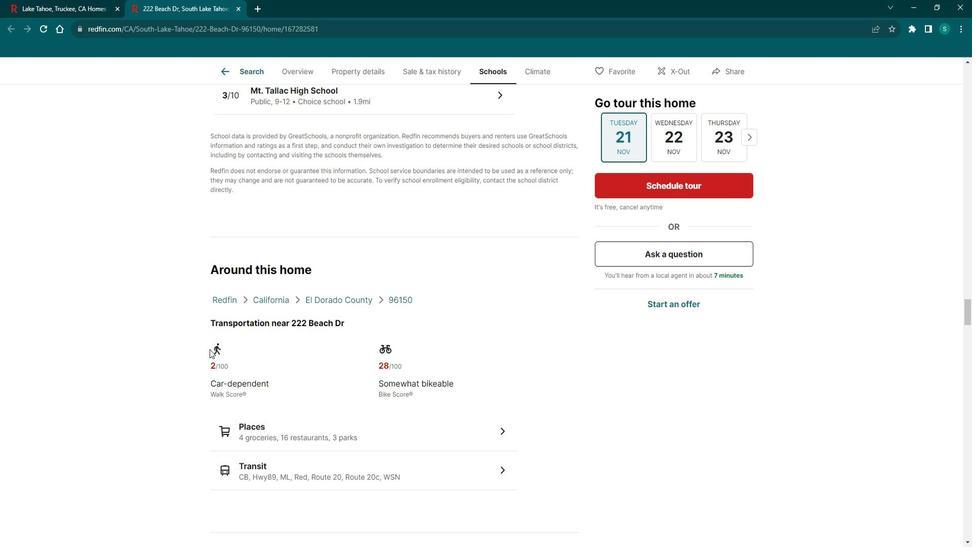 
Action: Mouse scrolled (222, 348) with delta (0, 0)
Screenshot: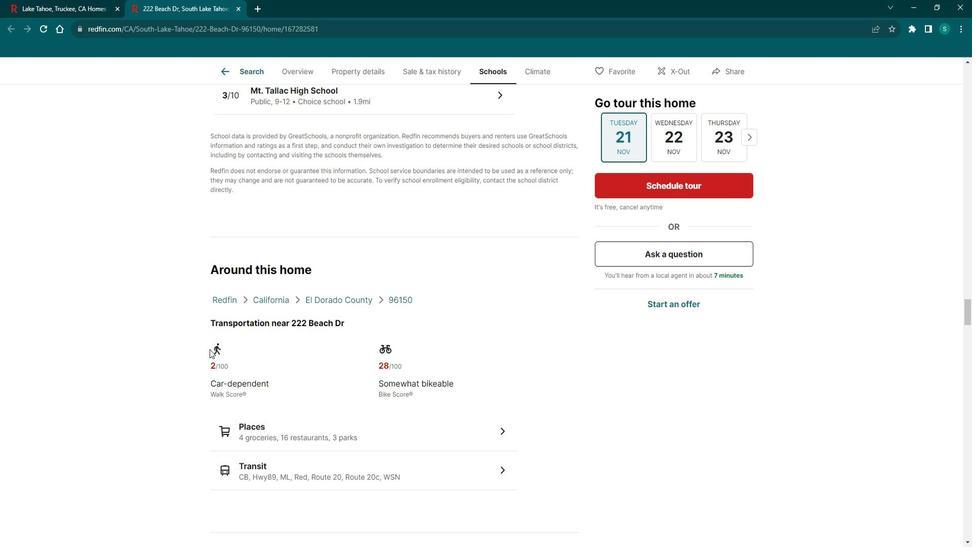 
Action: Mouse scrolled (222, 348) with delta (0, 0)
Screenshot: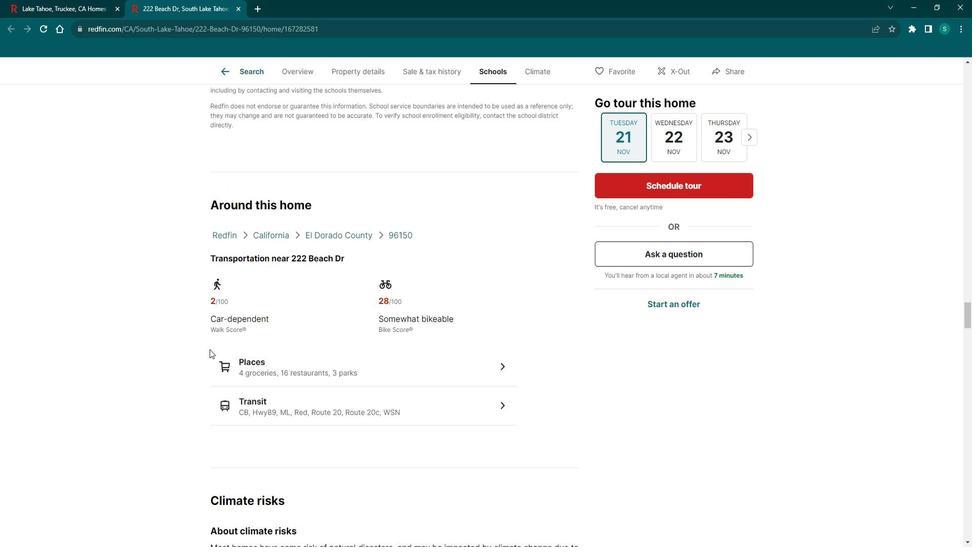 
Action: Mouse scrolled (222, 348) with delta (0, 0)
Screenshot: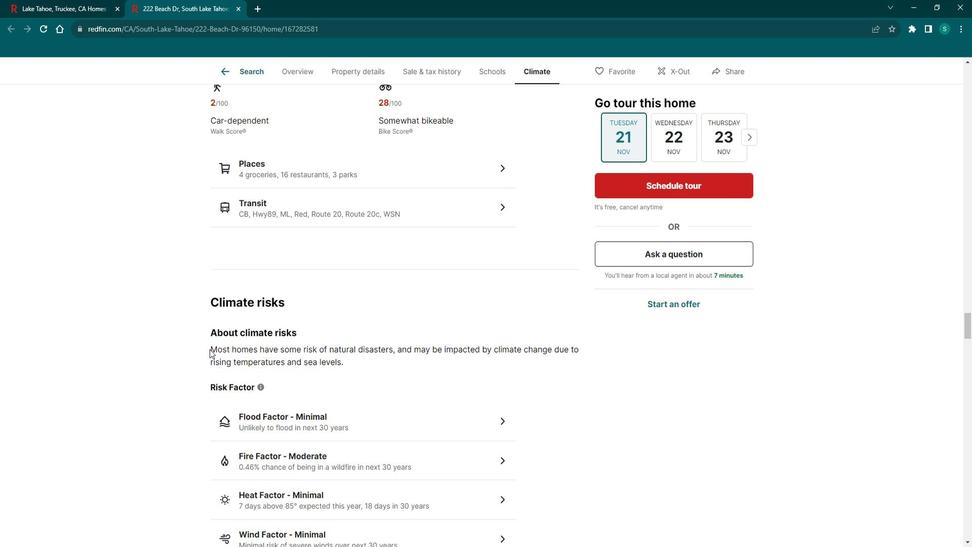 
Action: Mouse scrolled (222, 348) with delta (0, 0)
Screenshot: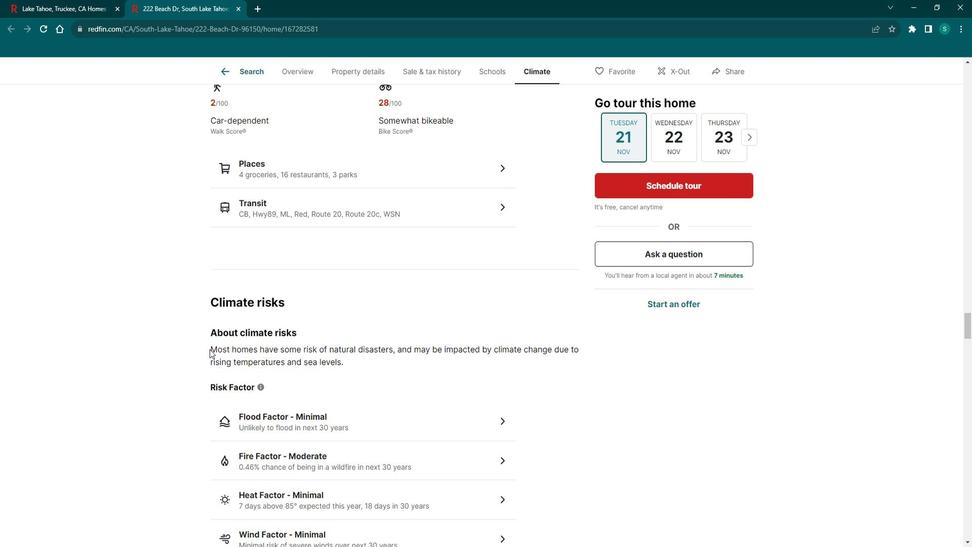 
Action: Mouse scrolled (222, 348) with delta (0, 0)
Screenshot: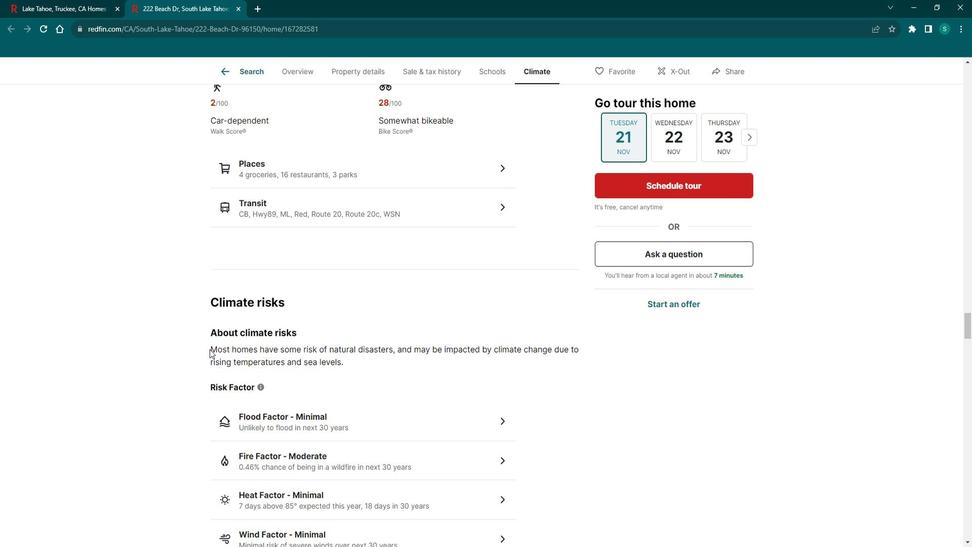 
Action: Mouse scrolled (222, 348) with delta (0, 0)
Screenshot: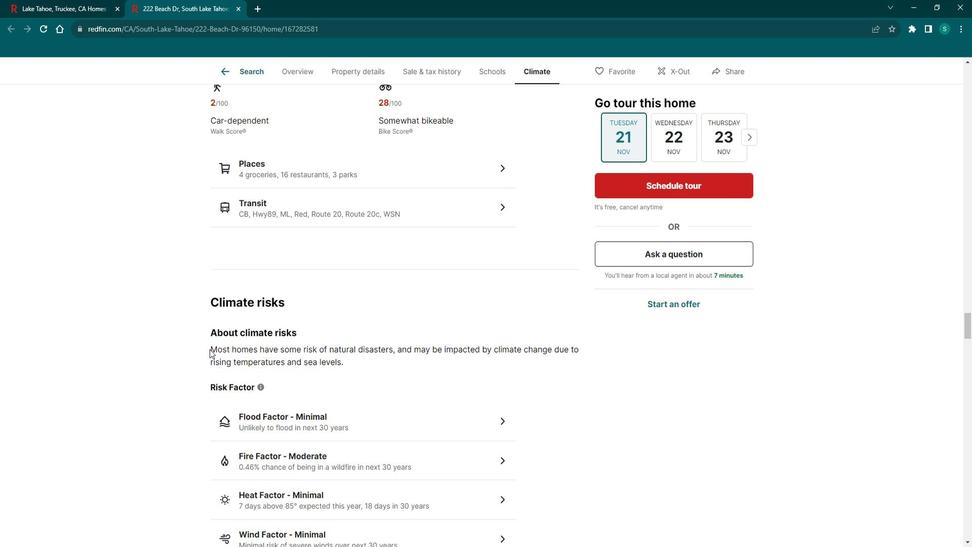 
Action: Mouse scrolled (222, 348) with delta (0, 0)
Screenshot: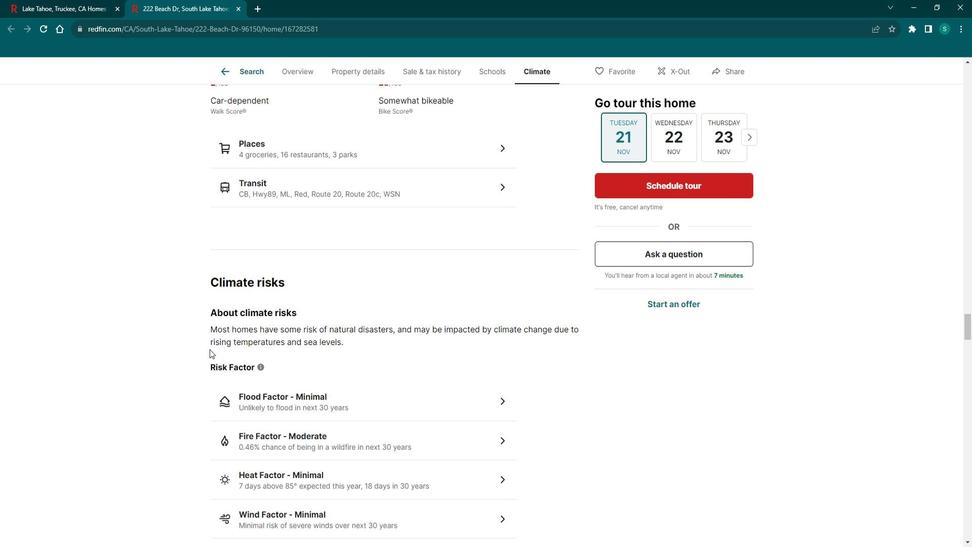 
Action: Mouse scrolled (222, 348) with delta (0, 0)
Screenshot: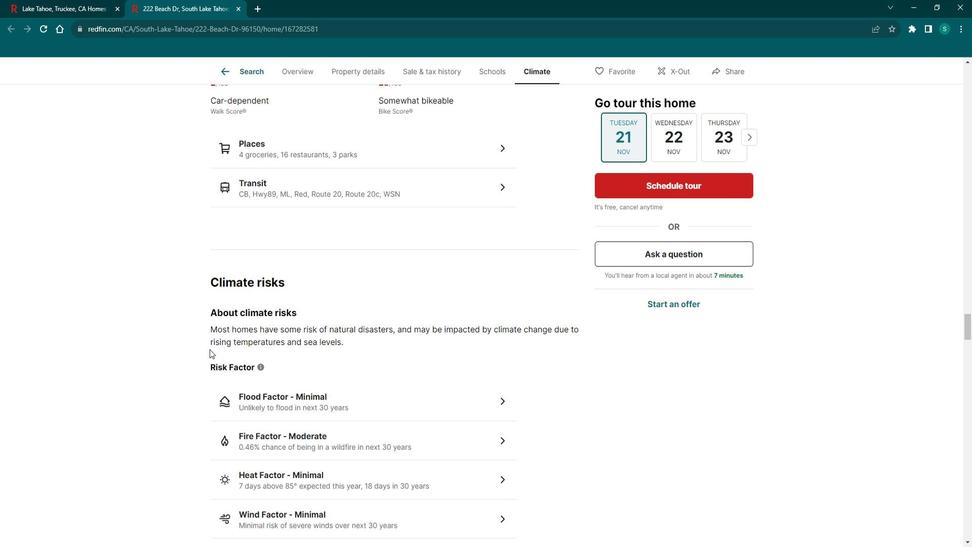 
Action: Mouse scrolled (222, 348) with delta (0, 0)
Screenshot: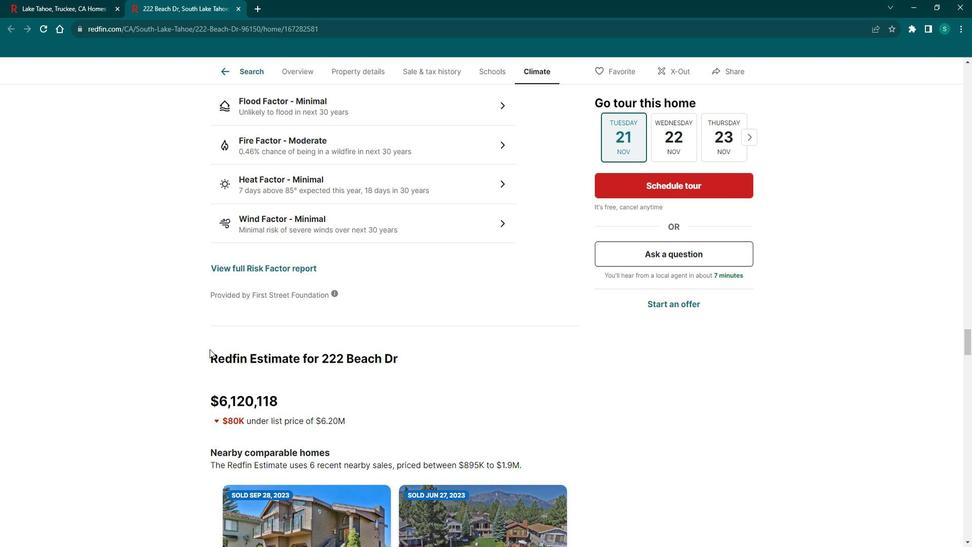 
Action: Mouse scrolled (222, 348) with delta (0, 0)
Screenshot: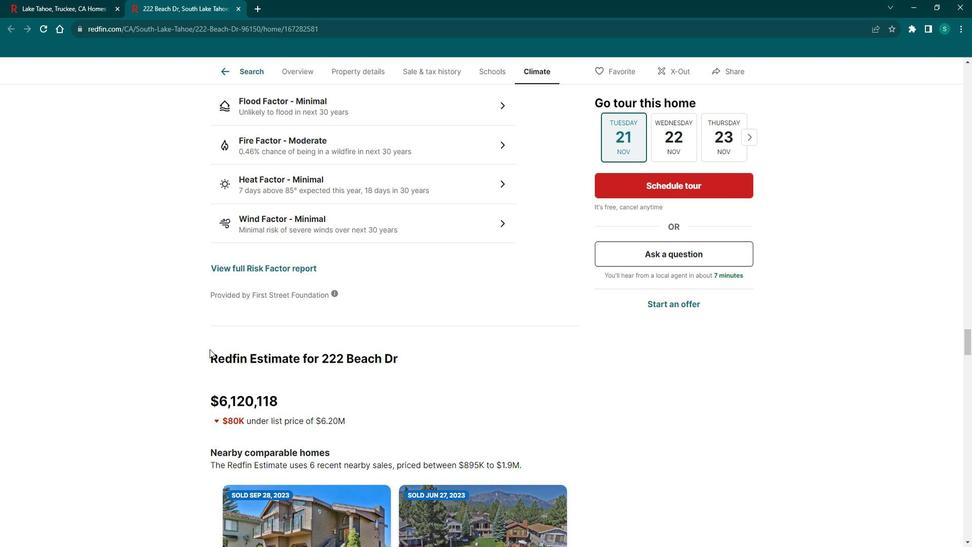 
Action: Mouse scrolled (222, 348) with delta (0, 0)
Screenshot: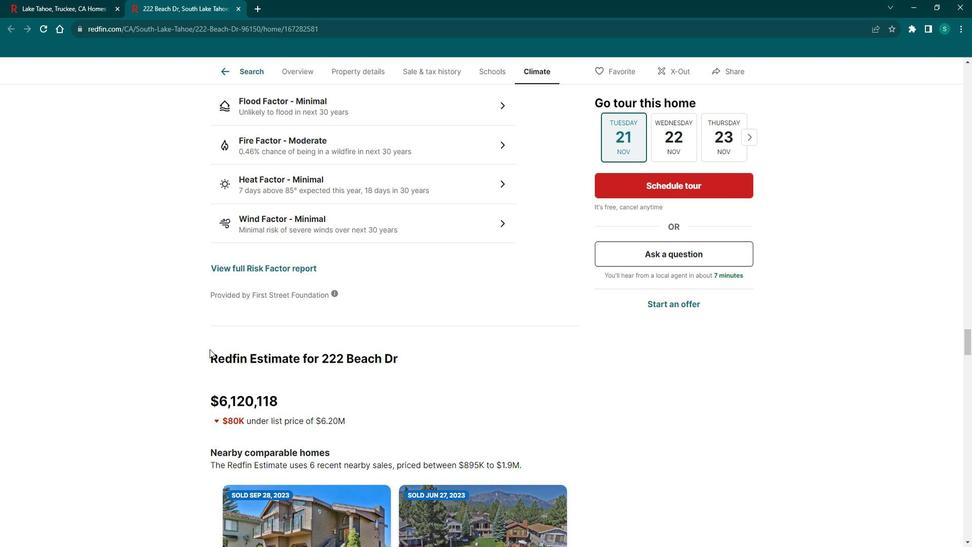 
Action: Mouse scrolled (222, 348) with delta (0, 0)
Screenshot: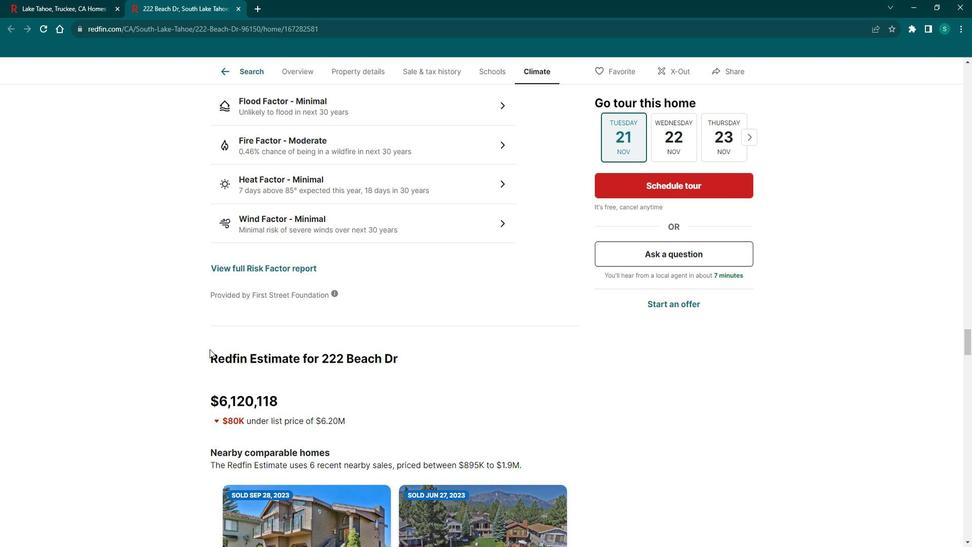 
Action: Mouse scrolled (222, 348) with delta (0, 0)
Screenshot: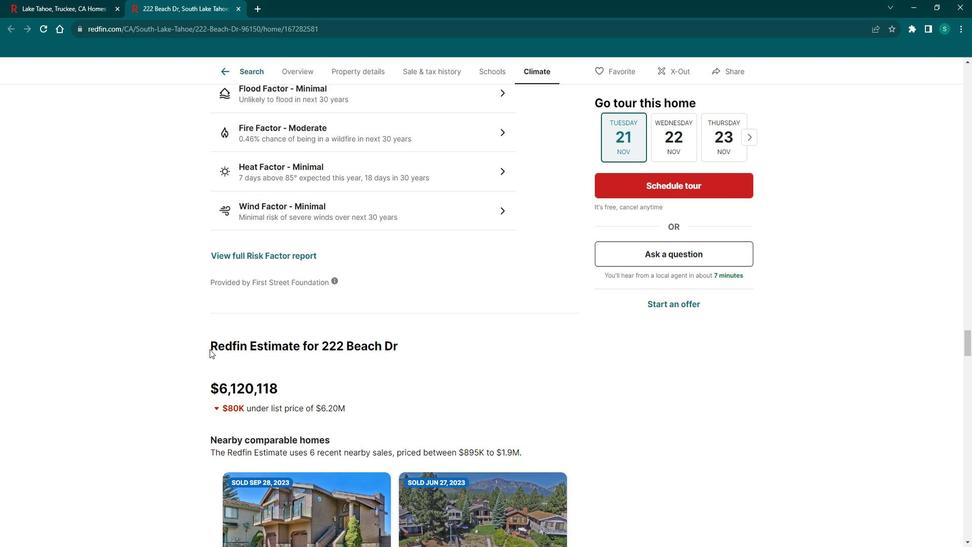 
Action: Mouse scrolled (222, 348) with delta (0, 0)
Screenshot: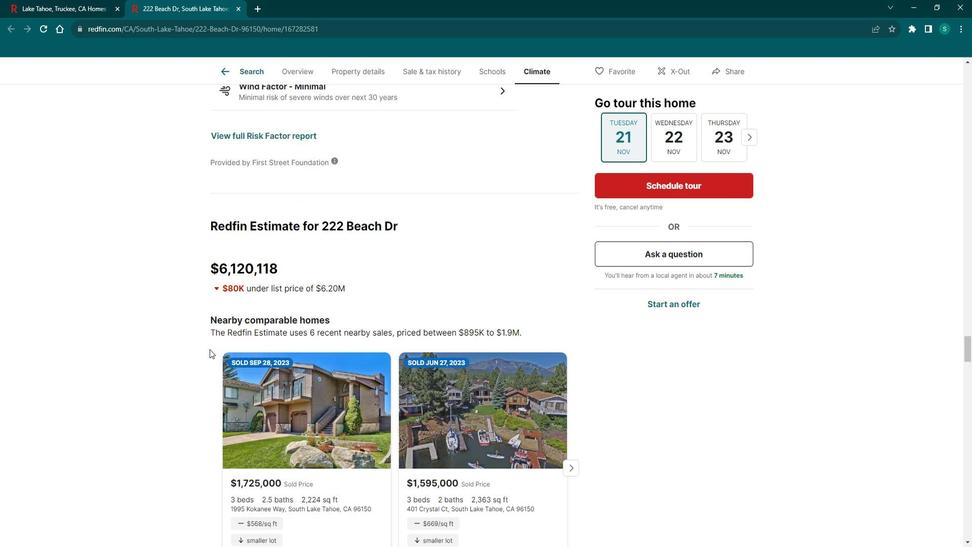 
Action: Mouse scrolled (222, 348) with delta (0, 0)
Screenshot: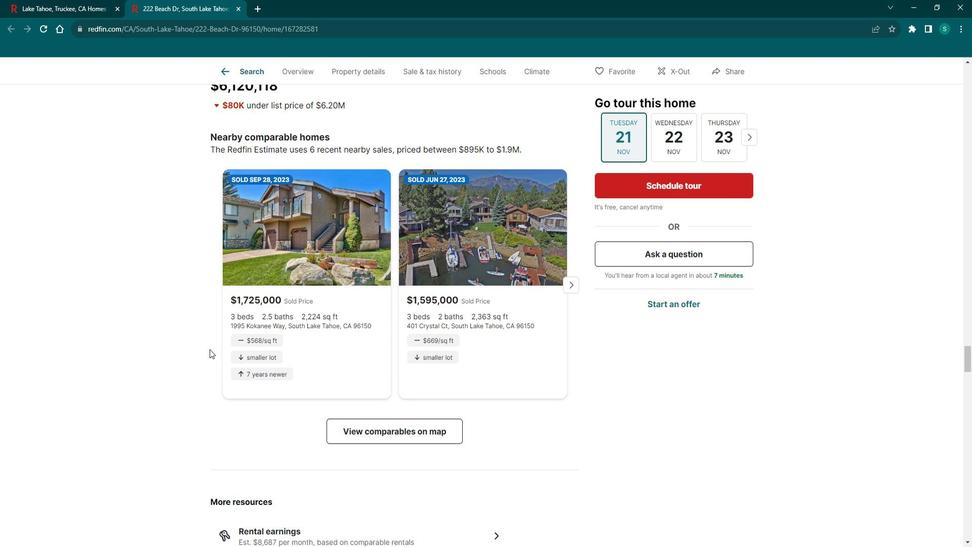 
Action: Mouse scrolled (222, 348) with delta (0, 0)
Screenshot: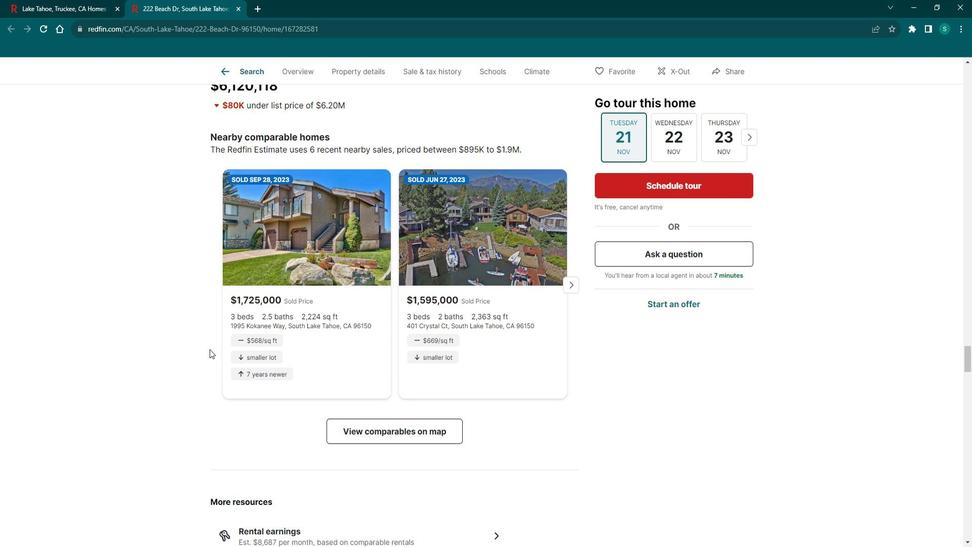 
Action: Mouse scrolled (222, 348) with delta (0, 0)
Screenshot: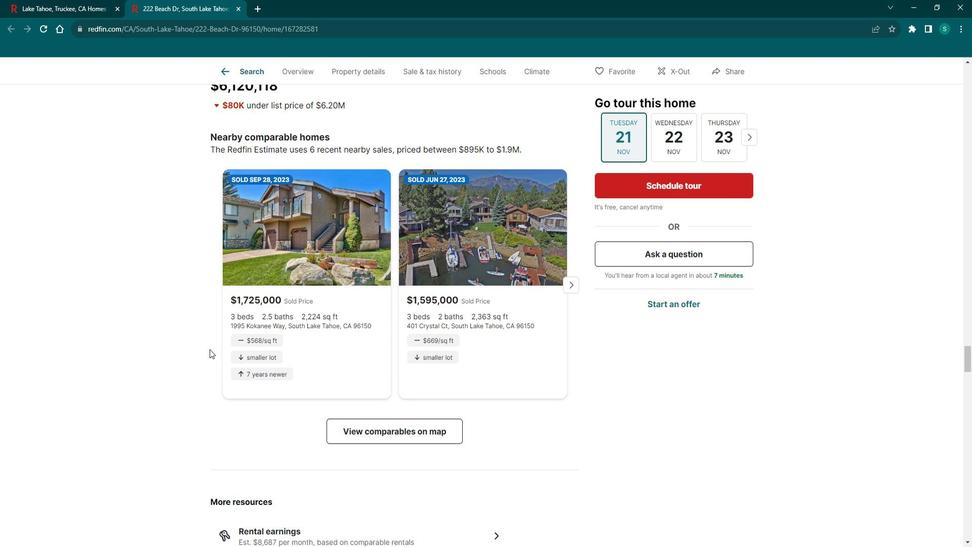 
Action: Mouse scrolled (222, 348) with delta (0, 0)
Screenshot: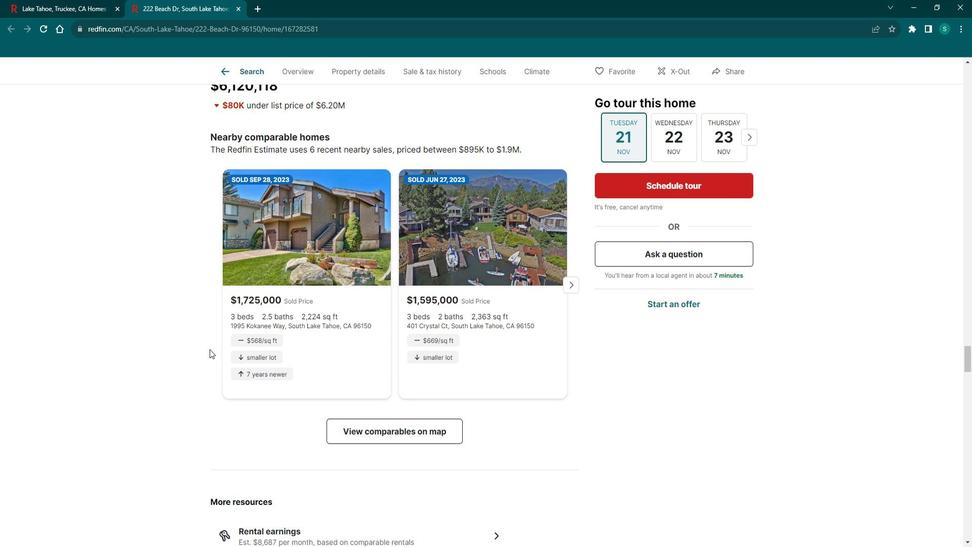 
Action: Mouse scrolled (222, 348) with delta (0, 0)
Screenshot: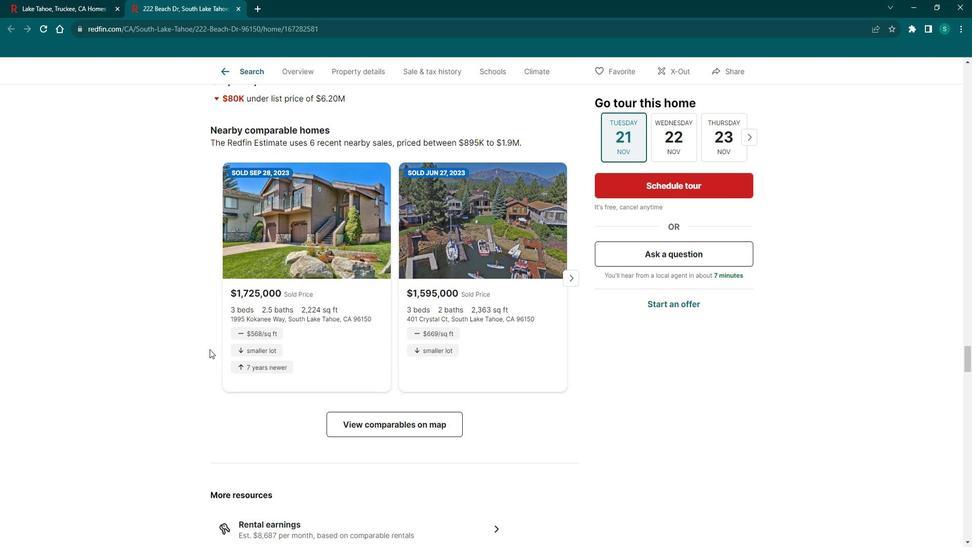 
Action: Mouse scrolled (222, 348) with delta (0, 0)
Screenshot: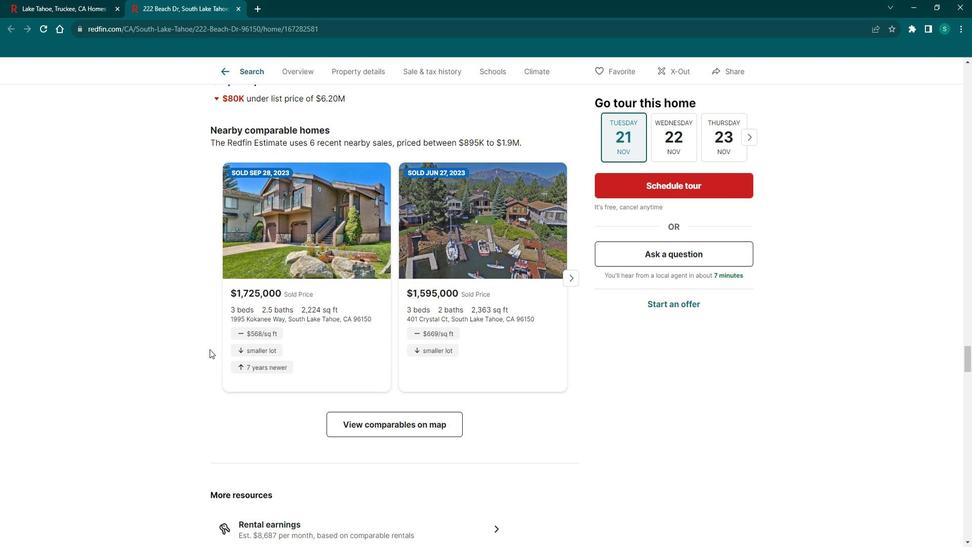 
Action: Mouse scrolled (222, 348) with delta (0, 0)
Screenshot: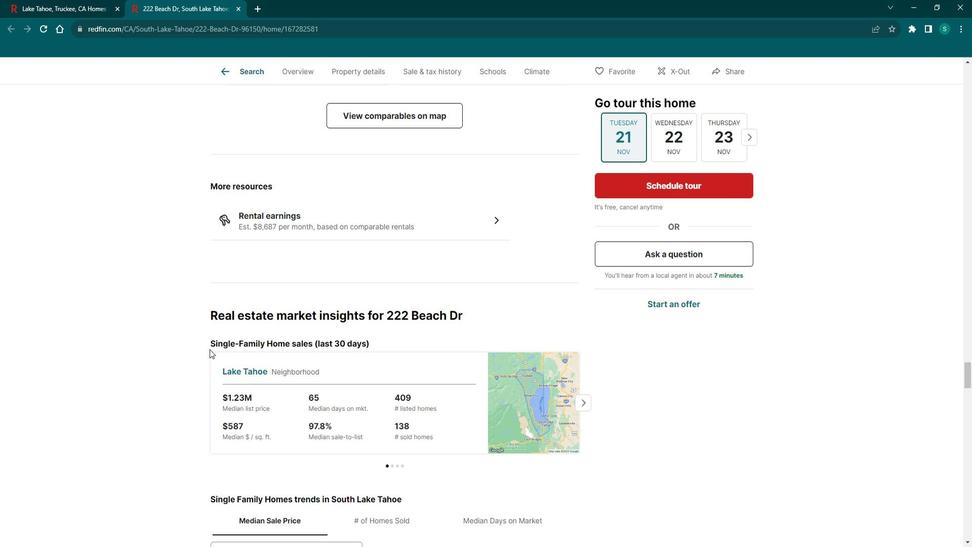 
Action: Mouse scrolled (222, 348) with delta (0, 0)
Screenshot: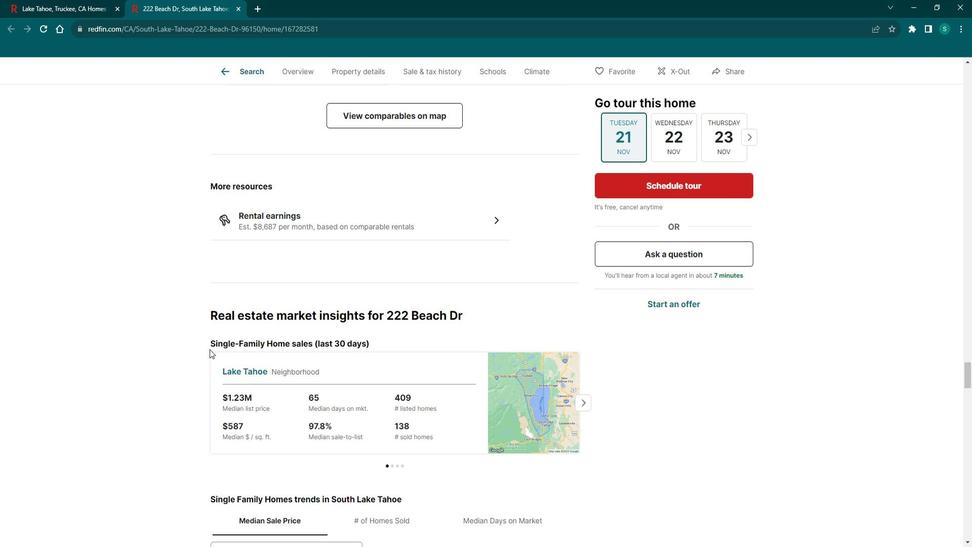 
Action: Mouse scrolled (222, 348) with delta (0, 0)
Screenshot: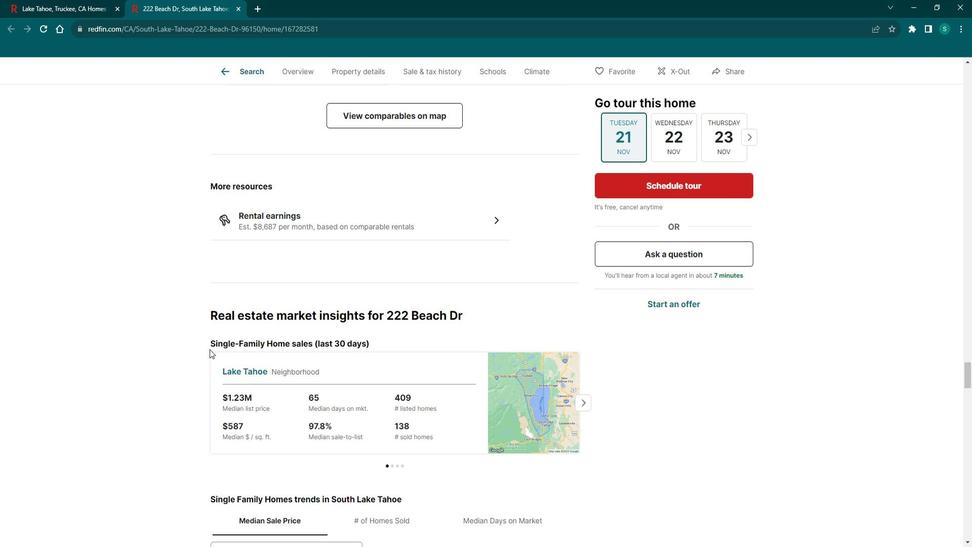 
Action: Mouse scrolled (222, 348) with delta (0, 0)
Screenshot: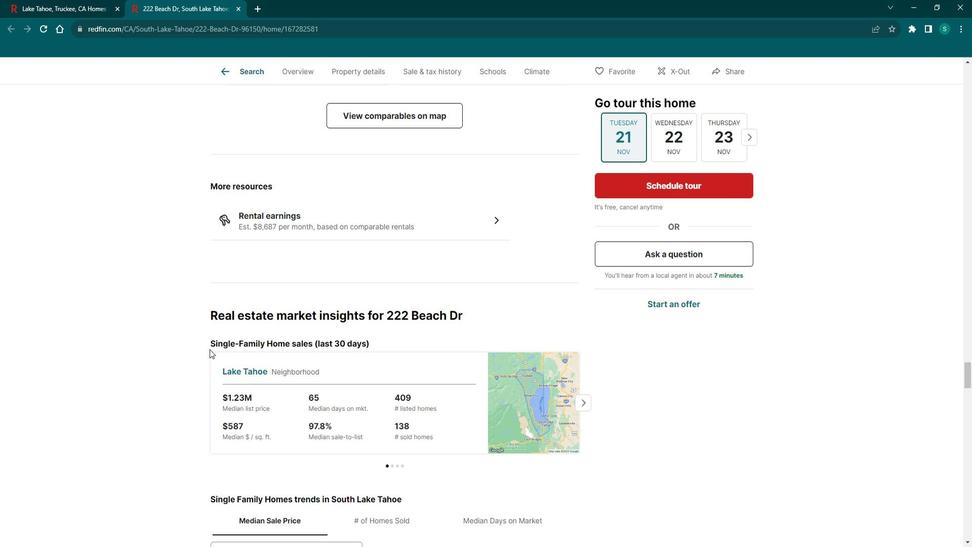 
Action: Mouse scrolled (222, 348) with delta (0, 0)
Screenshot: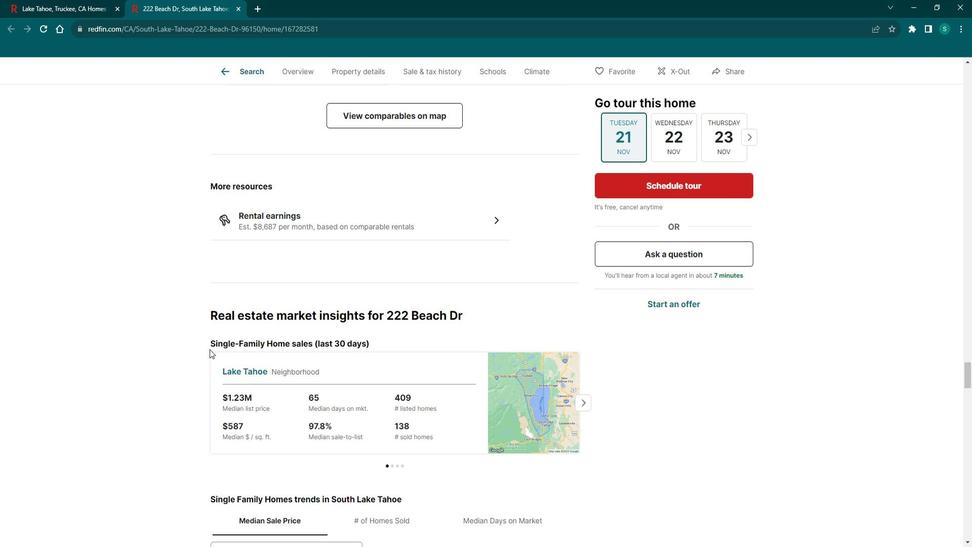 
Action: Mouse scrolled (222, 348) with delta (0, 0)
Screenshot: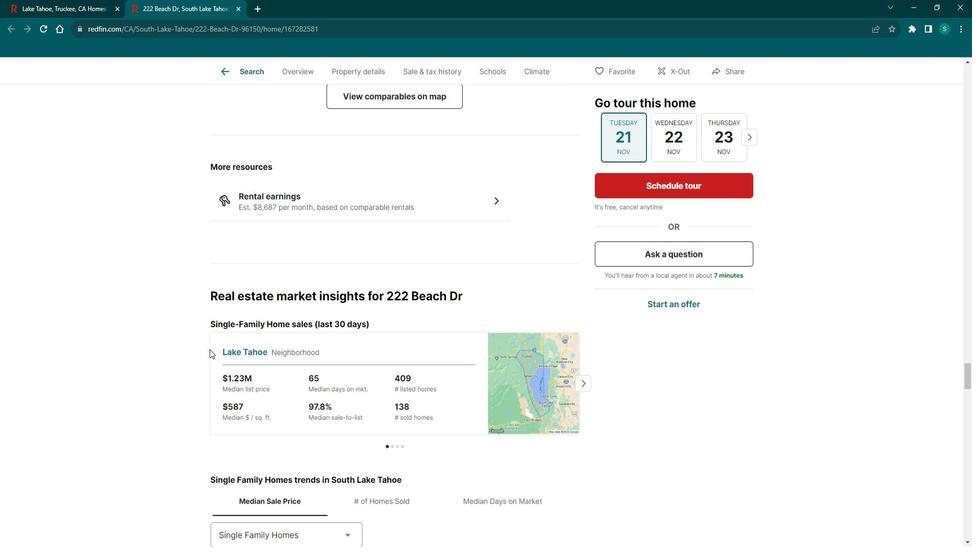 
Action: Mouse scrolled (222, 348) with delta (0, 0)
Screenshot: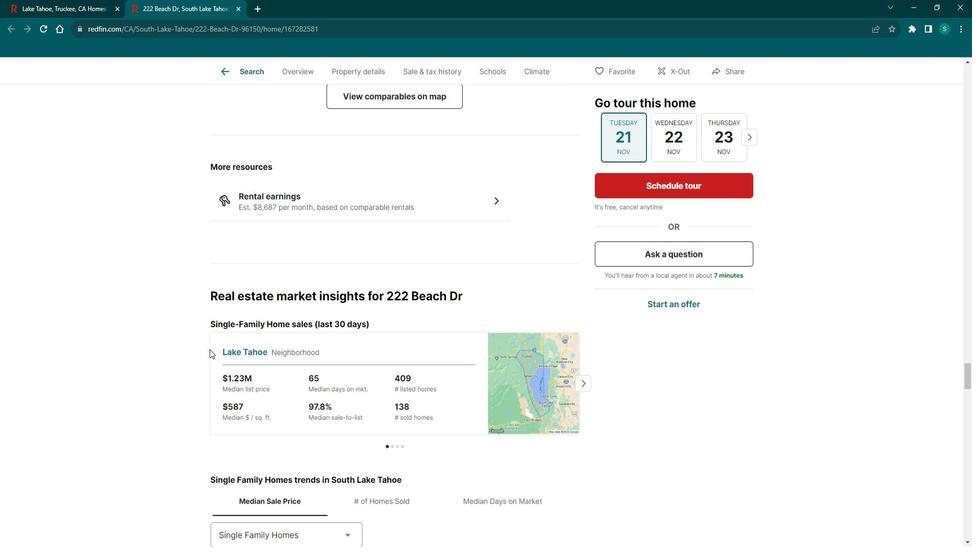 
Action: Mouse moved to (264, 78)
Screenshot: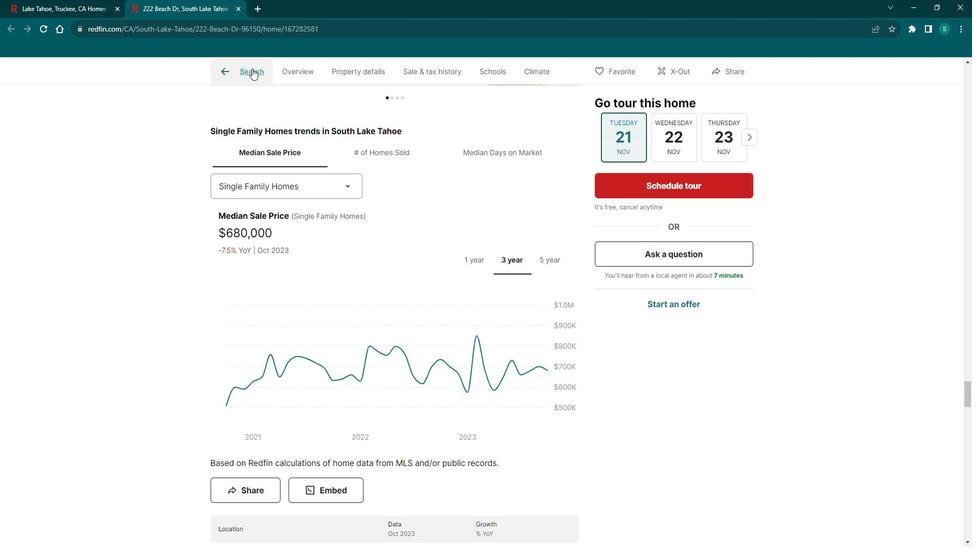 
Action: Mouse pressed left at (264, 78)
Screenshot: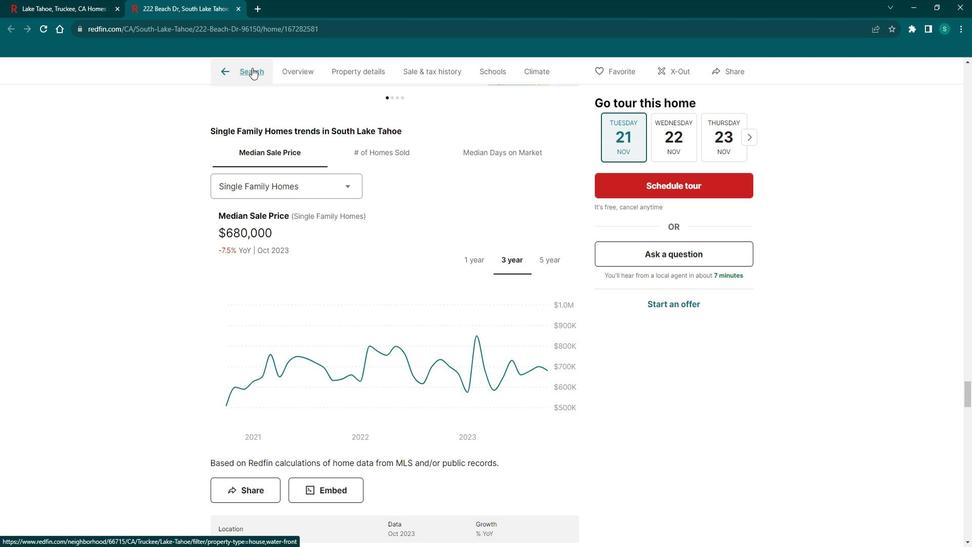 
Action: Mouse moved to (870, 290)
Screenshot: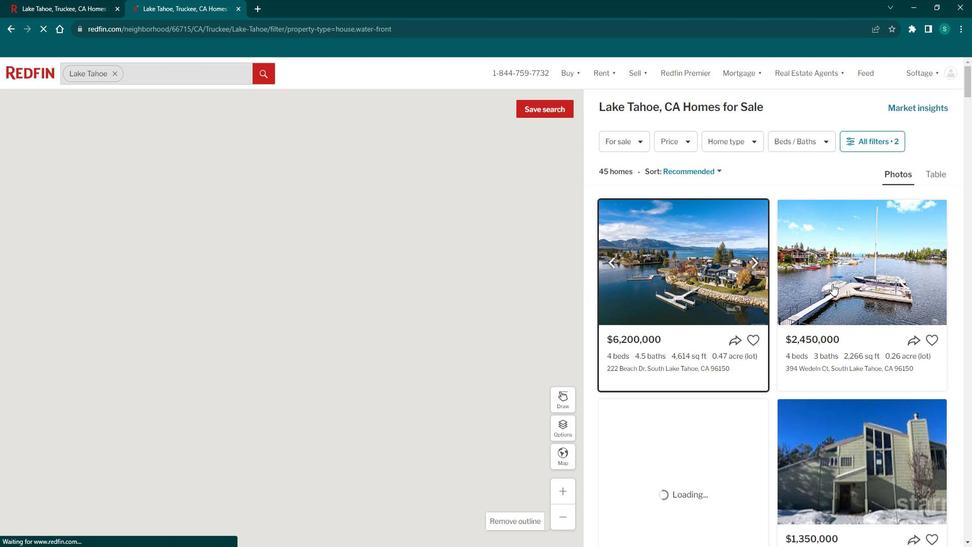 
Action: Mouse scrolled (870, 289) with delta (0, 0)
Screenshot: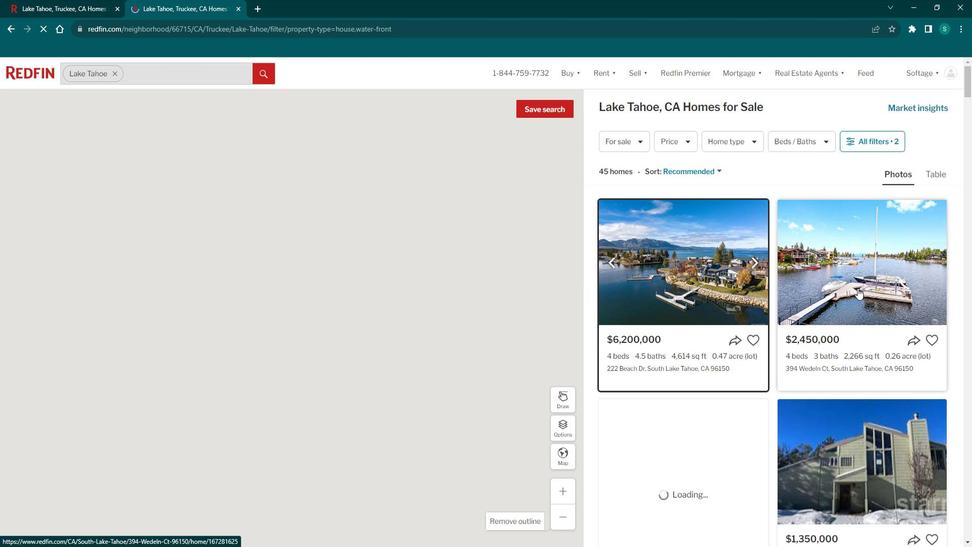 
Action: Mouse scrolled (870, 289) with delta (0, 0)
Screenshot: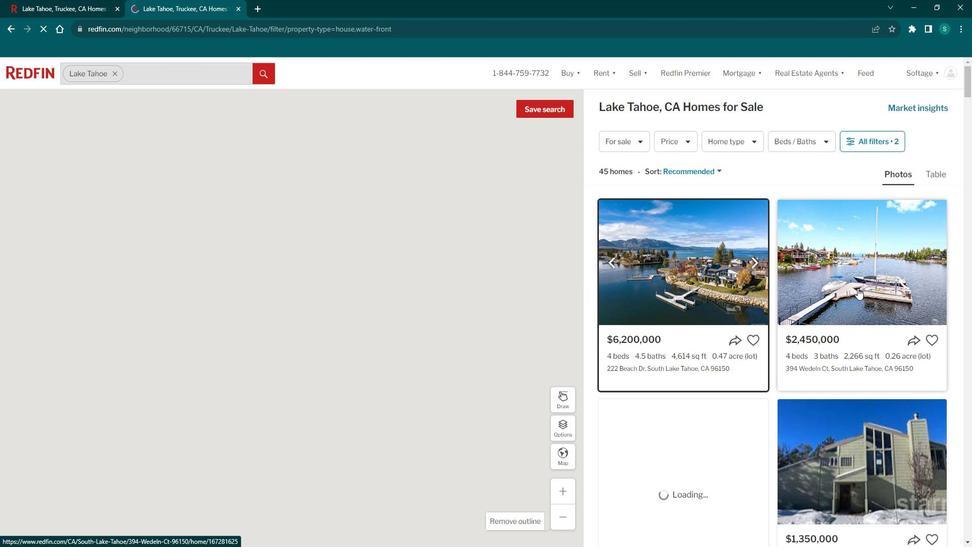 
Action: Mouse moved to (869, 290)
Screenshot: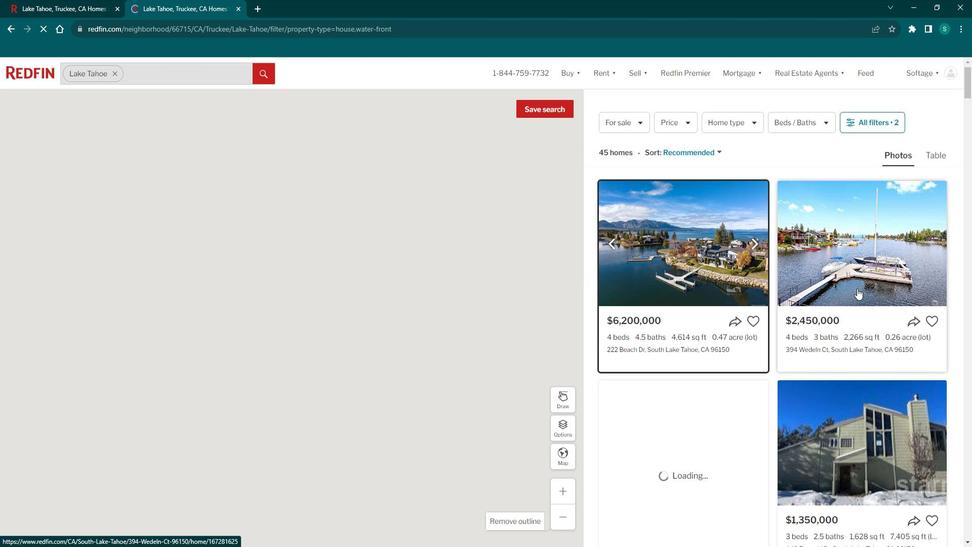 
Action: Mouse scrolled (869, 289) with delta (0, 0)
Screenshot: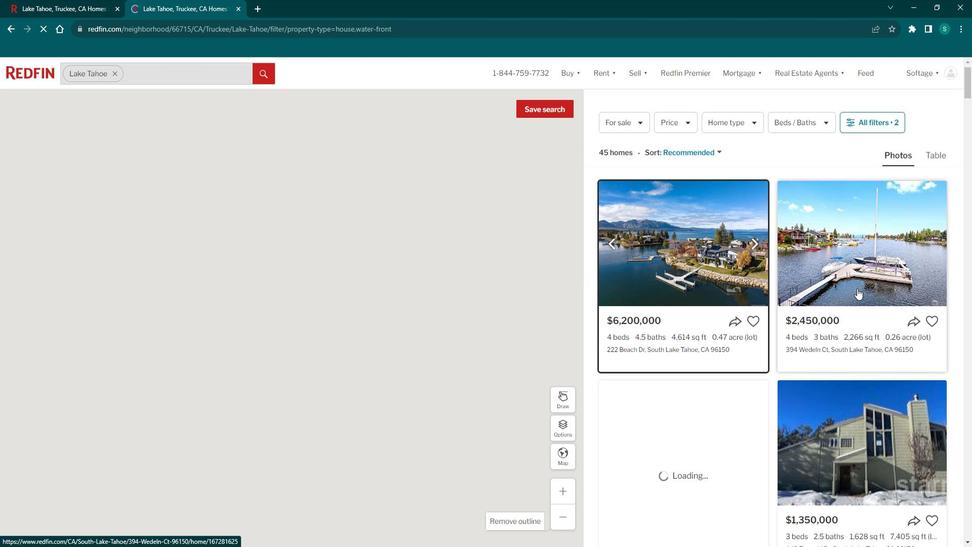 
Action: Mouse moved to (869, 290)
Screenshot: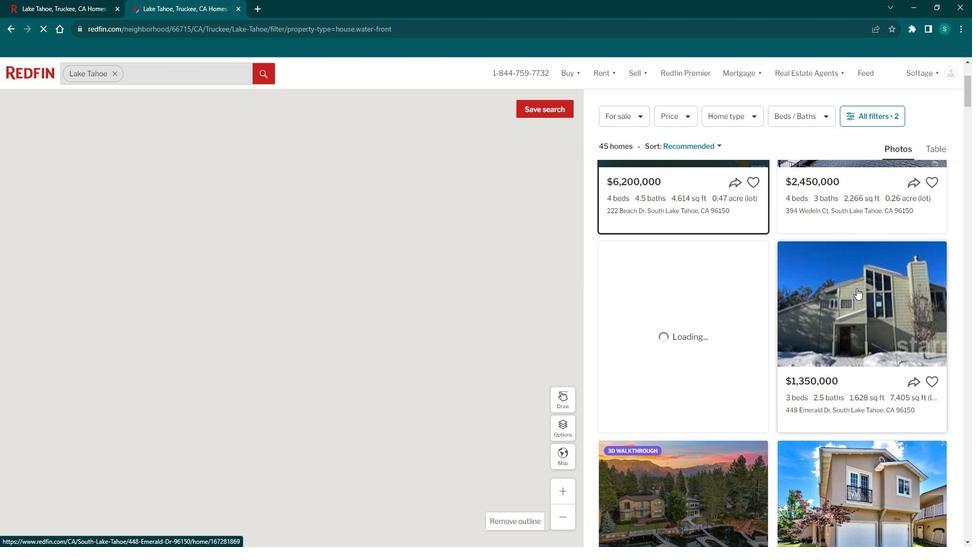 
Action: Mouse scrolled (869, 290) with delta (0, 0)
Screenshot: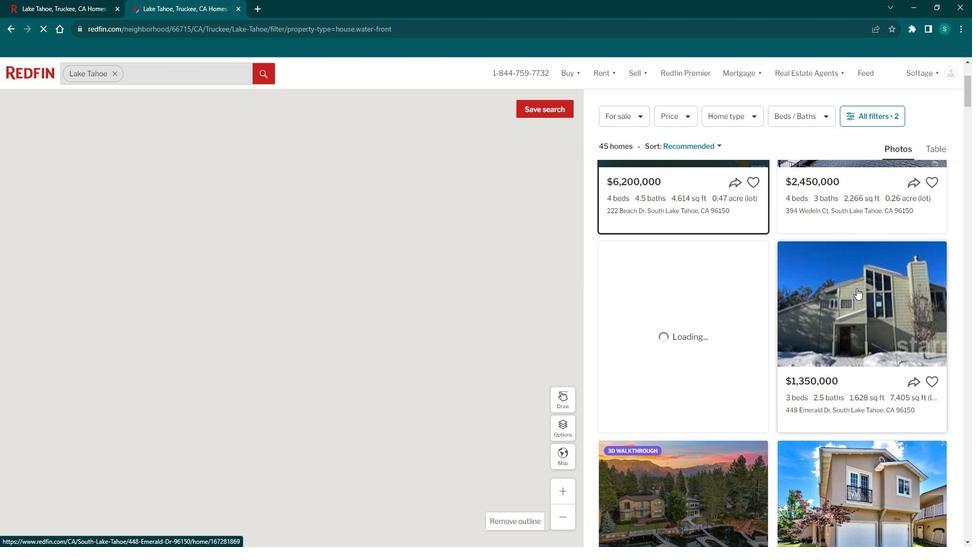 
Action: Mouse scrolled (869, 290) with delta (0, 0)
Screenshot: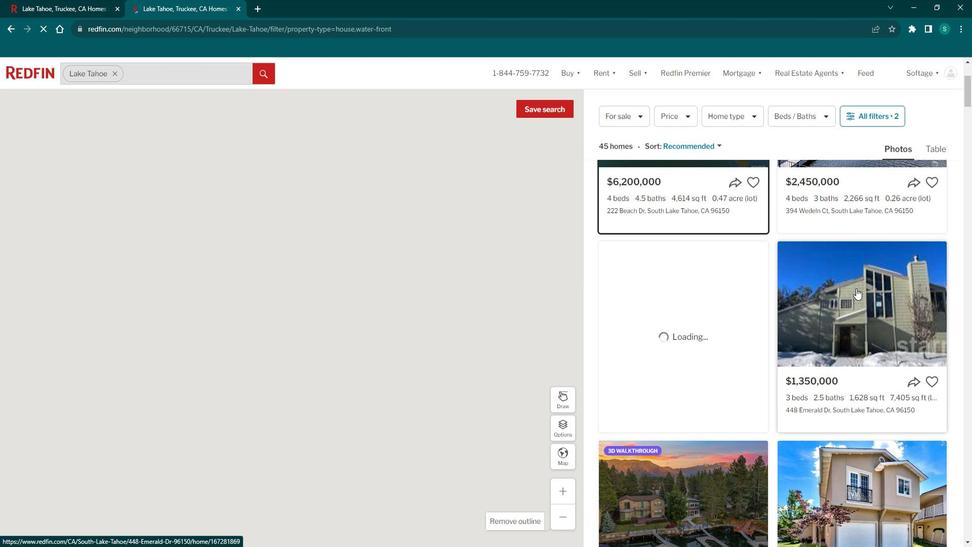 
Action: Mouse moved to (868, 290)
Screenshot: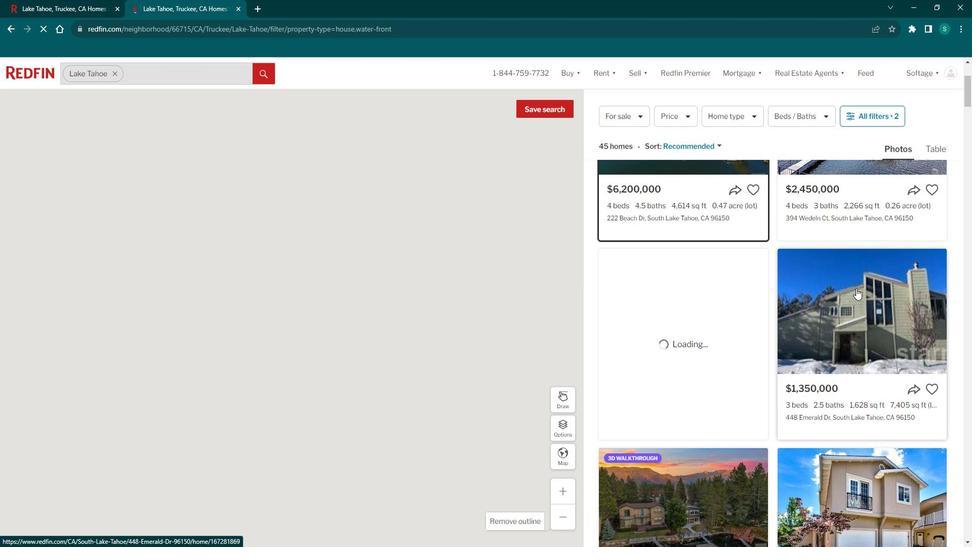 
Action: Mouse scrolled (868, 290) with delta (0, 0)
Screenshot: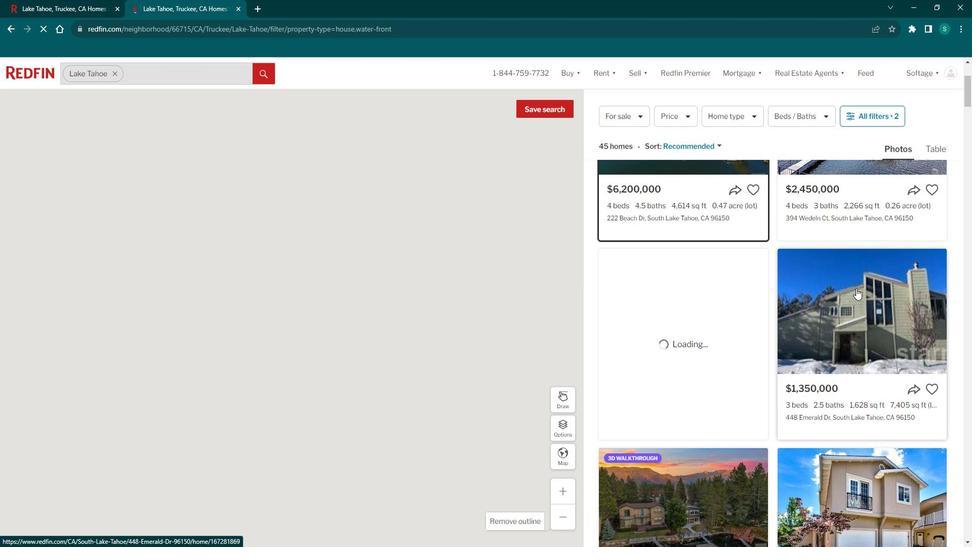 
Action: Mouse moved to (840, 304)
Screenshot: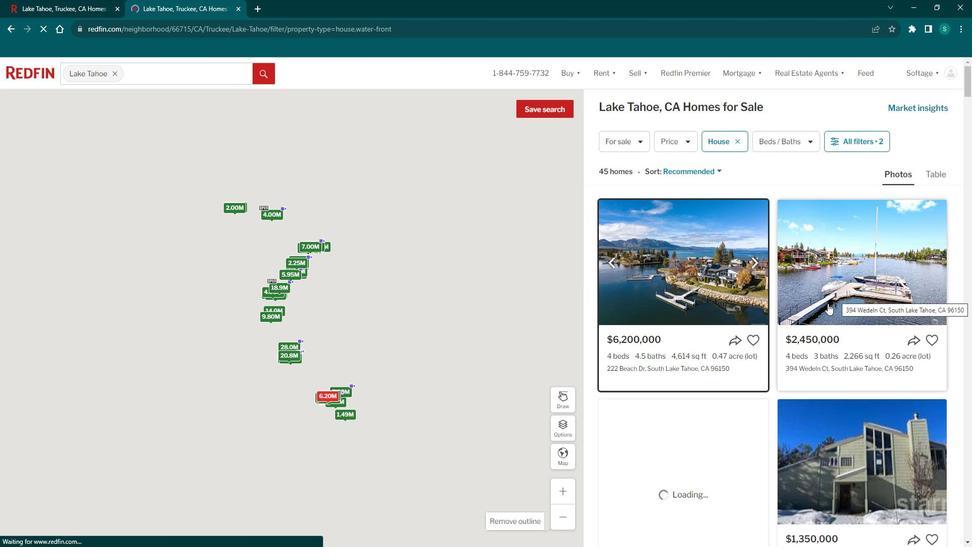 
Action: Mouse pressed left at (840, 304)
Screenshot: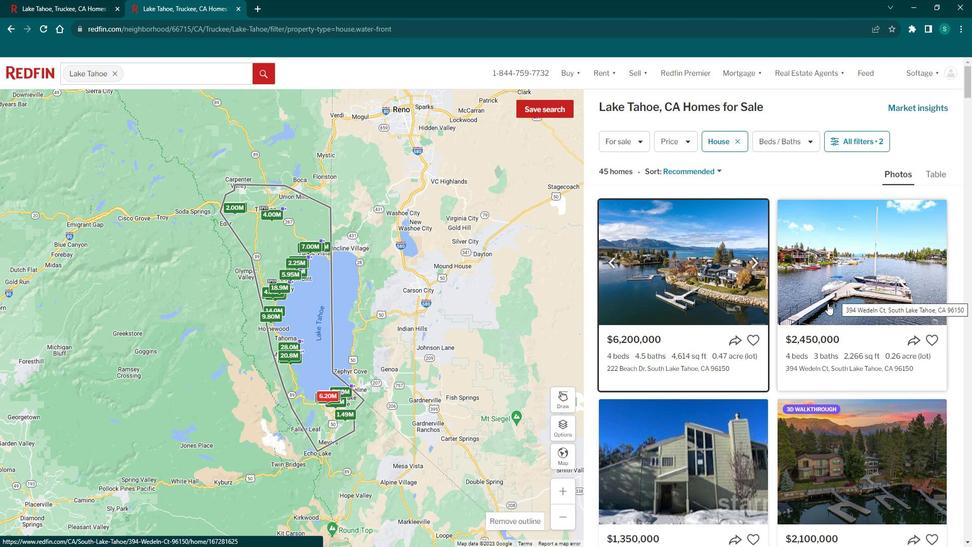 
Action: Mouse moved to (281, 355)
Screenshot: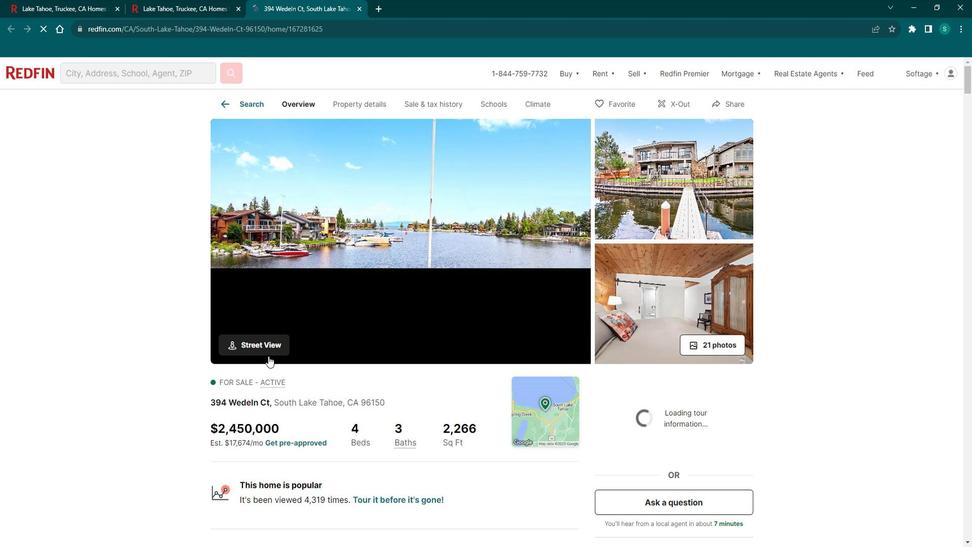 
Action: Mouse scrolled (281, 355) with delta (0, 0)
Screenshot: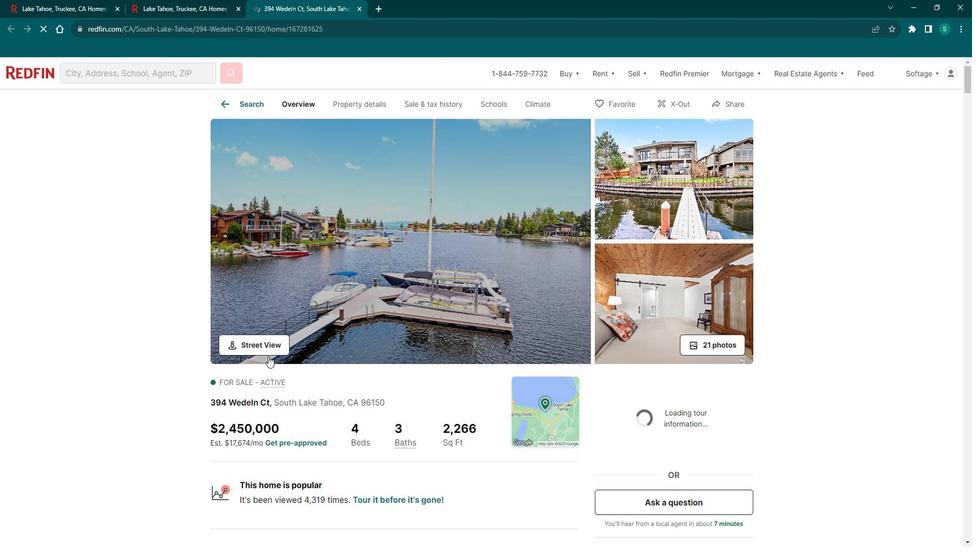 
Action: Mouse moved to (280, 358)
Screenshot: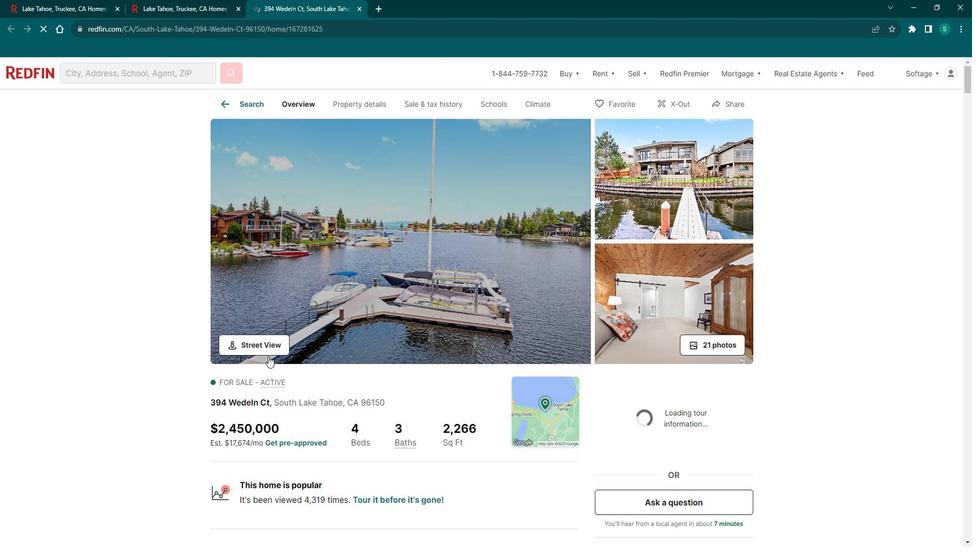 
Action: Mouse scrolled (280, 358) with delta (0, 0)
Screenshot: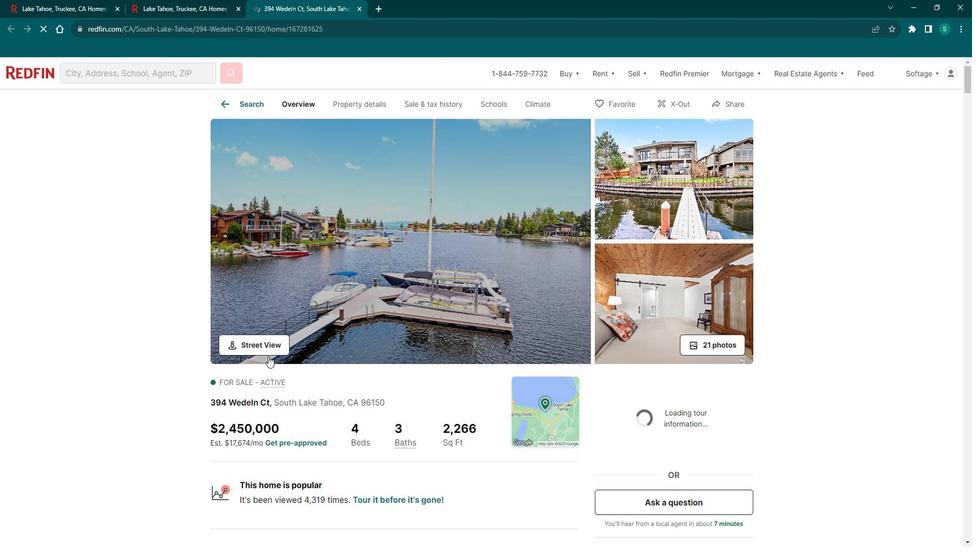 
Action: Mouse moved to (280, 359)
Screenshot: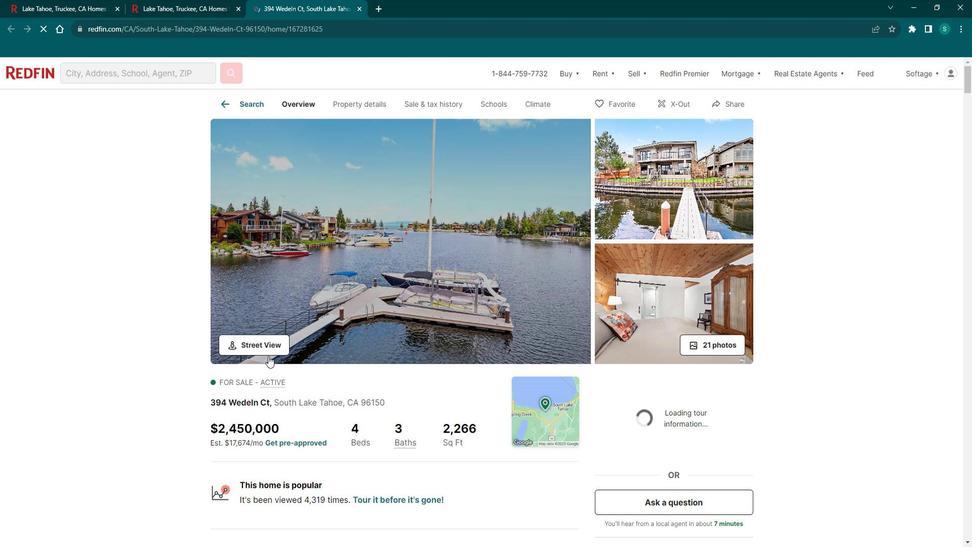 
Action: Mouse scrolled (280, 359) with delta (0, 0)
Screenshot: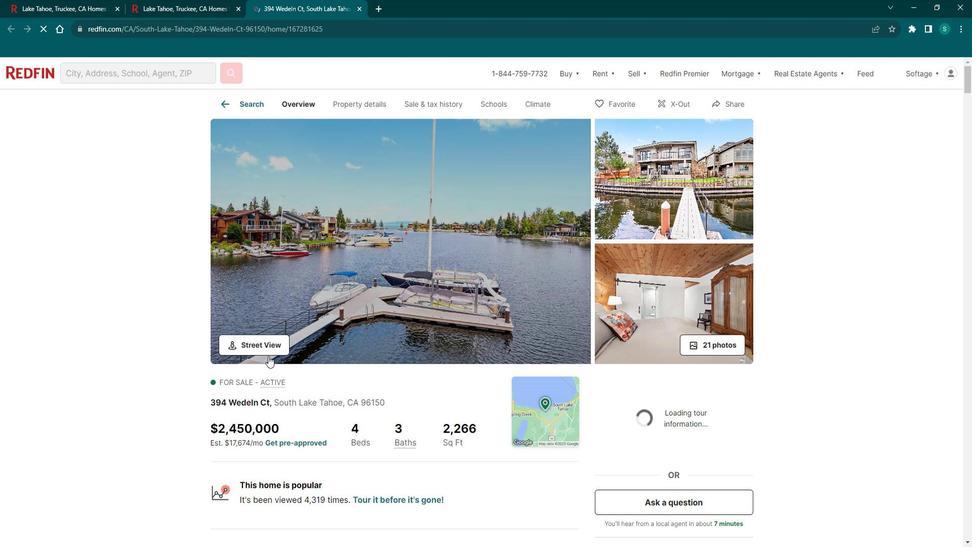 
Action: Mouse scrolled (280, 359) with delta (0, 0)
Screenshot: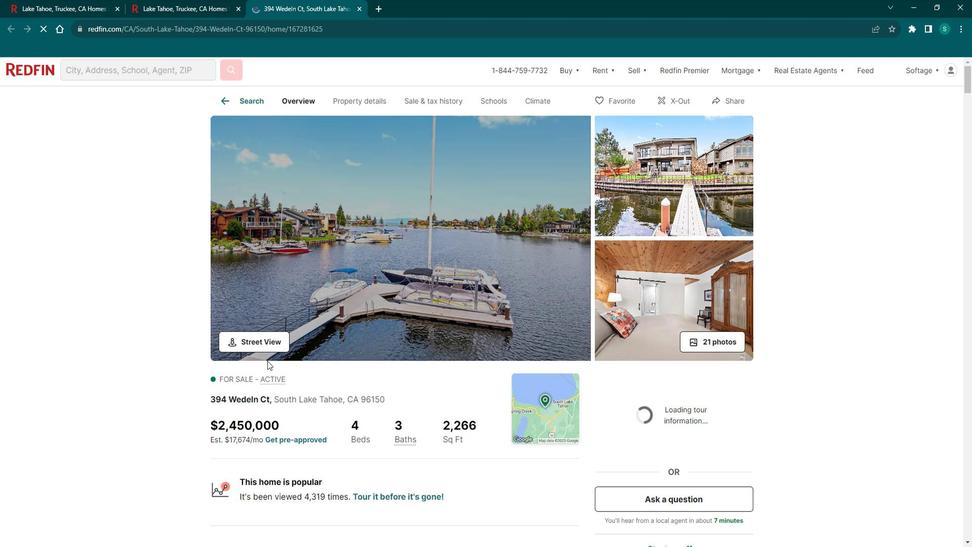 
Action: Mouse moved to (280, 360)
Screenshot: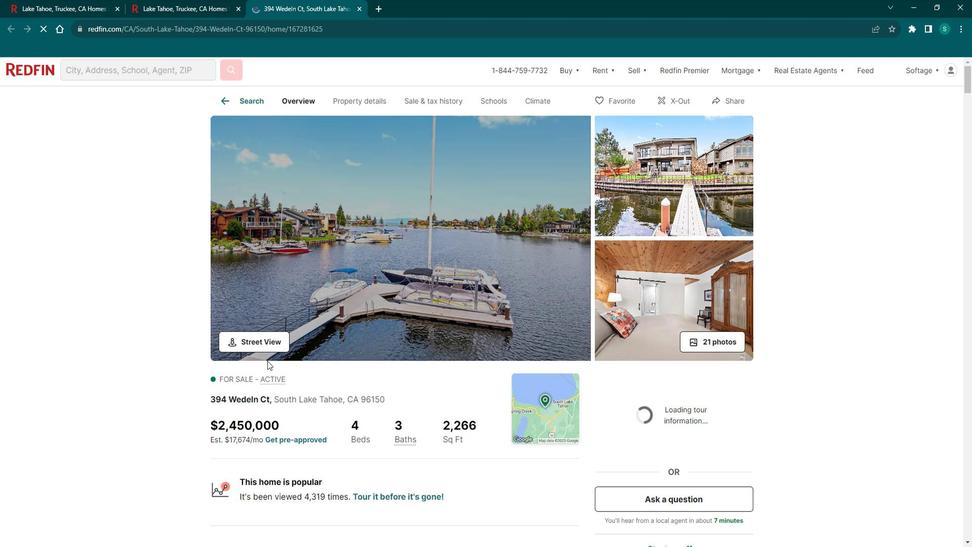 
Action: Mouse scrolled (280, 359) with delta (0, 0)
Screenshot: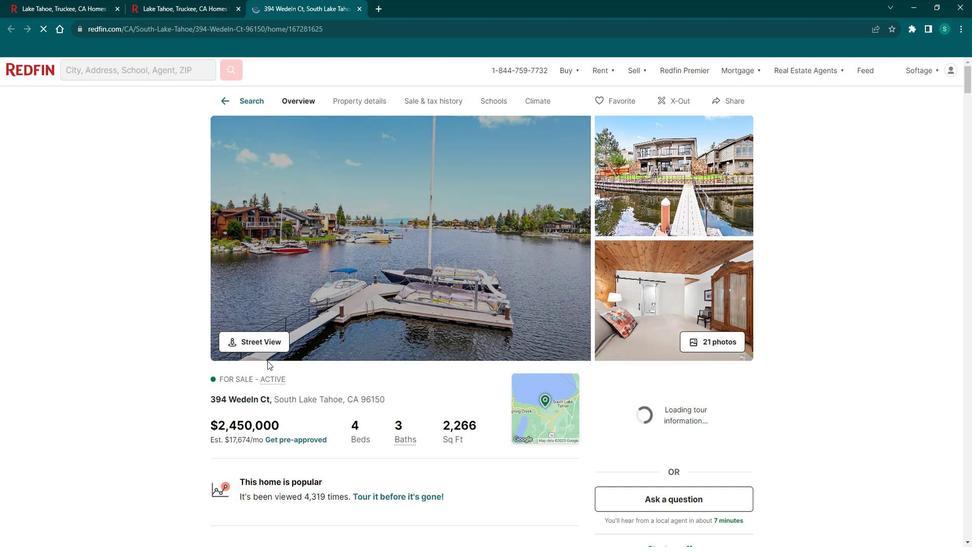 
Action: Mouse moved to (256, 369)
Screenshot: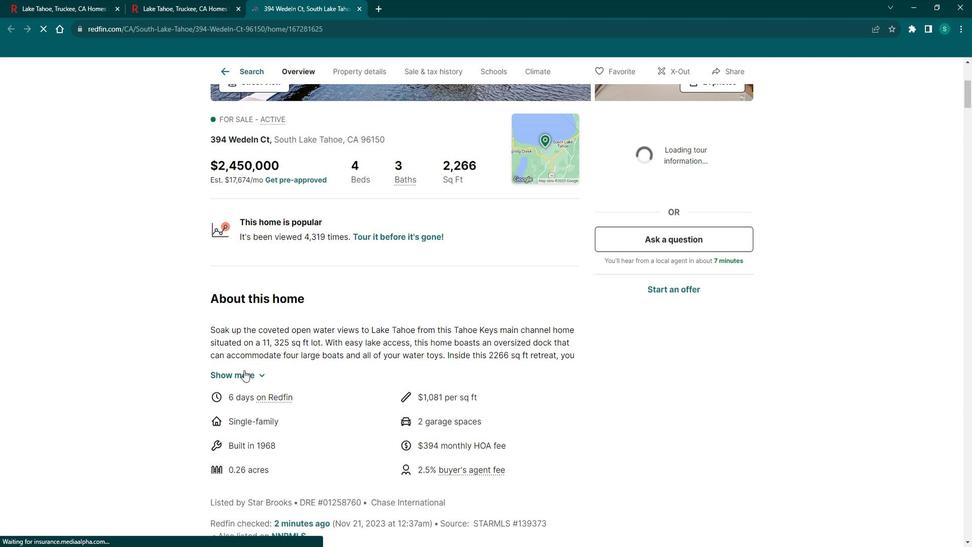 
Action: Mouse pressed left at (256, 369)
Screenshot: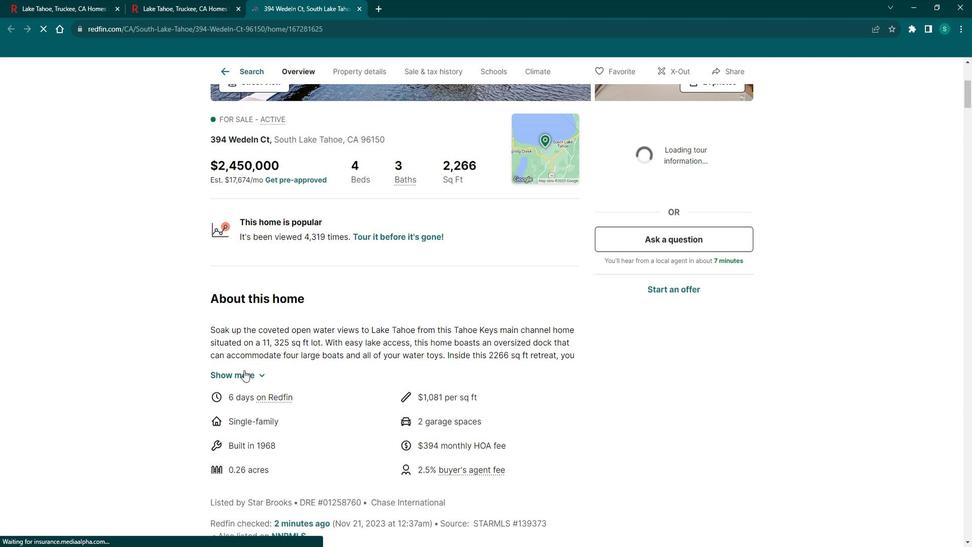 
Action: Mouse moved to (295, 366)
Screenshot: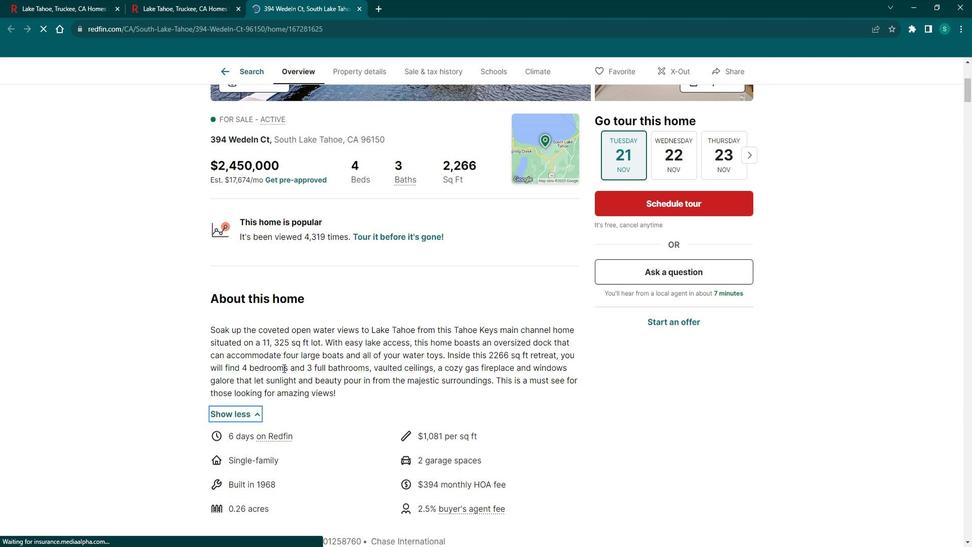 
Action: Mouse scrolled (295, 366) with delta (0, 0)
Screenshot: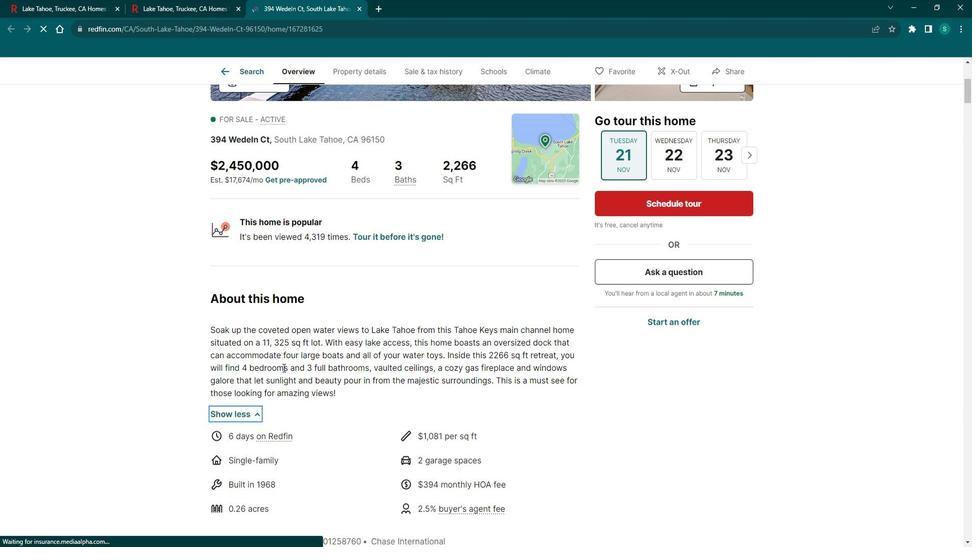 
Action: Mouse scrolled (295, 366) with delta (0, 0)
Screenshot: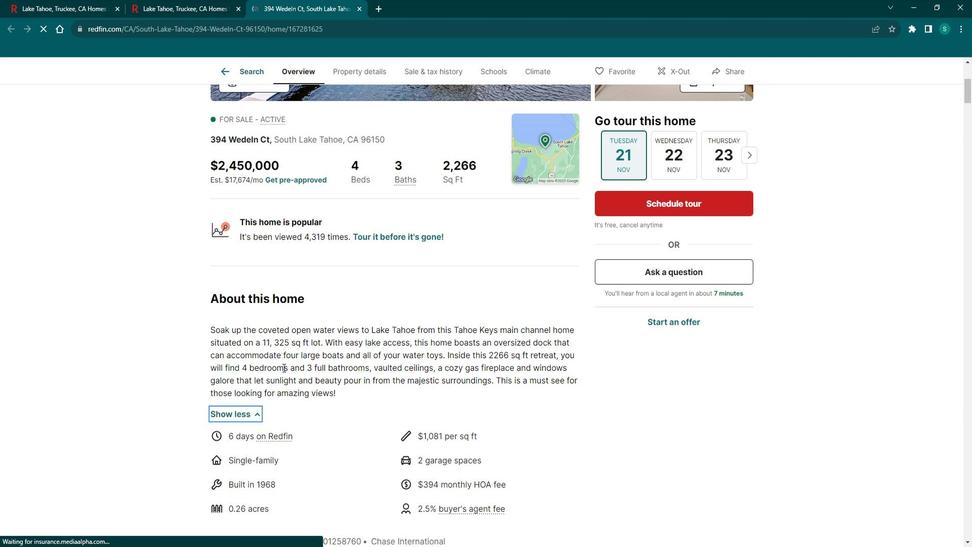 
Action: Mouse scrolled (295, 366) with delta (0, 0)
Screenshot: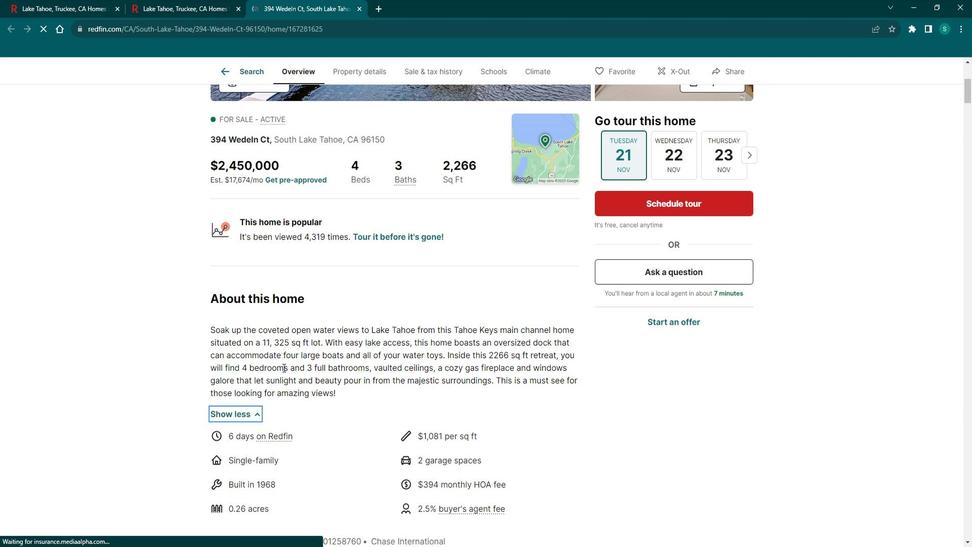 
Action: Mouse scrolled (295, 366) with delta (0, 0)
Screenshot: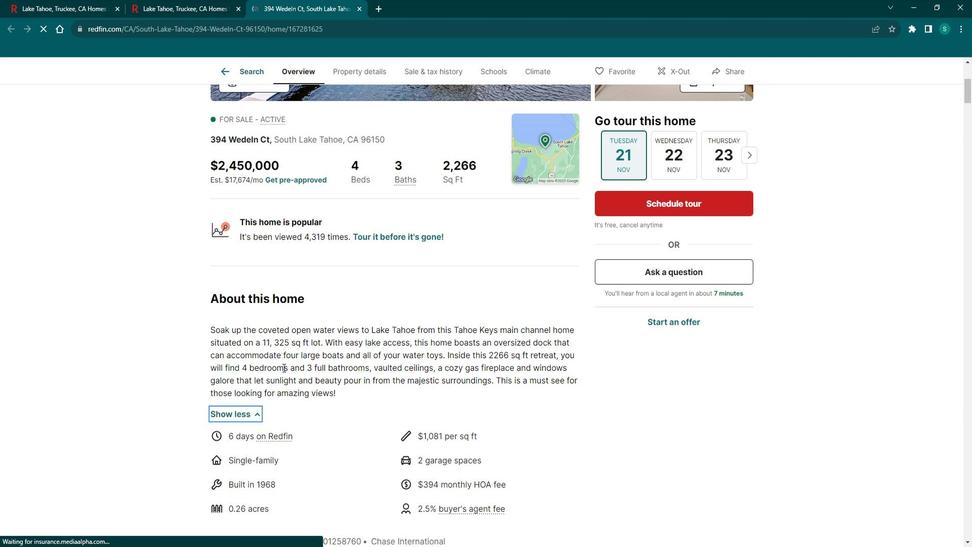 
Action: Mouse scrolled (295, 366) with delta (0, 0)
Screenshot: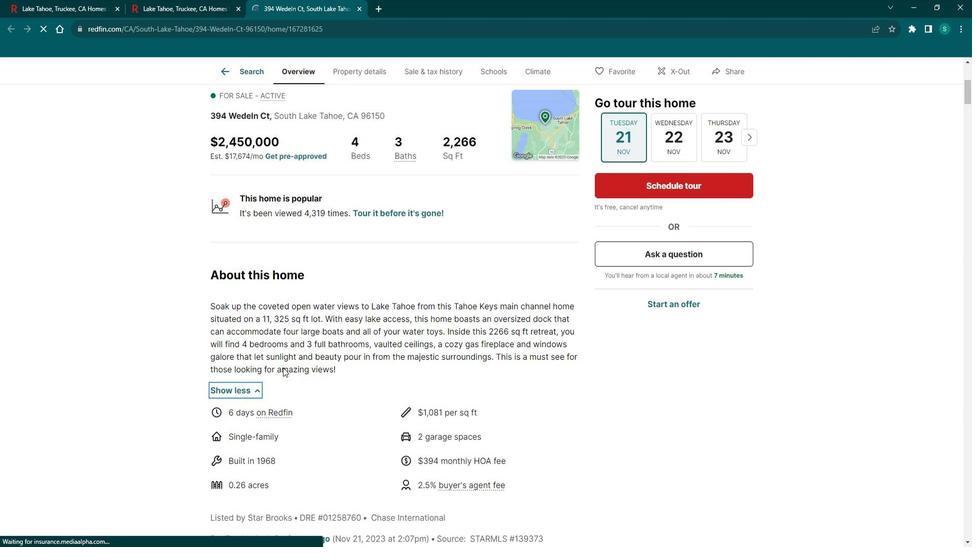 
Action: Mouse scrolled (295, 366) with delta (0, 0)
Screenshot: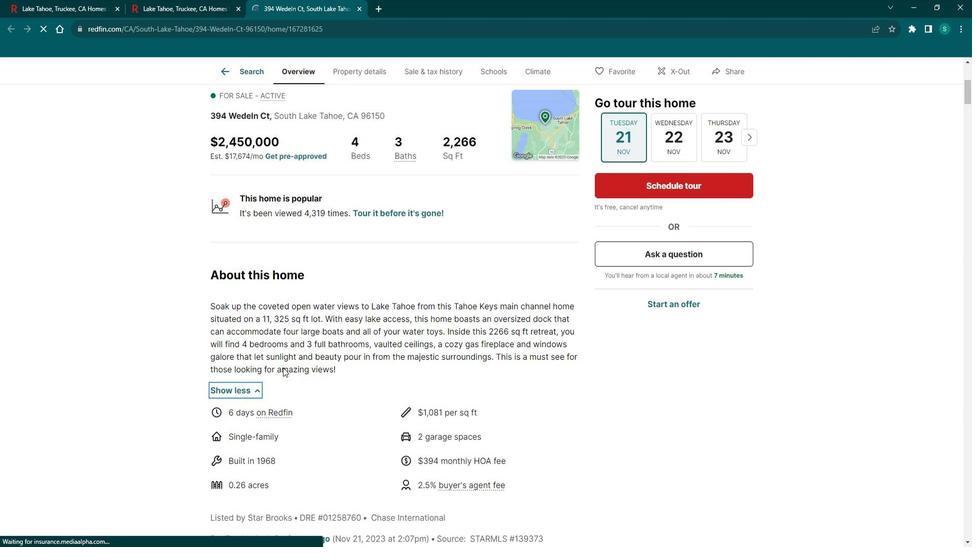 
Action: Mouse scrolled (295, 366) with delta (0, 0)
Screenshot: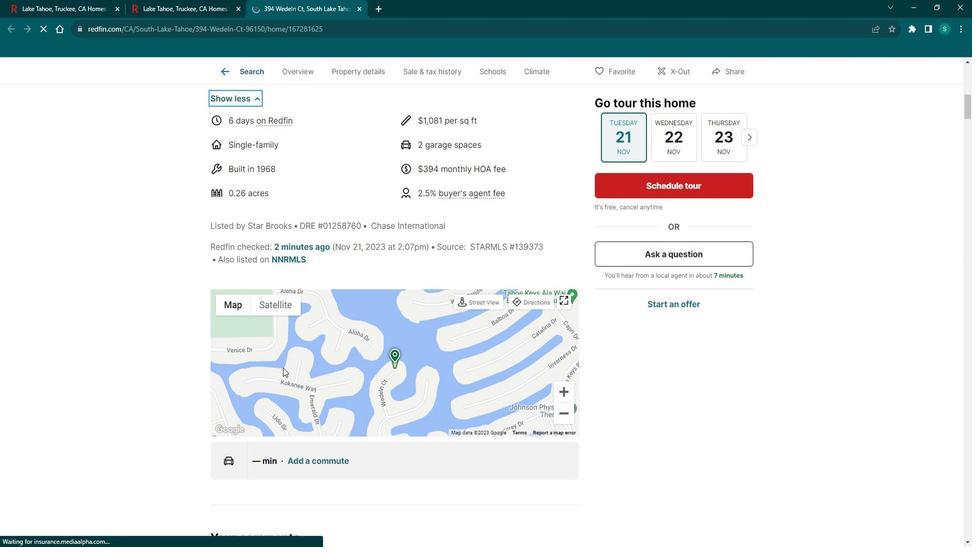 
Action: Mouse scrolled (295, 366) with delta (0, 0)
Screenshot: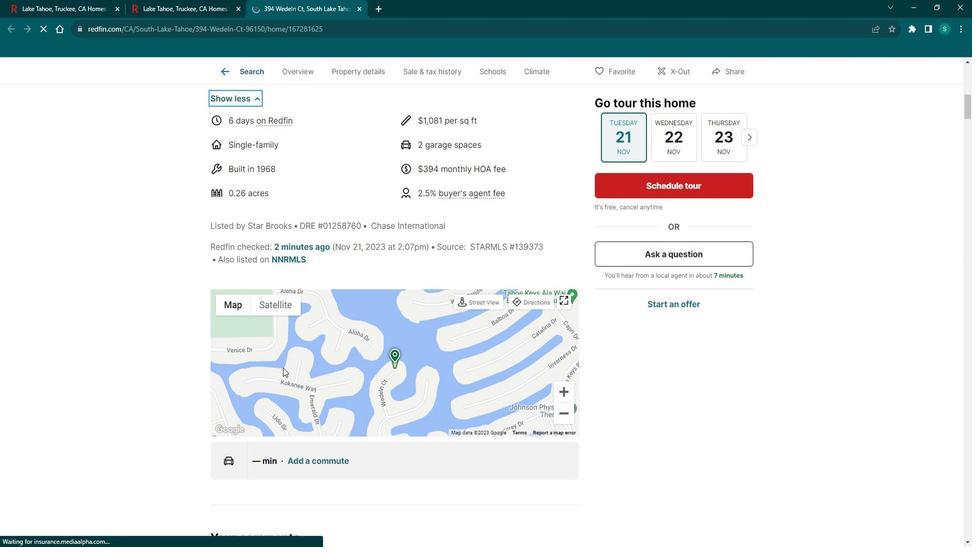 
Action: Mouse scrolled (295, 366) with delta (0, 0)
Screenshot: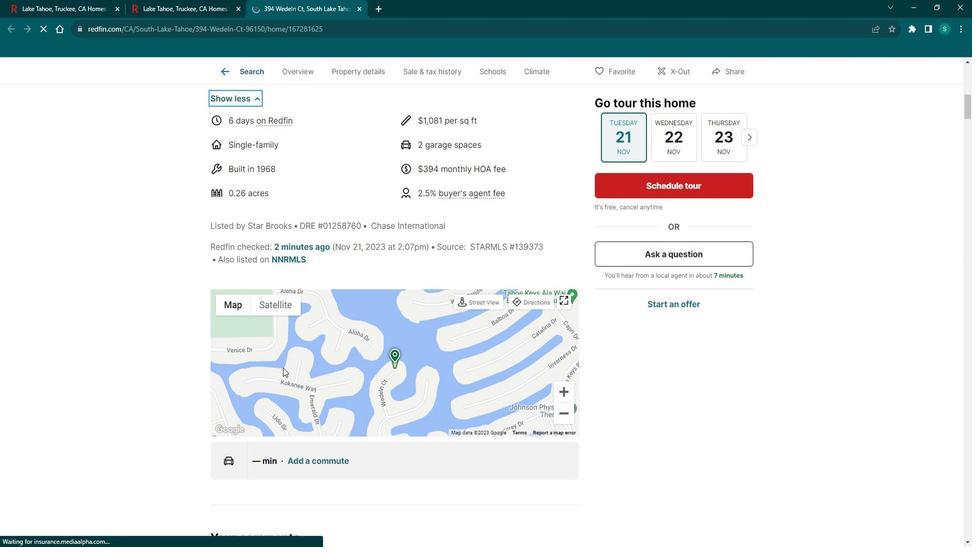 
Action: Mouse scrolled (295, 366) with delta (0, 0)
Screenshot: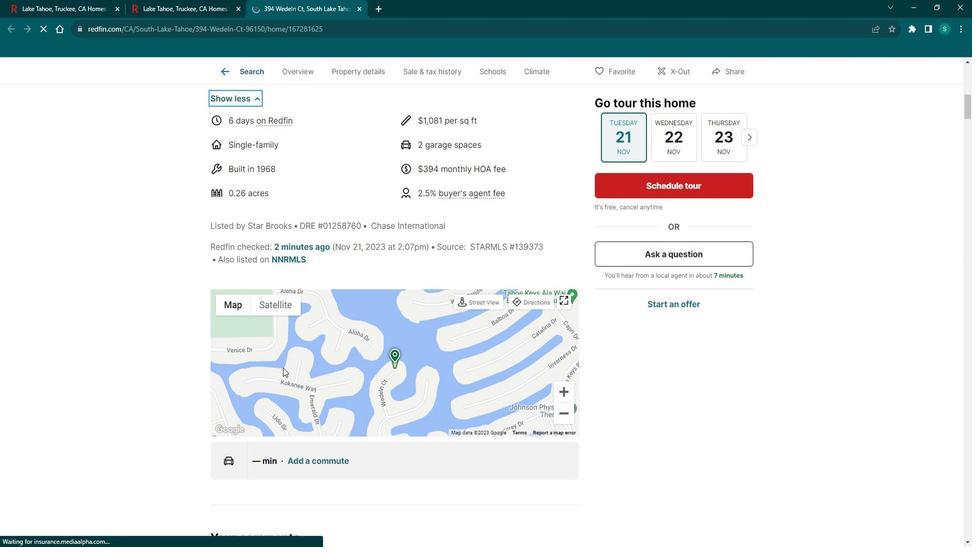 
Action: Mouse scrolled (295, 366) with delta (0, 0)
Screenshot: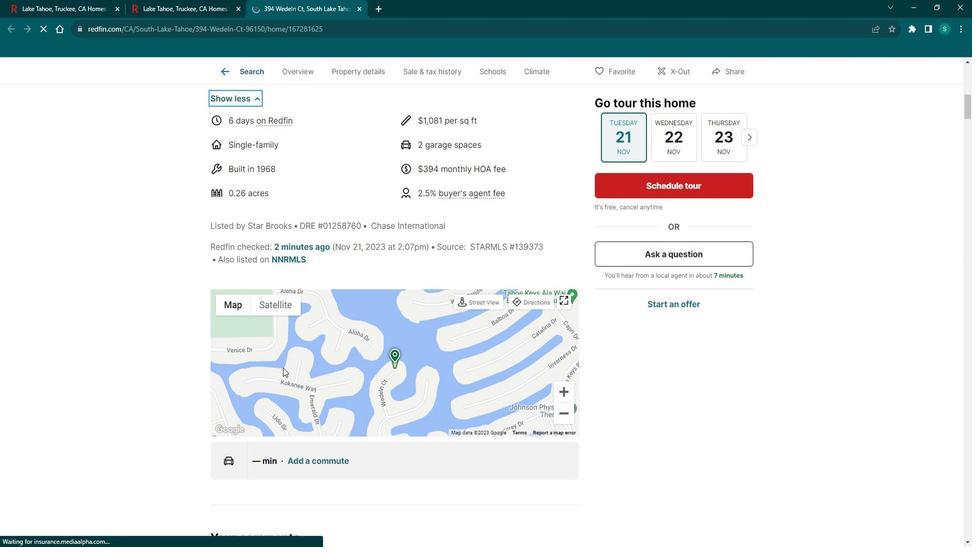 
Action: Mouse scrolled (295, 366) with delta (0, 0)
Screenshot: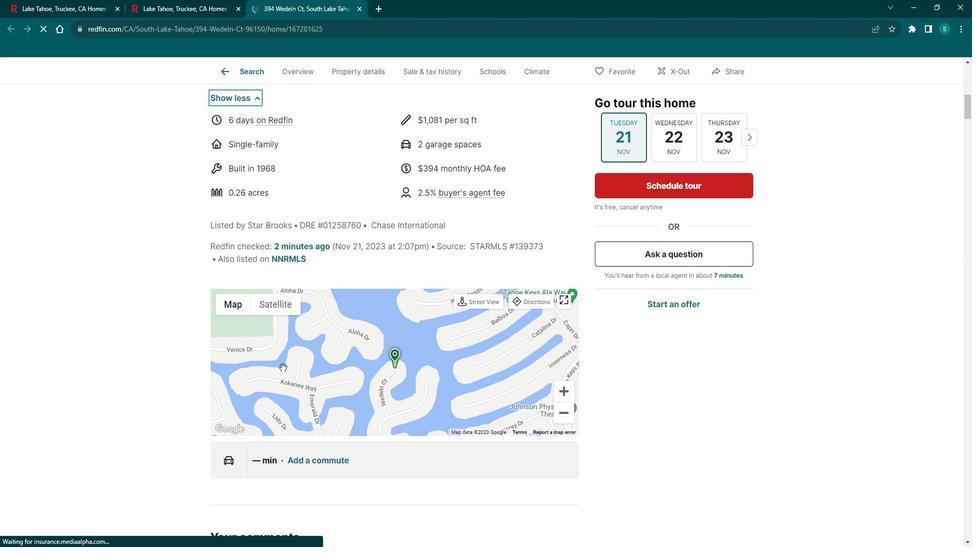 
Action: Mouse scrolled (295, 366) with delta (0, 0)
Screenshot: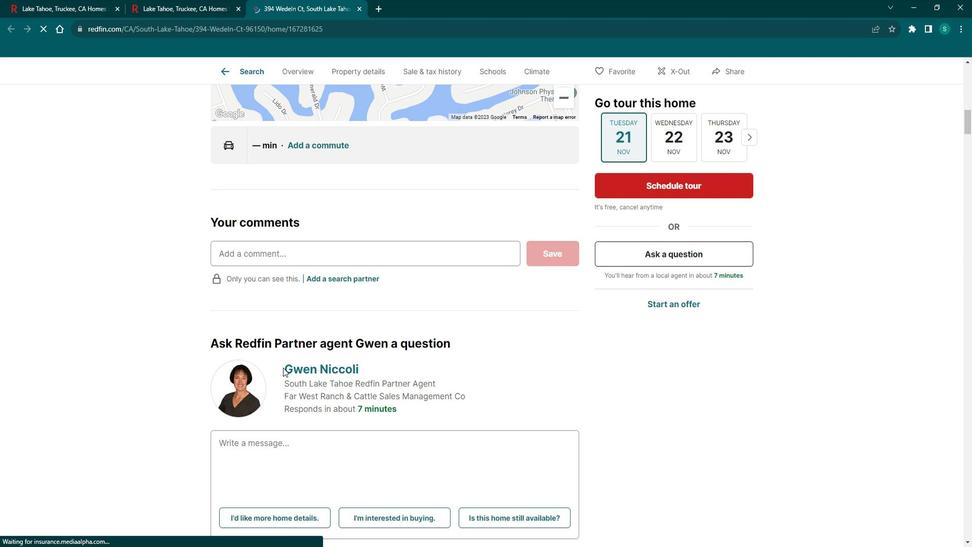
Action: Mouse scrolled (295, 366) with delta (0, 0)
Screenshot: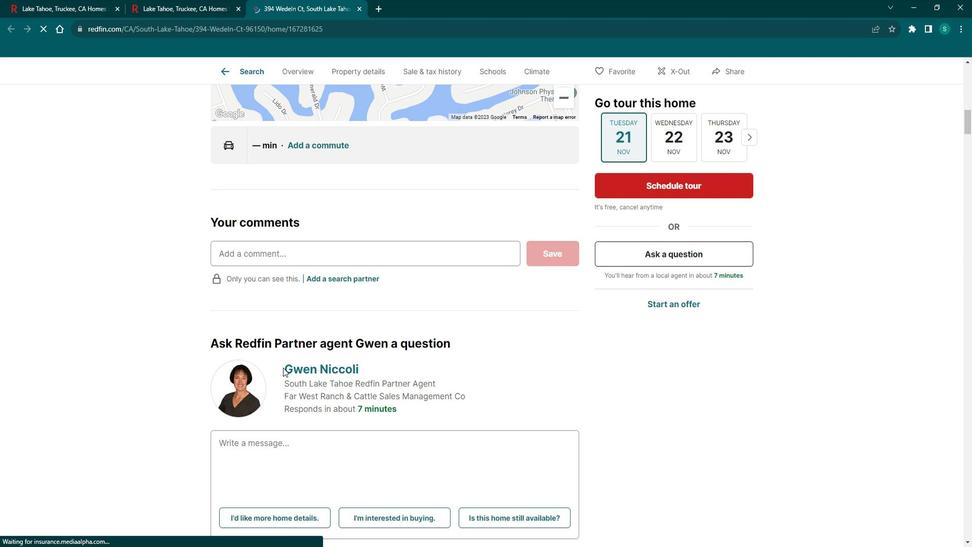
Action: Mouse scrolled (295, 366) with delta (0, 0)
Screenshot: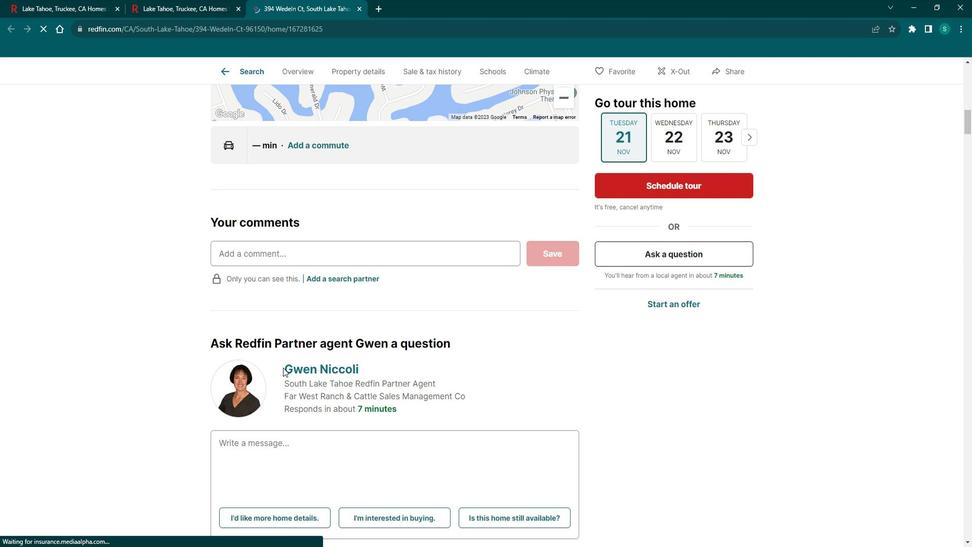 
Action: Mouse scrolled (295, 366) with delta (0, 0)
Screenshot: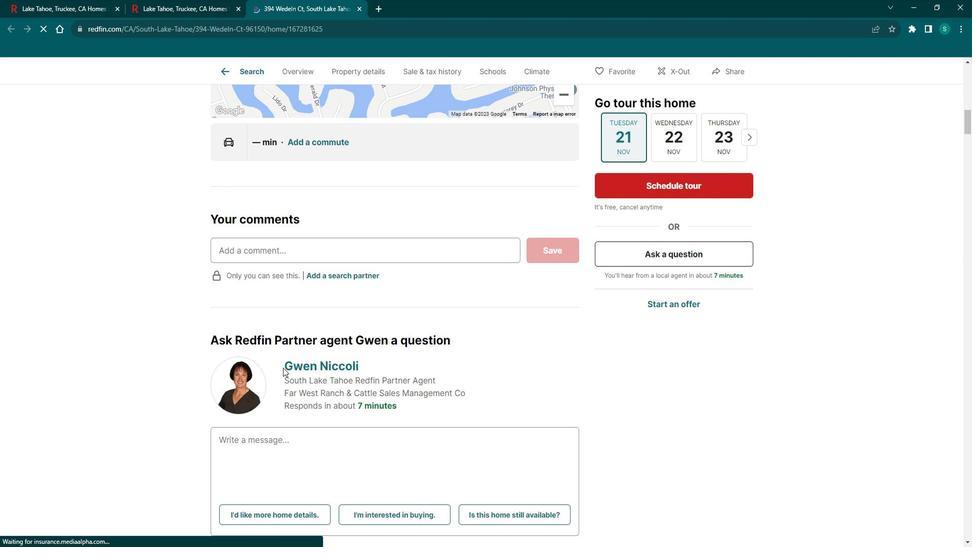 
Action: Mouse scrolled (295, 366) with delta (0, 0)
Screenshot: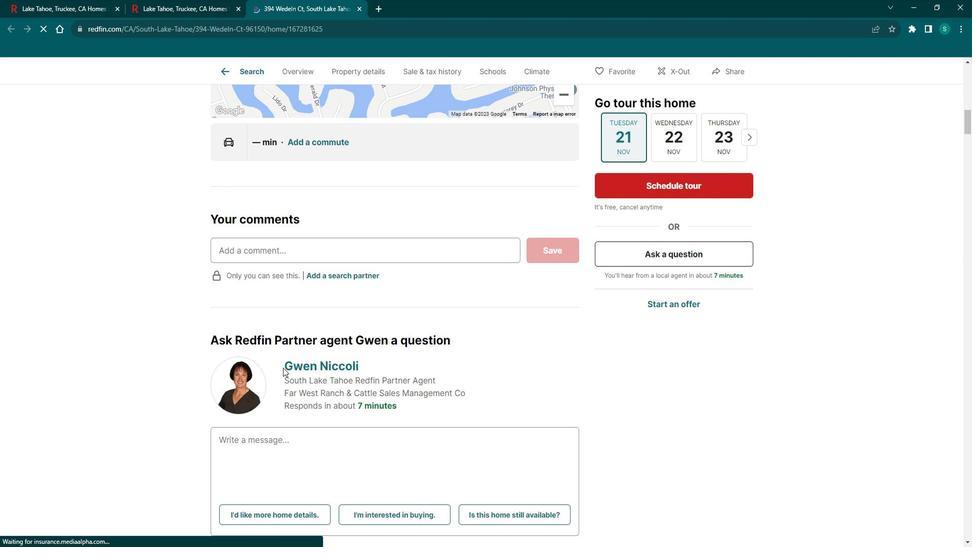 
Action: Mouse scrolled (295, 366) with delta (0, 0)
Screenshot: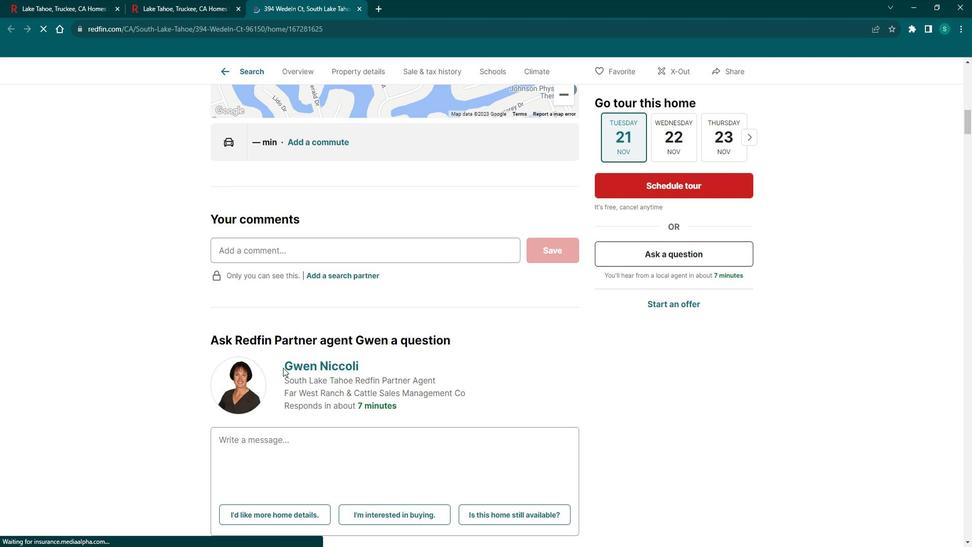 
Action: Mouse scrolled (295, 366) with delta (0, 0)
Screenshot: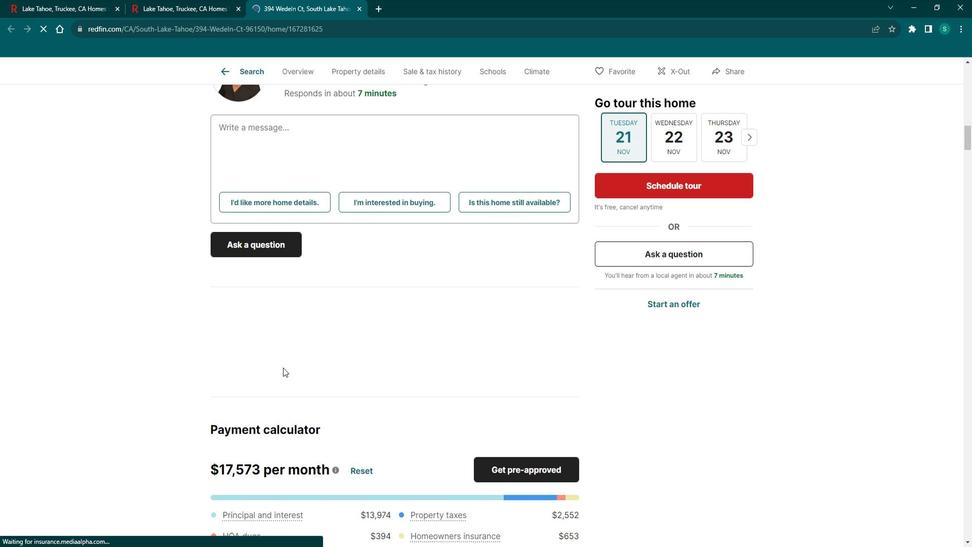 
Action: Mouse scrolled (295, 366) with delta (0, 0)
Screenshot: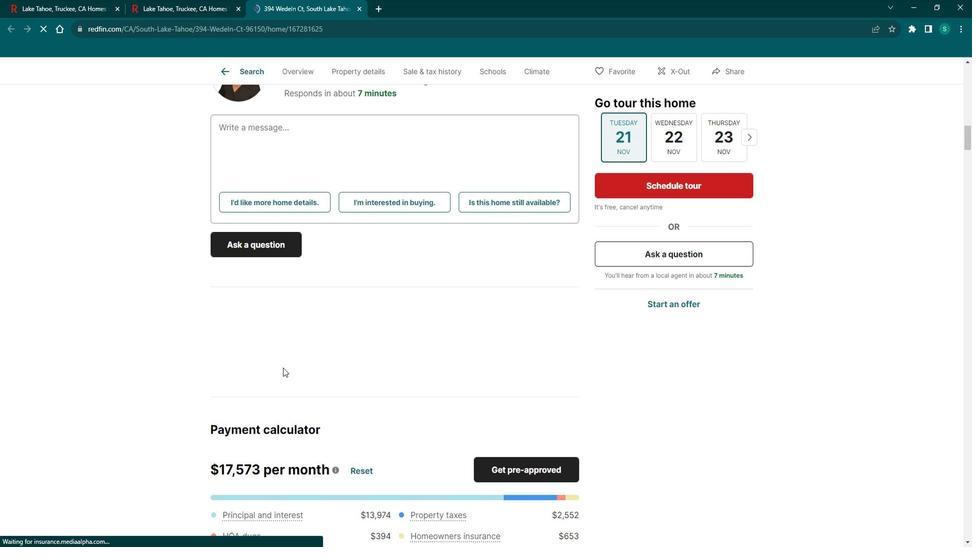 
Action: Mouse scrolled (295, 366) with delta (0, 0)
Screenshot: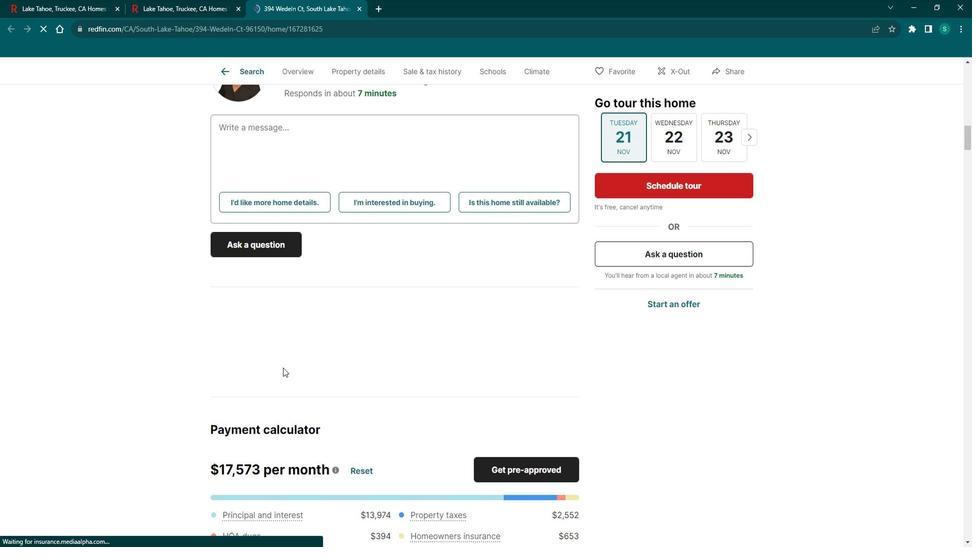 
Action: Mouse scrolled (295, 366) with delta (0, 0)
Screenshot: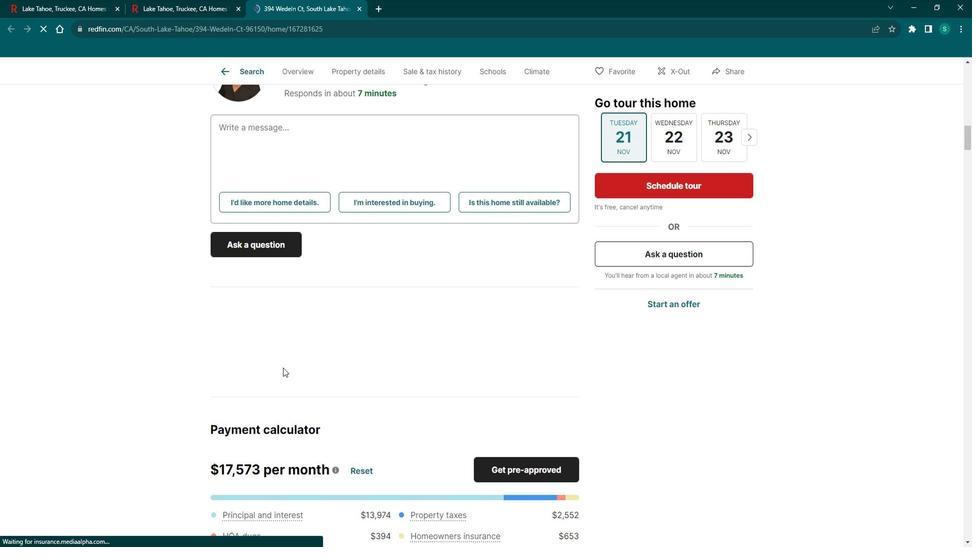 
Action: Mouse scrolled (295, 366) with delta (0, 0)
Screenshot: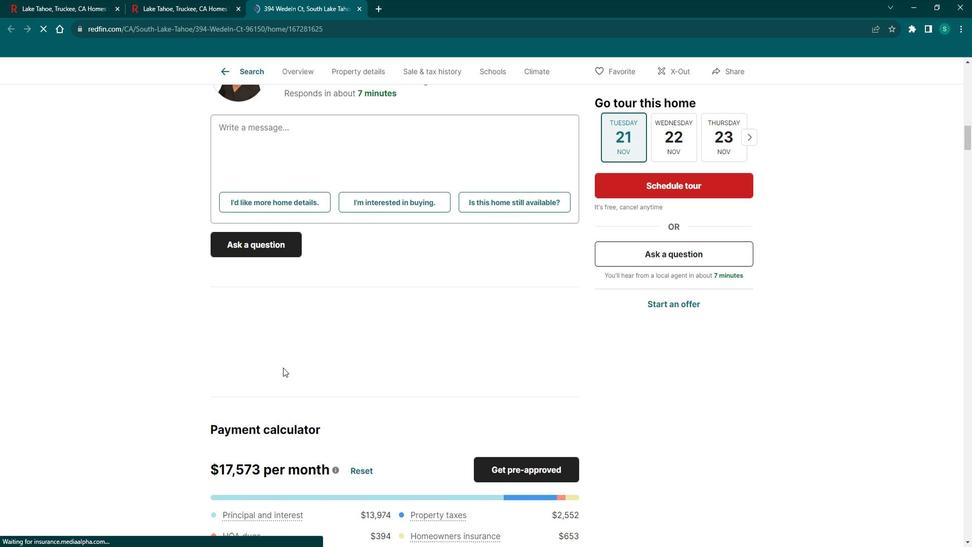 
Action: Mouse scrolled (295, 366) with delta (0, 0)
Screenshot: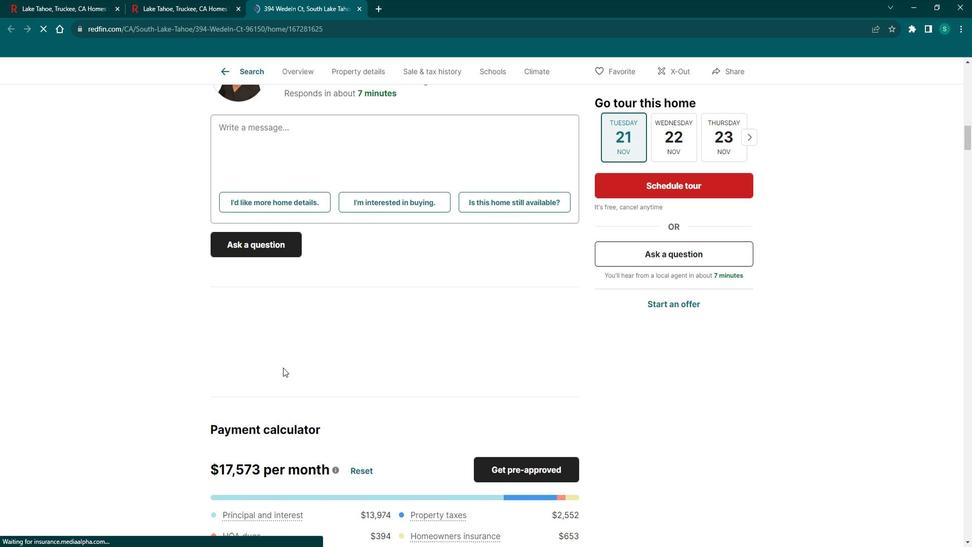 
Action: Mouse scrolled (295, 366) with delta (0, 0)
Screenshot: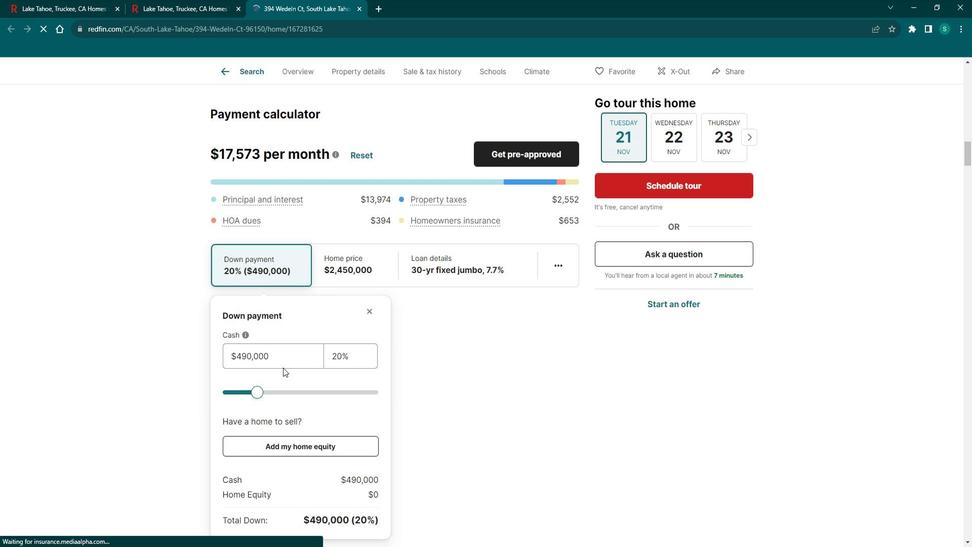 
Action: Mouse scrolled (295, 366) with delta (0, 0)
Screenshot: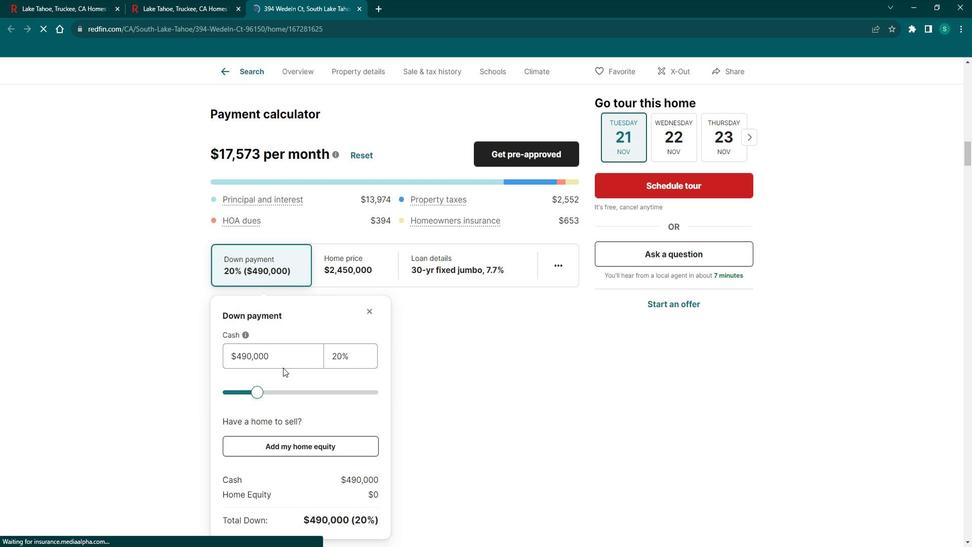 
Action: Mouse scrolled (295, 366) with delta (0, 0)
Screenshot: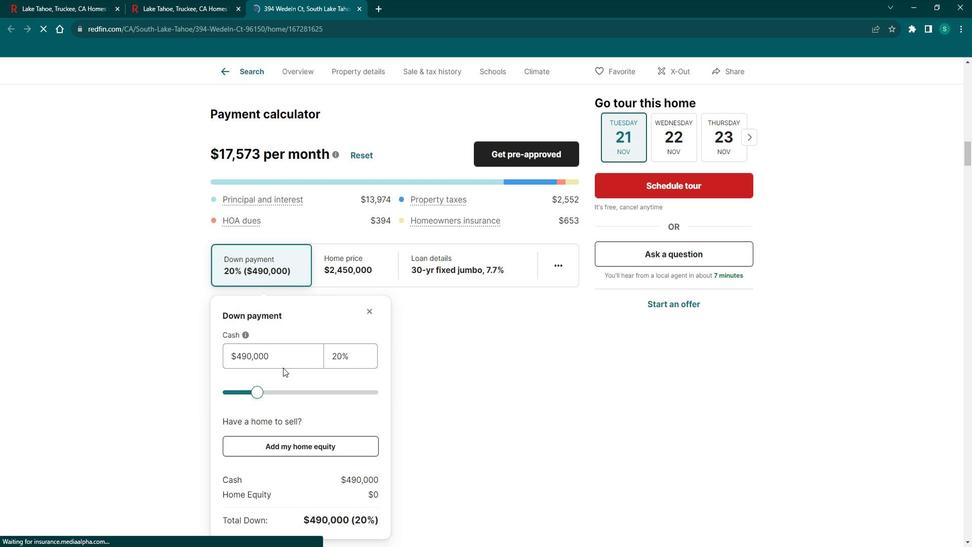 
Action: Mouse scrolled (295, 366) with delta (0, 0)
Screenshot: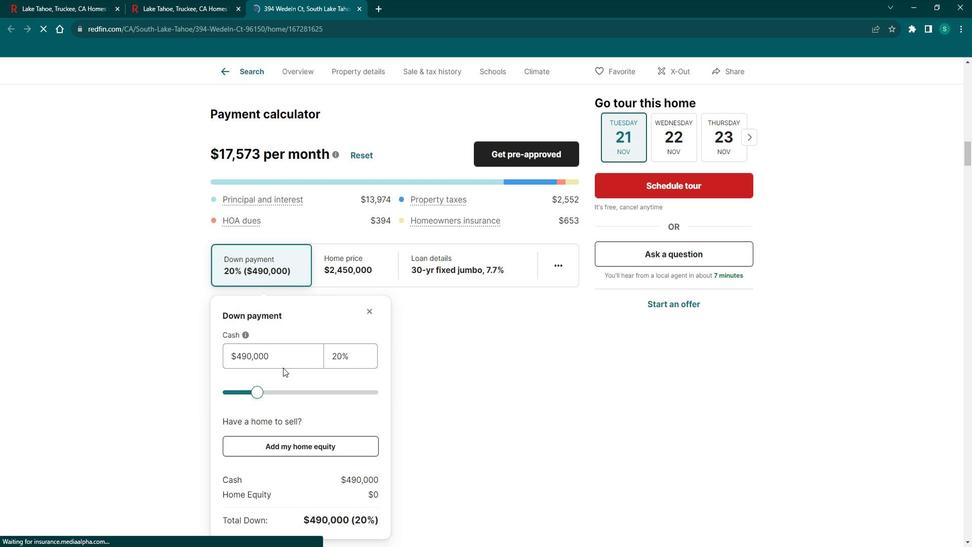 
Action: Mouse scrolled (295, 366) with delta (0, 0)
Screenshot: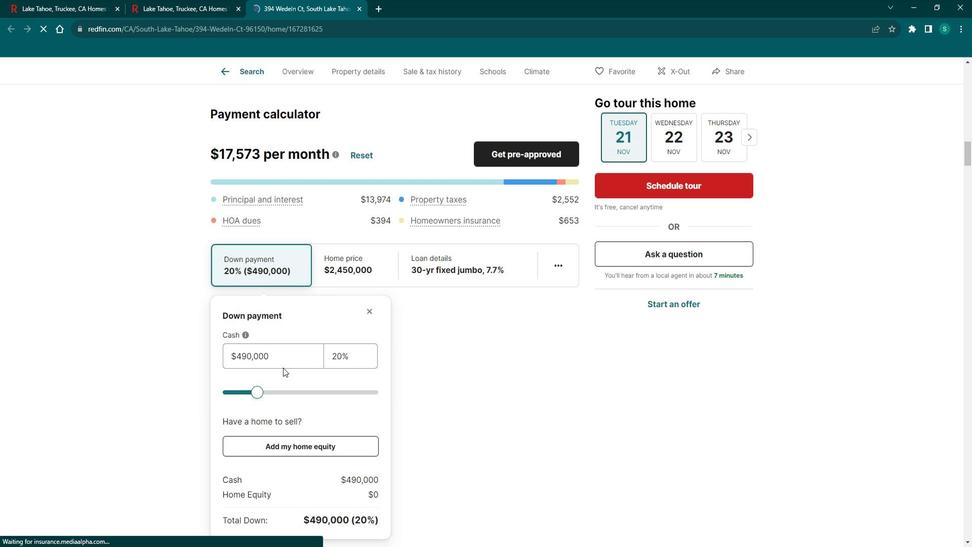 
Action: Mouse scrolled (295, 366) with delta (0, 0)
Screenshot: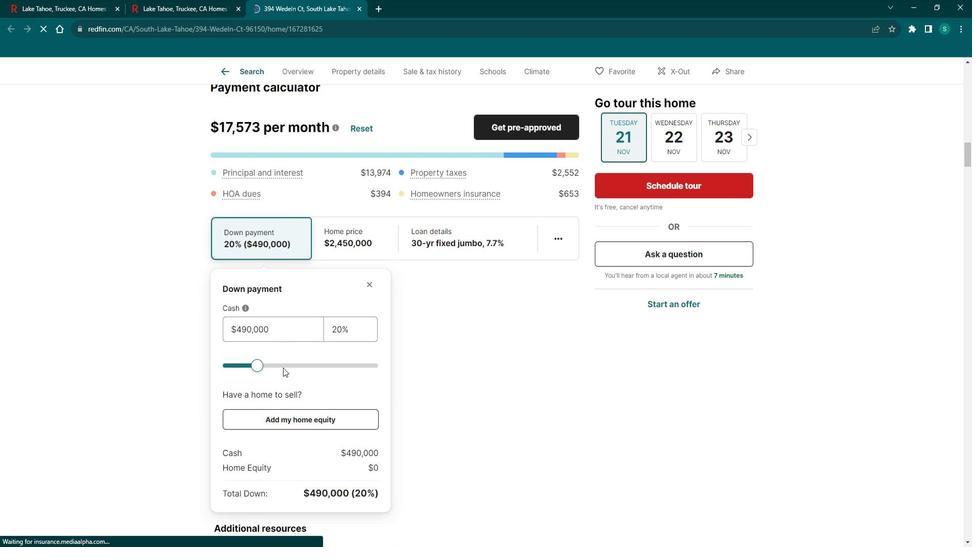 
Action: Mouse scrolled (295, 366) with delta (0, 0)
Screenshot: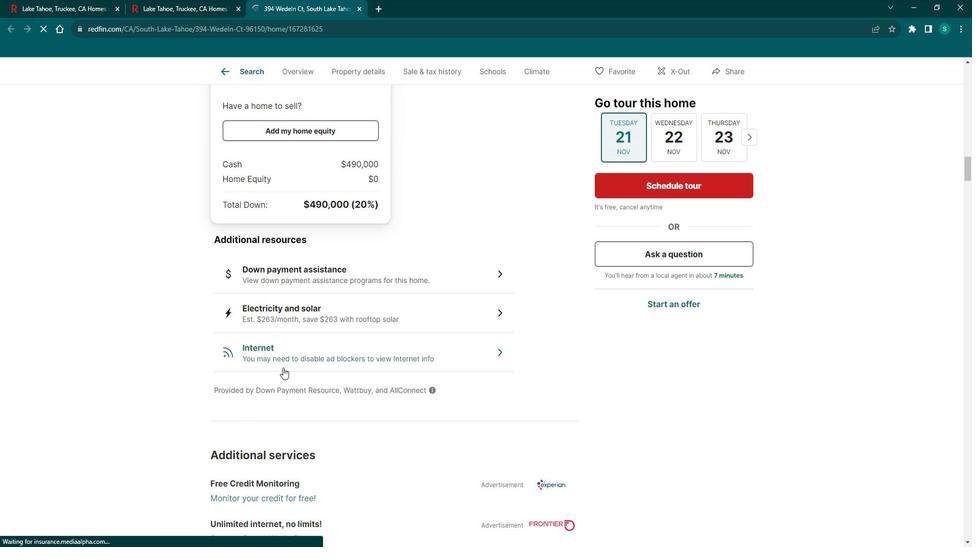 
Action: Mouse scrolled (295, 366) with delta (0, 0)
Screenshot: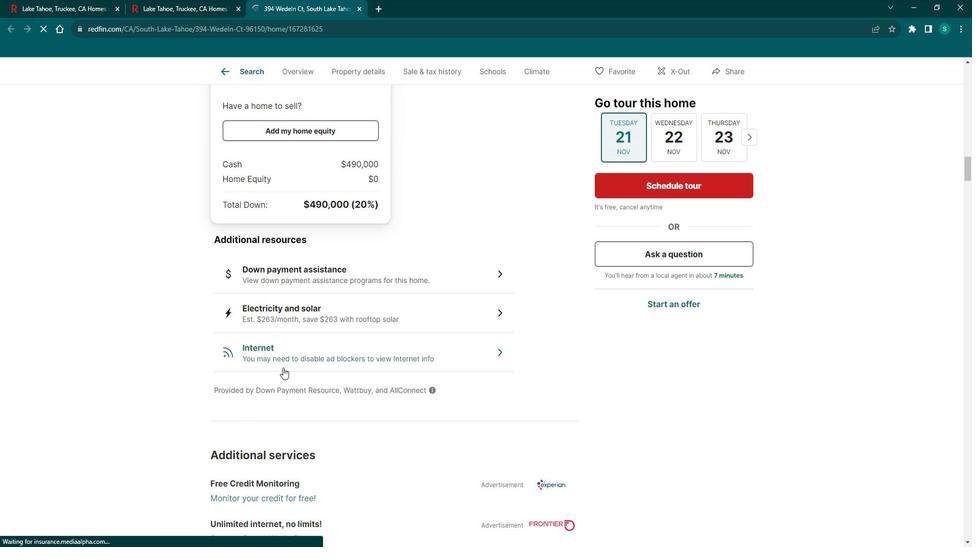 
Action: Mouse scrolled (295, 366) with delta (0, 0)
Screenshot: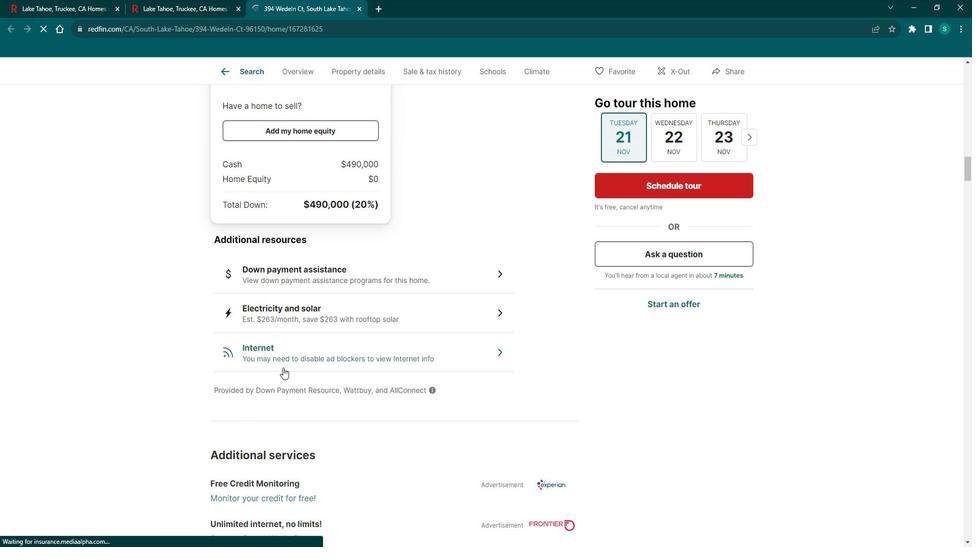 
Action: Mouse scrolled (295, 366) with delta (0, 0)
Screenshot: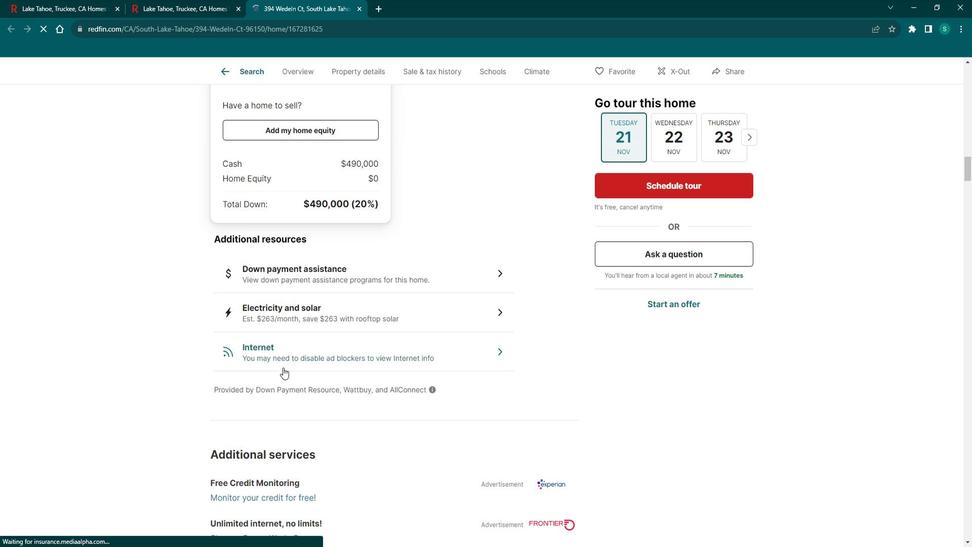 
Action: Mouse scrolled (295, 366) with delta (0, 0)
Screenshot: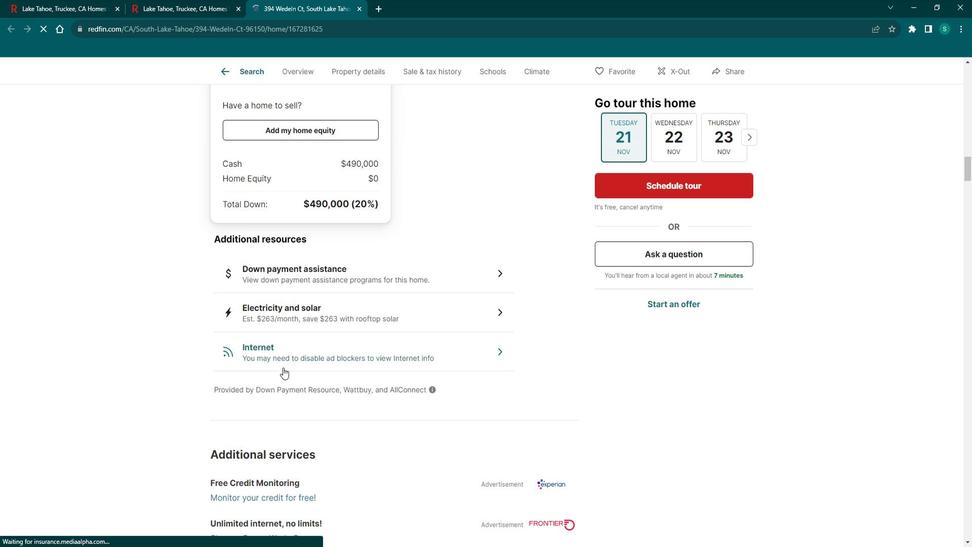 
Action: Mouse scrolled (295, 366) with delta (0, 0)
Screenshot: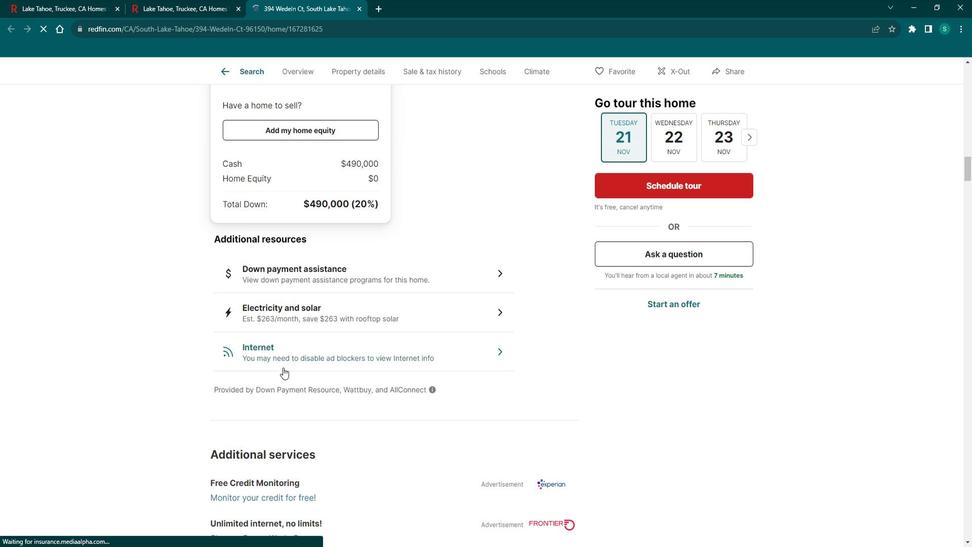 
Action: Mouse scrolled (295, 366) with delta (0, 0)
Screenshot: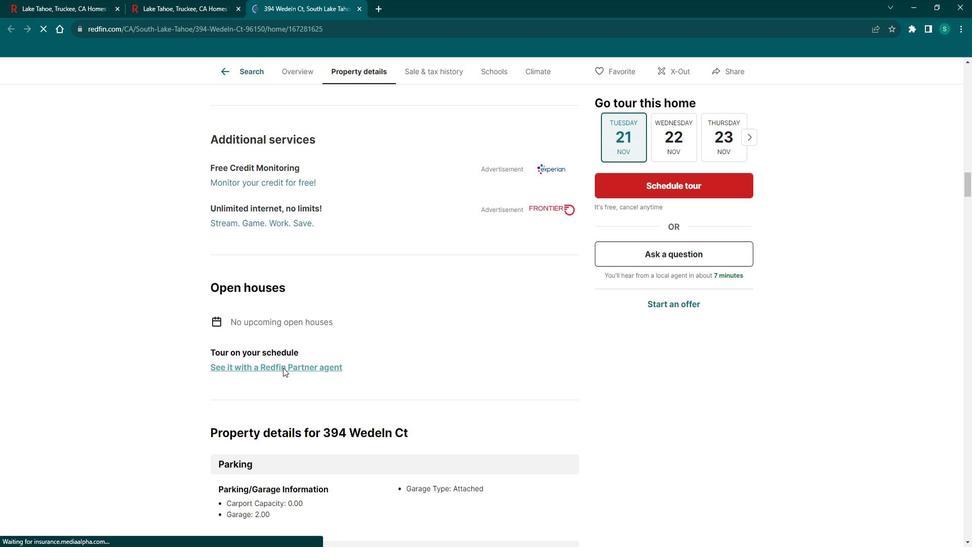 
Action: Mouse scrolled (295, 366) with delta (0, 0)
Screenshot: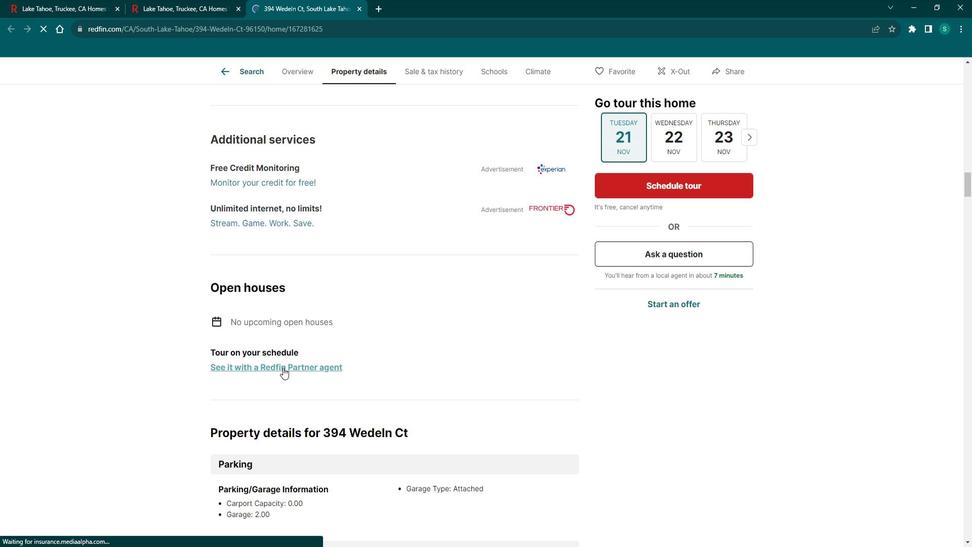 
Action: Mouse scrolled (295, 366) with delta (0, 0)
Screenshot: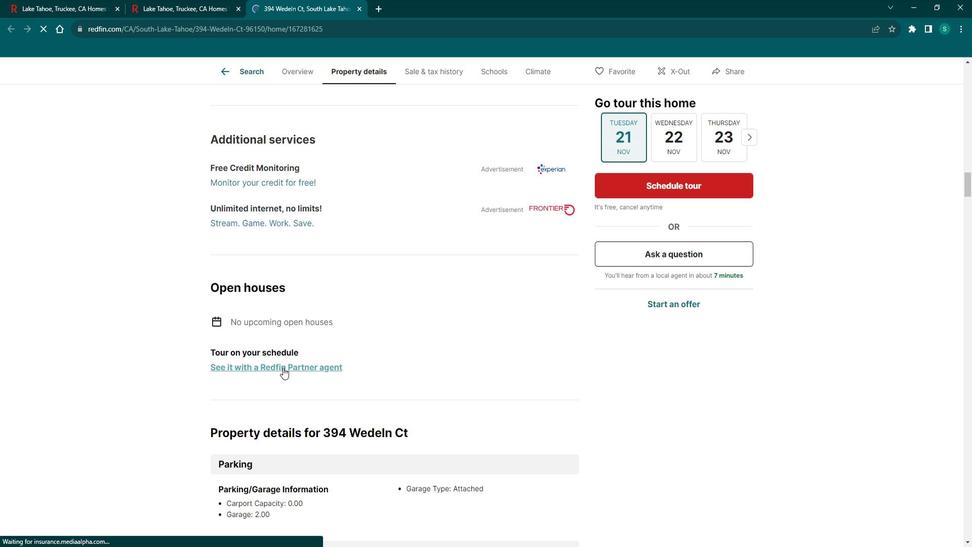 
Action: Mouse scrolled (295, 366) with delta (0, 0)
Screenshot: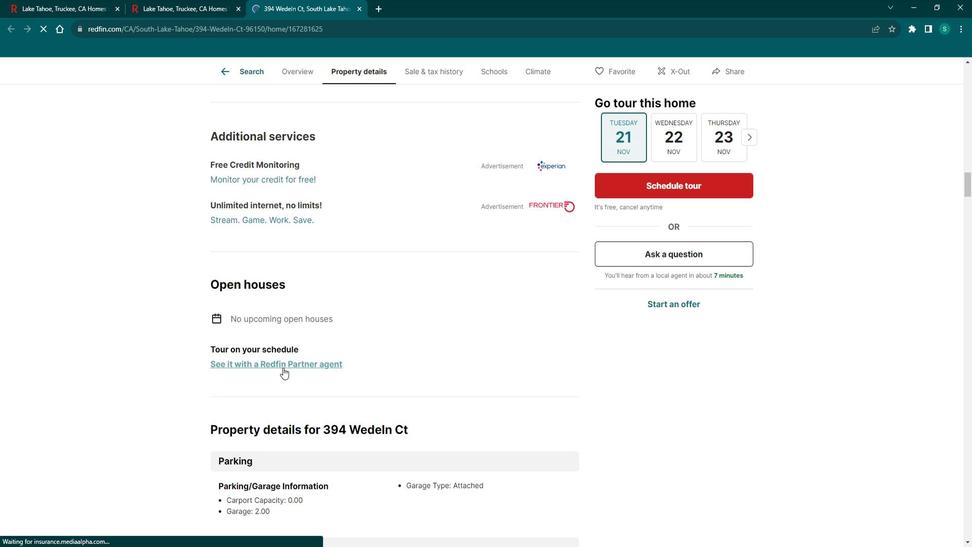 
Action: Mouse scrolled (295, 366) with delta (0, 0)
Screenshot: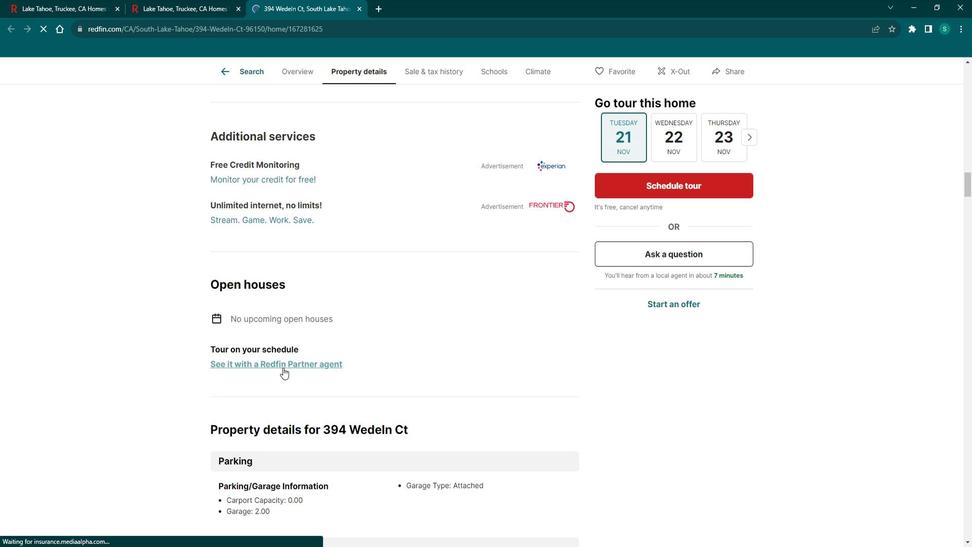 
Action: Mouse scrolled (295, 366) with delta (0, 0)
Screenshot: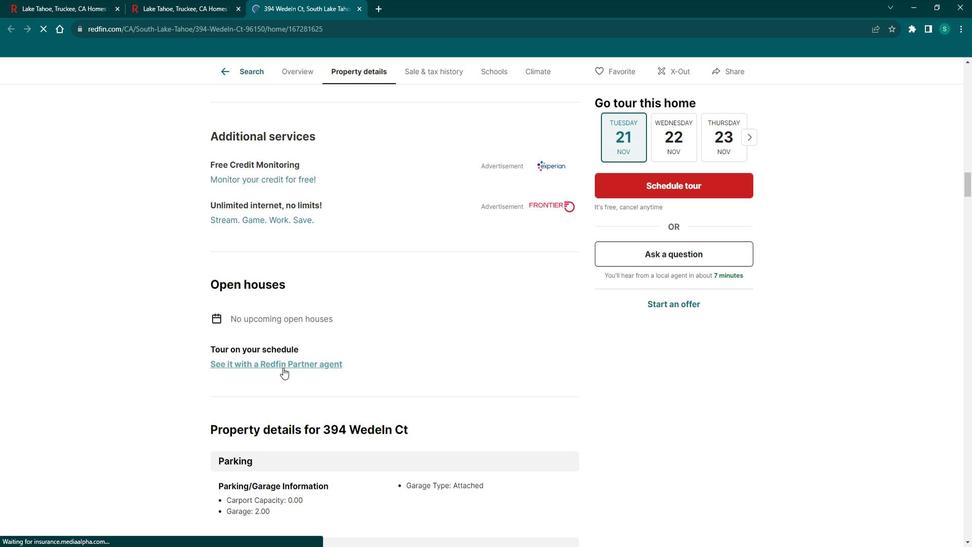 
Action: Mouse scrolled (295, 366) with delta (0, 0)
Screenshot: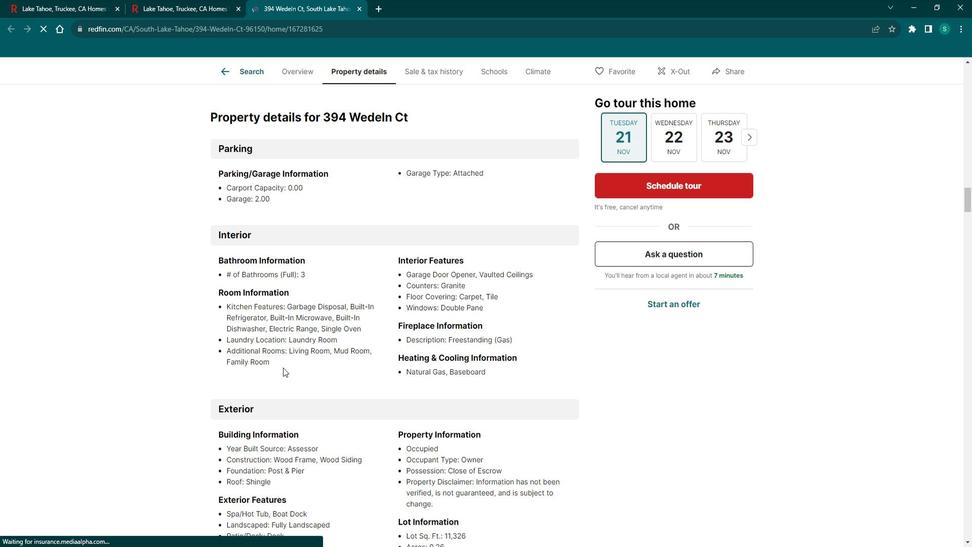 
Action: Mouse scrolled (295, 366) with delta (0, 0)
Screenshot: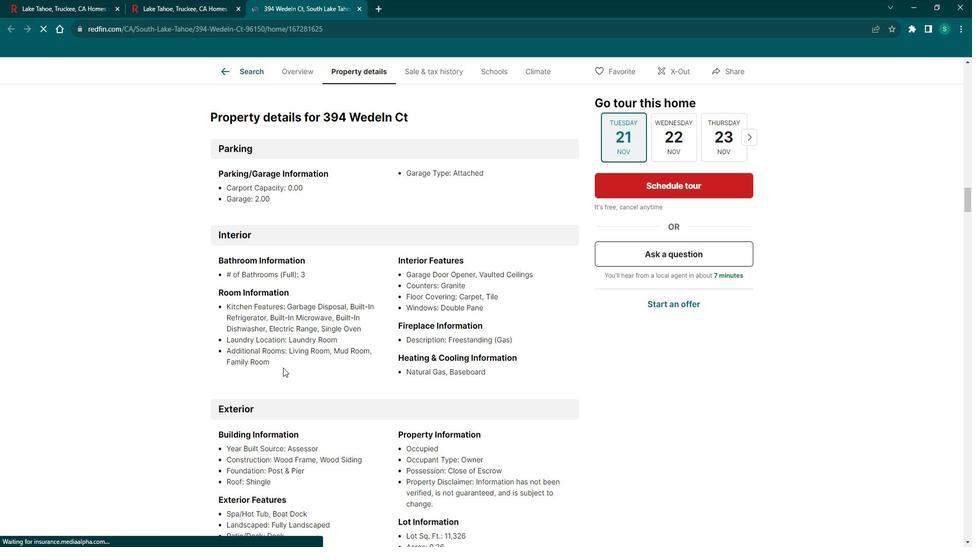 
Action: Mouse scrolled (295, 366) with delta (0, 0)
Screenshot: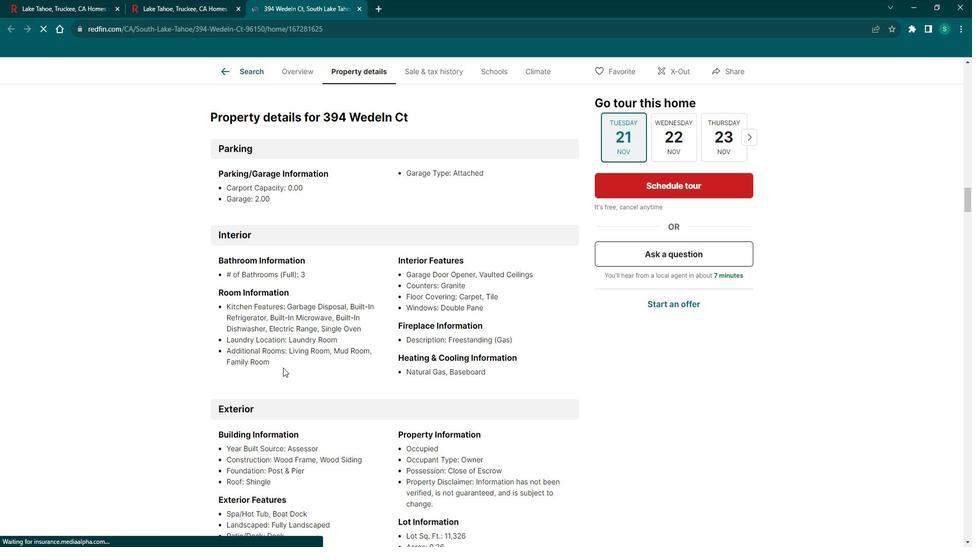 
Action: Mouse scrolled (295, 366) with delta (0, 0)
Screenshot: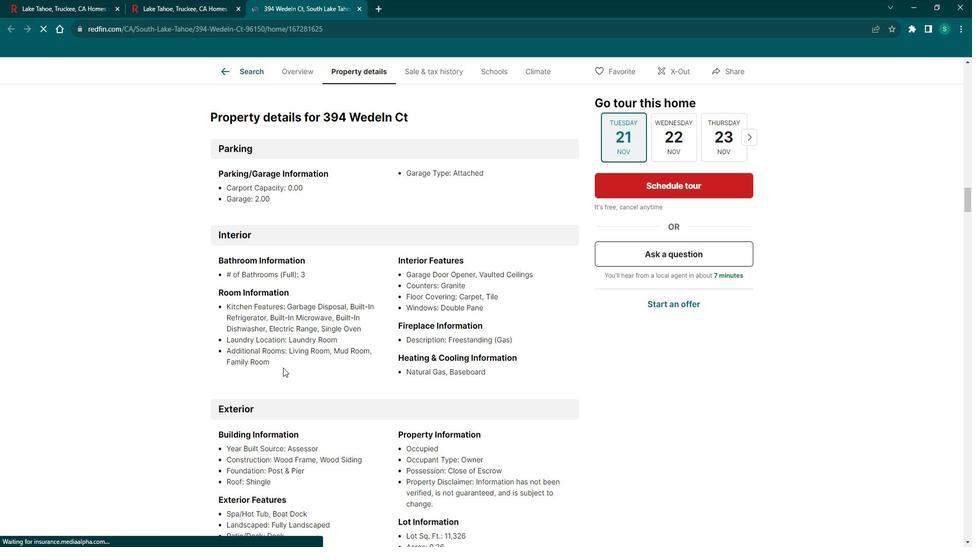 
Action: Mouse scrolled (295, 366) with delta (0, 0)
Screenshot: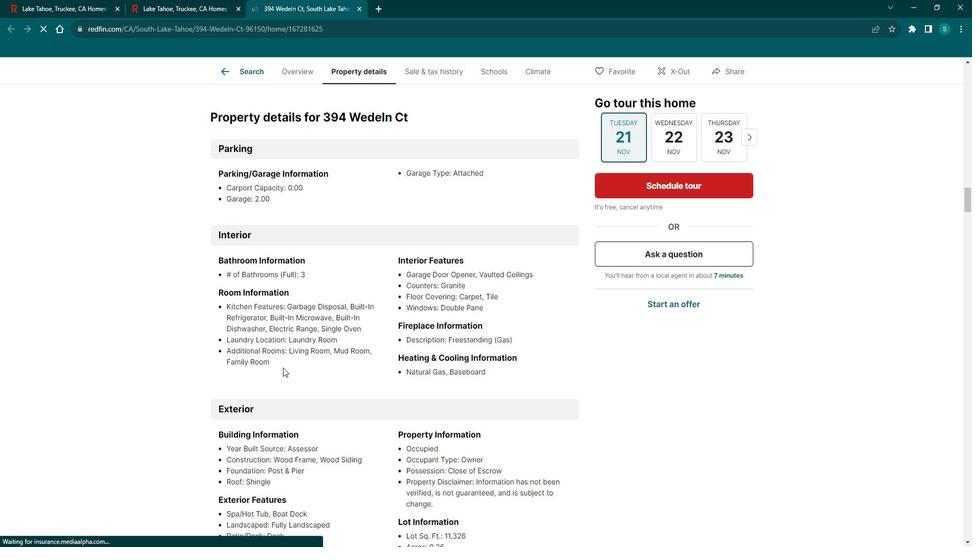 
Action: Mouse scrolled (295, 366) with delta (0, 0)
Screenshot: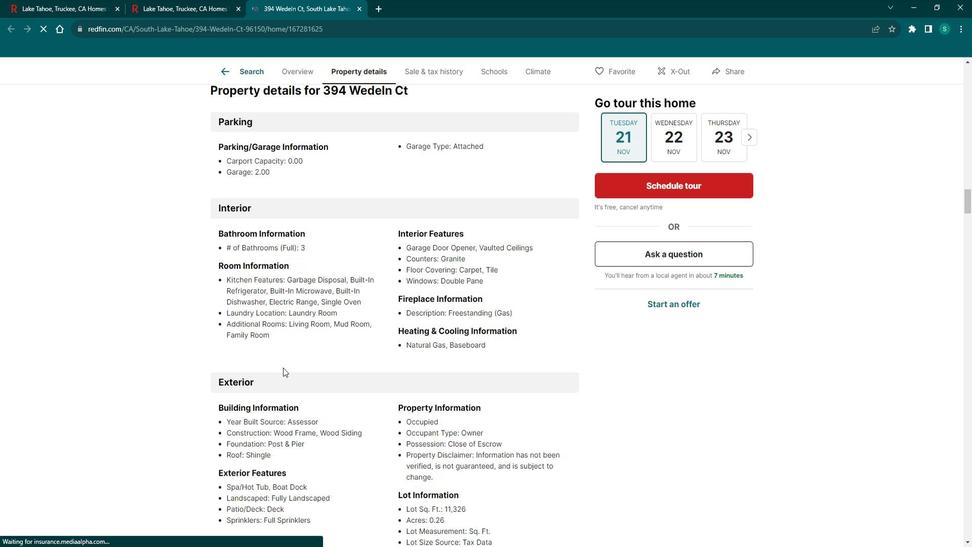 
Action: Mouse scrolled (295, 367) with delta (0, 0)
Screenshot: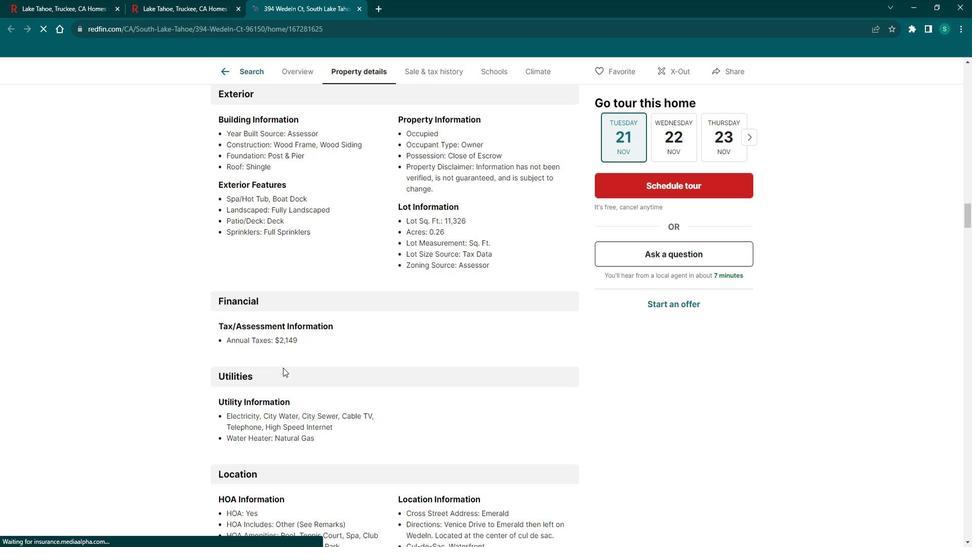 
Action: Mouse scrolled (295, 366) with delta (0, 0)
Screenshot: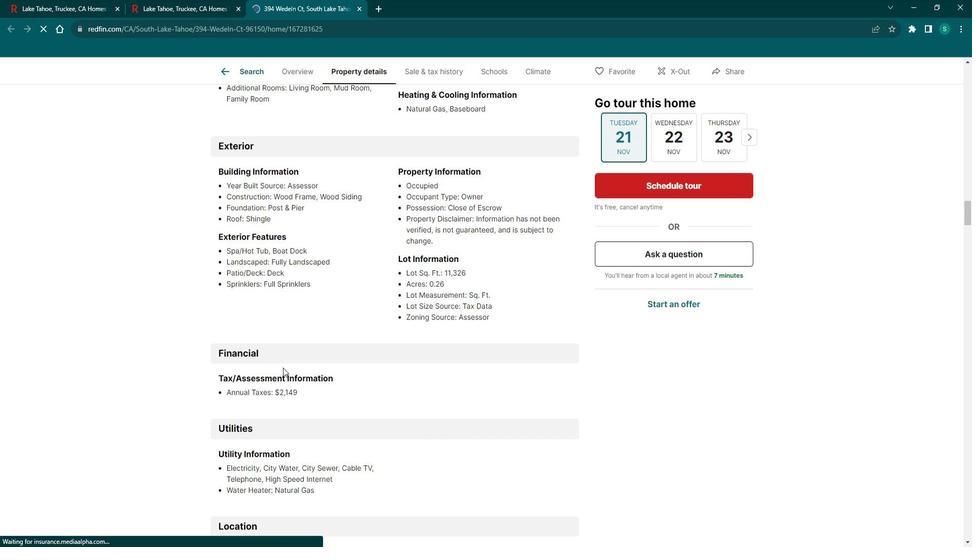 
Action: Mouse scrolled (295, 366) with delta (0, 0)
Screenshot: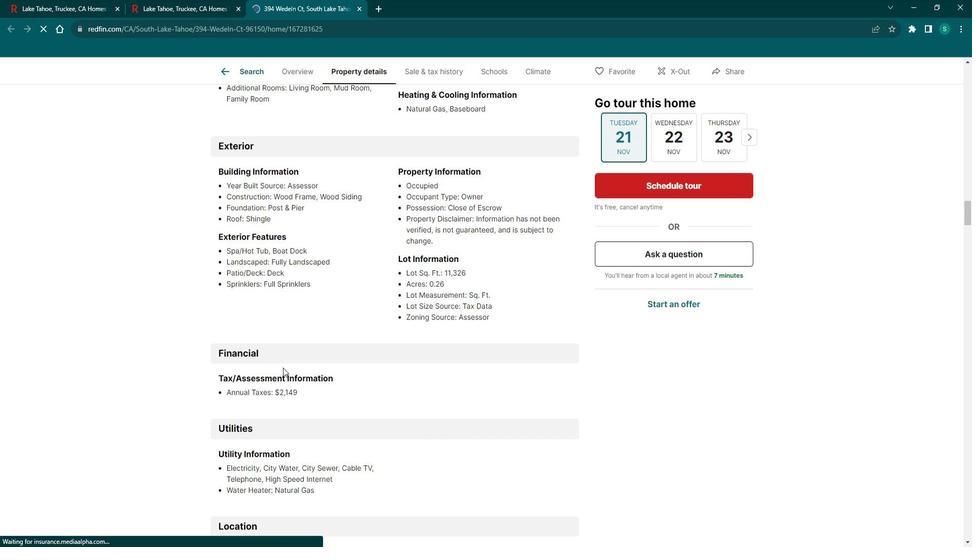 
Action: Mouse scrolled (295, 366) with delta (0, 0)
Screenshot: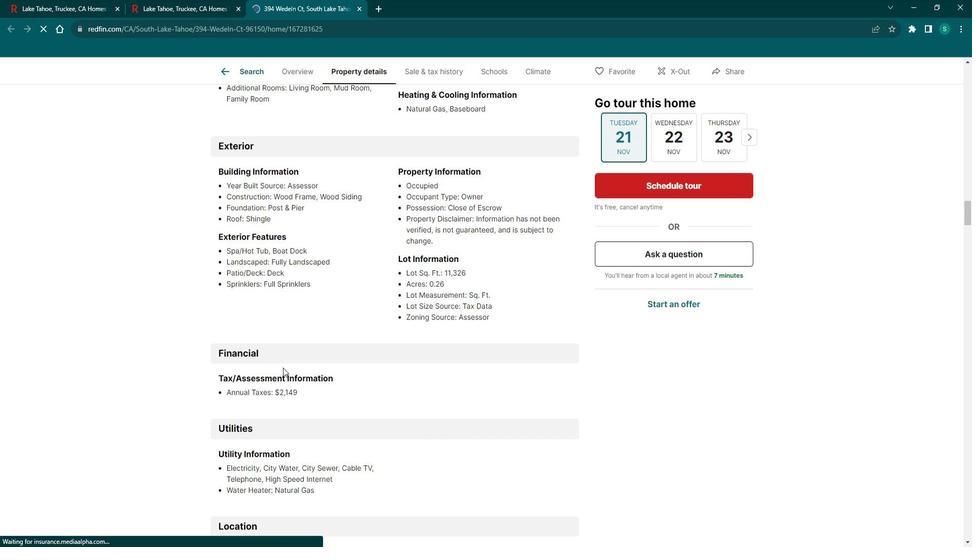 
Action: Mouse scrolled (295, 366) with delta (0, 0)
Screenshot: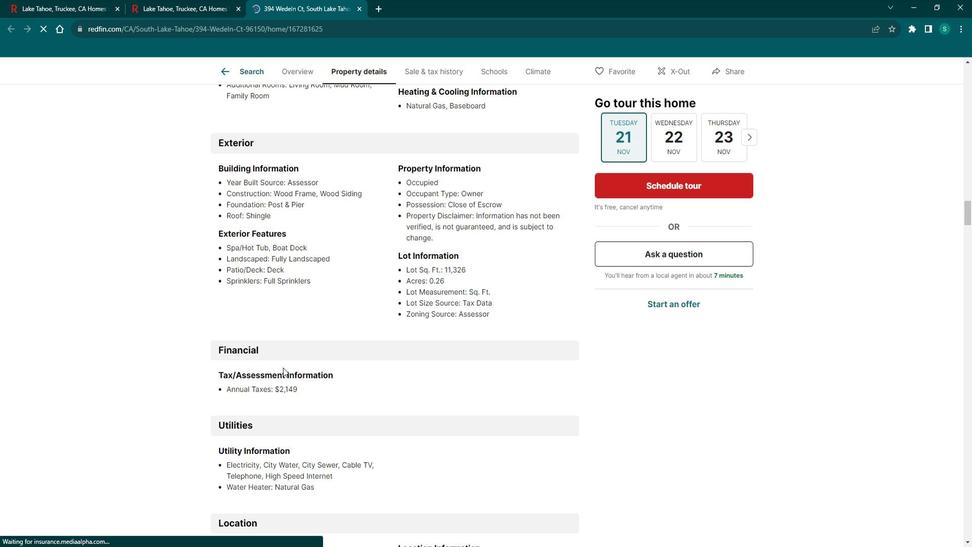 
Action: Mouse scrolled (295, 366) with delta (0, 0)
Screenshot: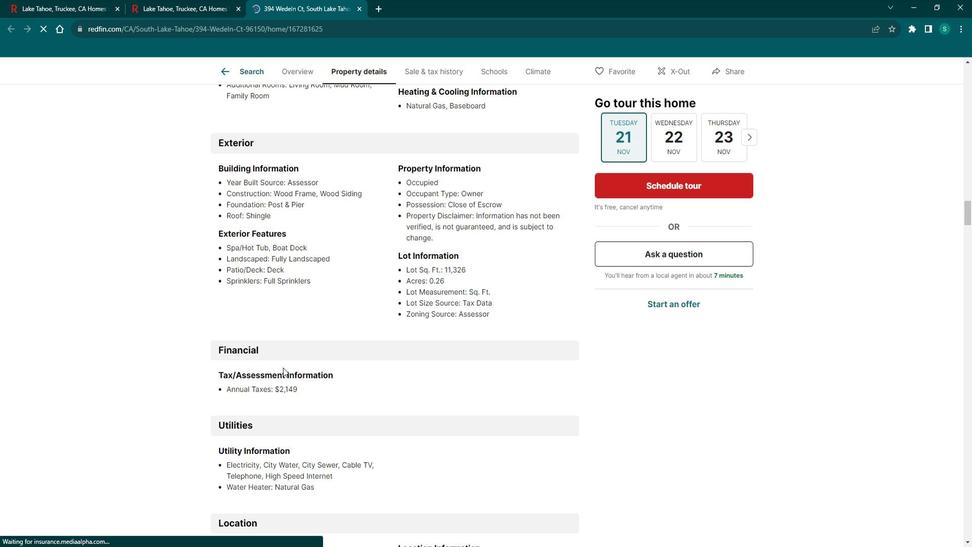 
Action: Mouse scrolled (295, 366) with delta (0, 0)
Screenshot: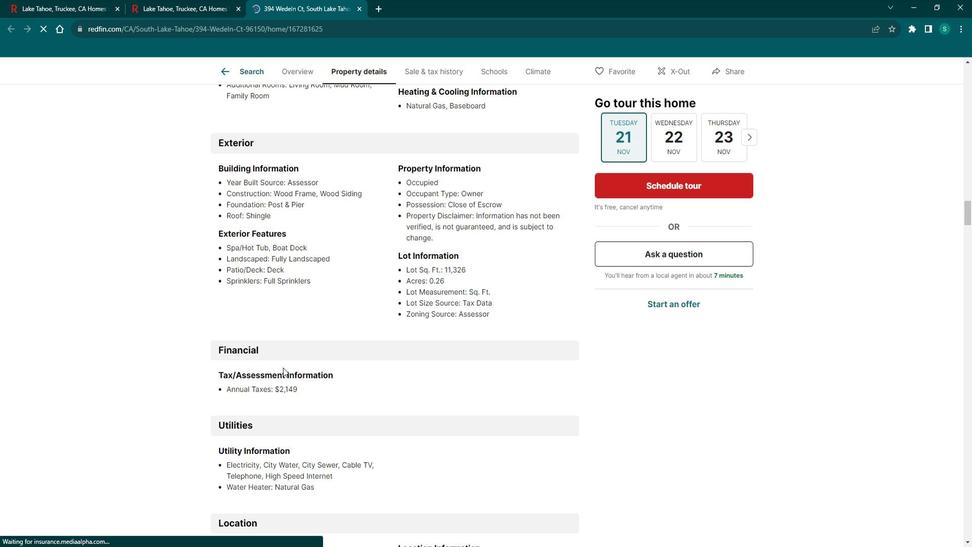 
Action: Mouse scrolled (295, 366) with delta (0, 0)
Screenshot: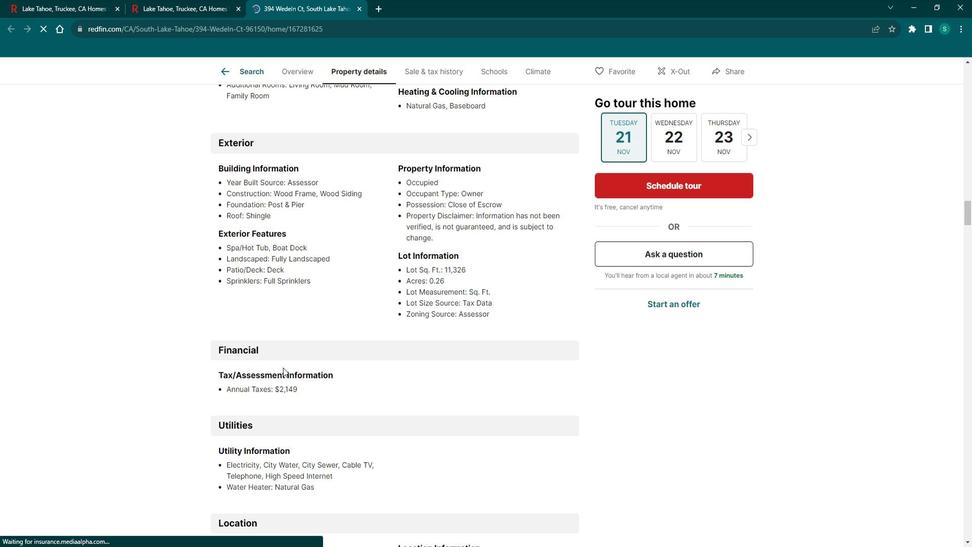 
Action: Mouse scrolled (295, 366) with delta (0, 0)
Screenshot: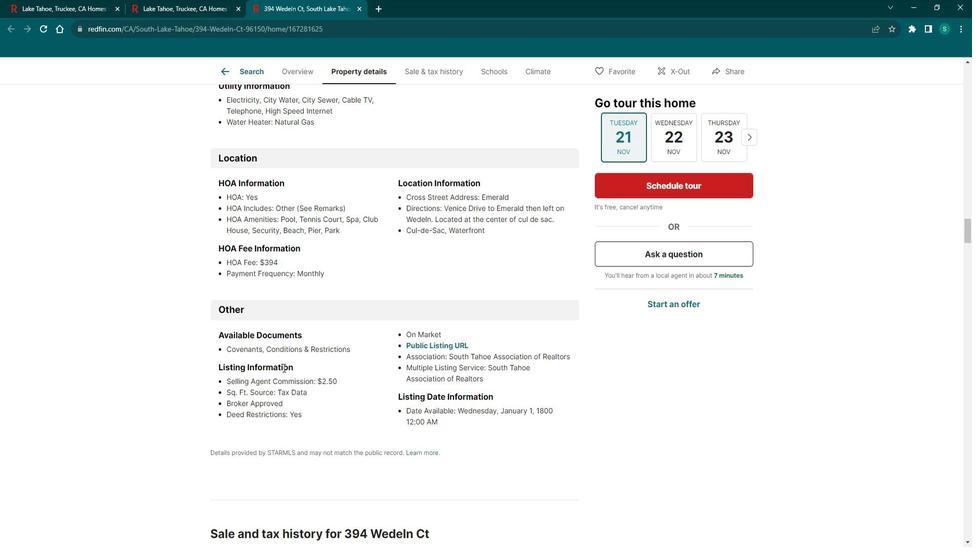 
Action: Mouse scrolled (295, 366) with delta (0, 0)
Screenshot: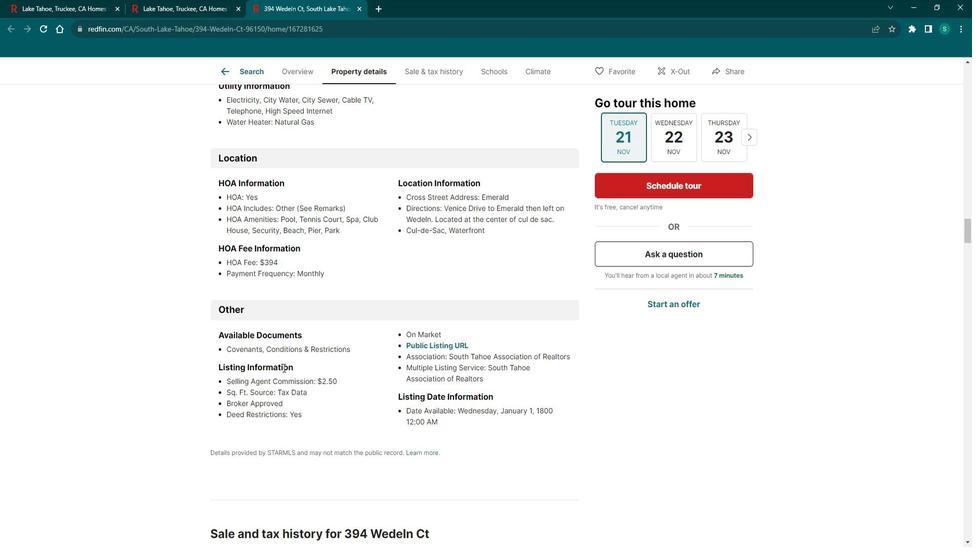 
Action: Mouse scrolled (295, 366) with delta (0, 0)
Screenshot: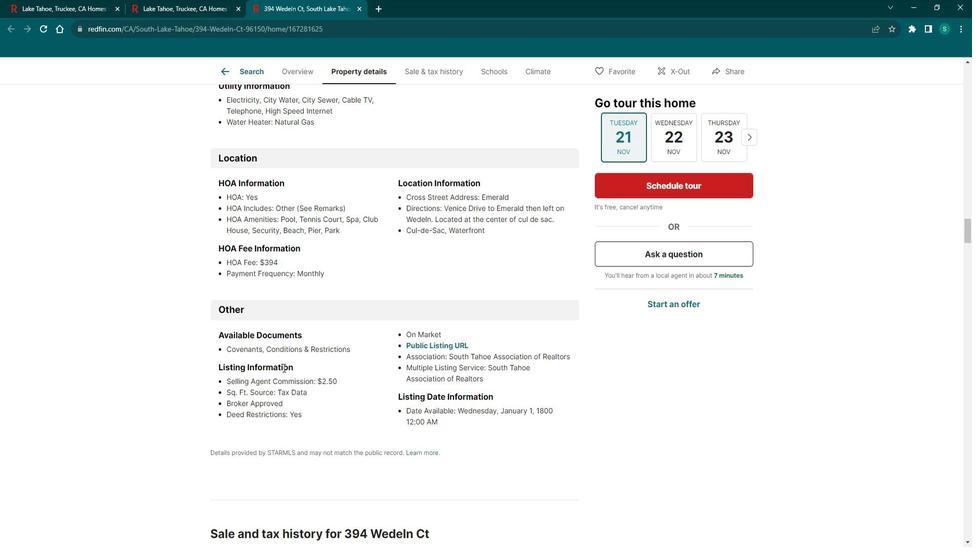 
Action: Mouse scrolled (295, 366) with delta (0, 0)
Screenshot: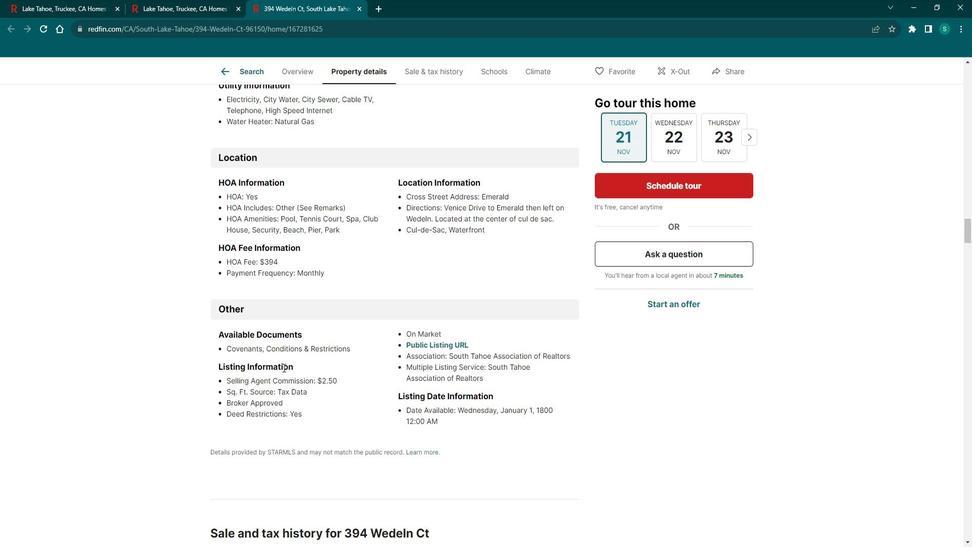 
Action: Mouse scrolled (295, 366) with delta (0, 0)
Screenshot: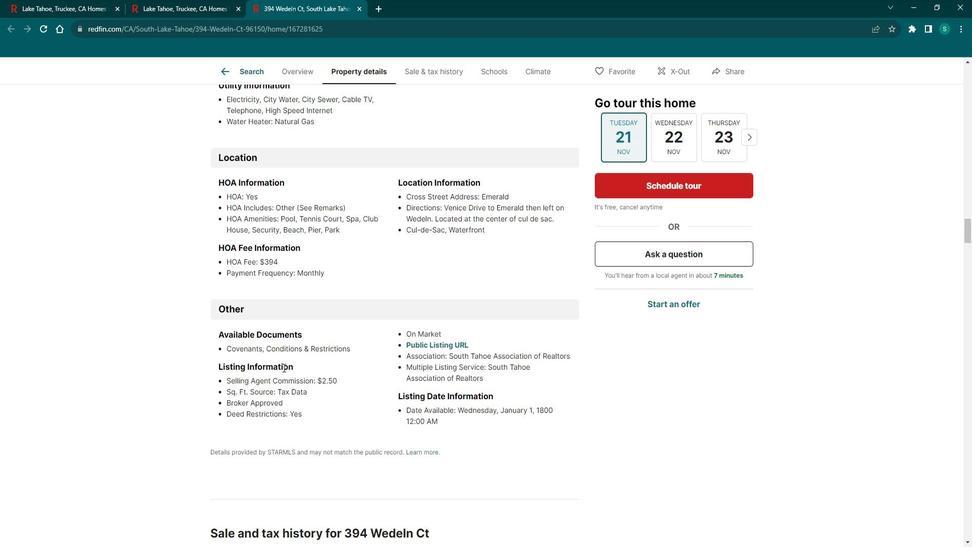
Action: Mouse scrolled (295, 366) with delta (0, 0)
Screenshot: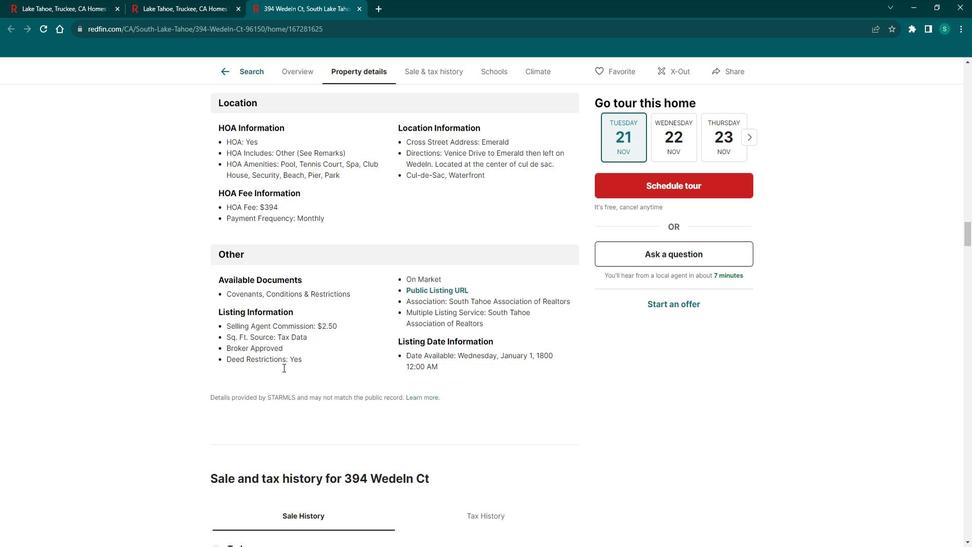 
Action: Mouse scrolled (295, 366) with delta (0, 0)
Screenshot: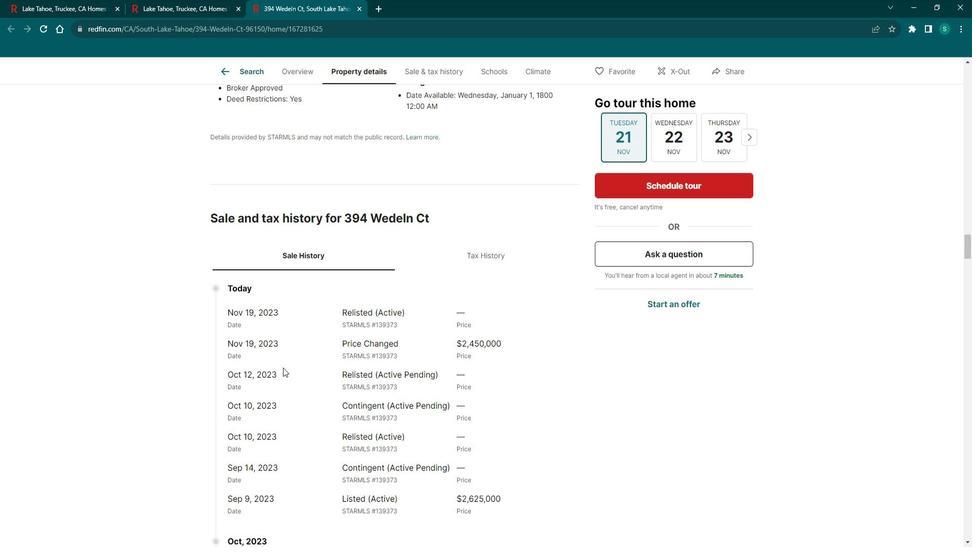 
Action: Mouse scrolled (295, 366) with delta (0, 0)
